 Task: Find connections with filter location Whitefield with filter topic #Managementskillswith filter profile language English with filter current company Mastek with filter school University of Mumbai with filter industry Wholesale Paper Products with filter service category Videography with filter keywords title Store Manager
Action: Mouse moved to (689, 97)
Screenshot: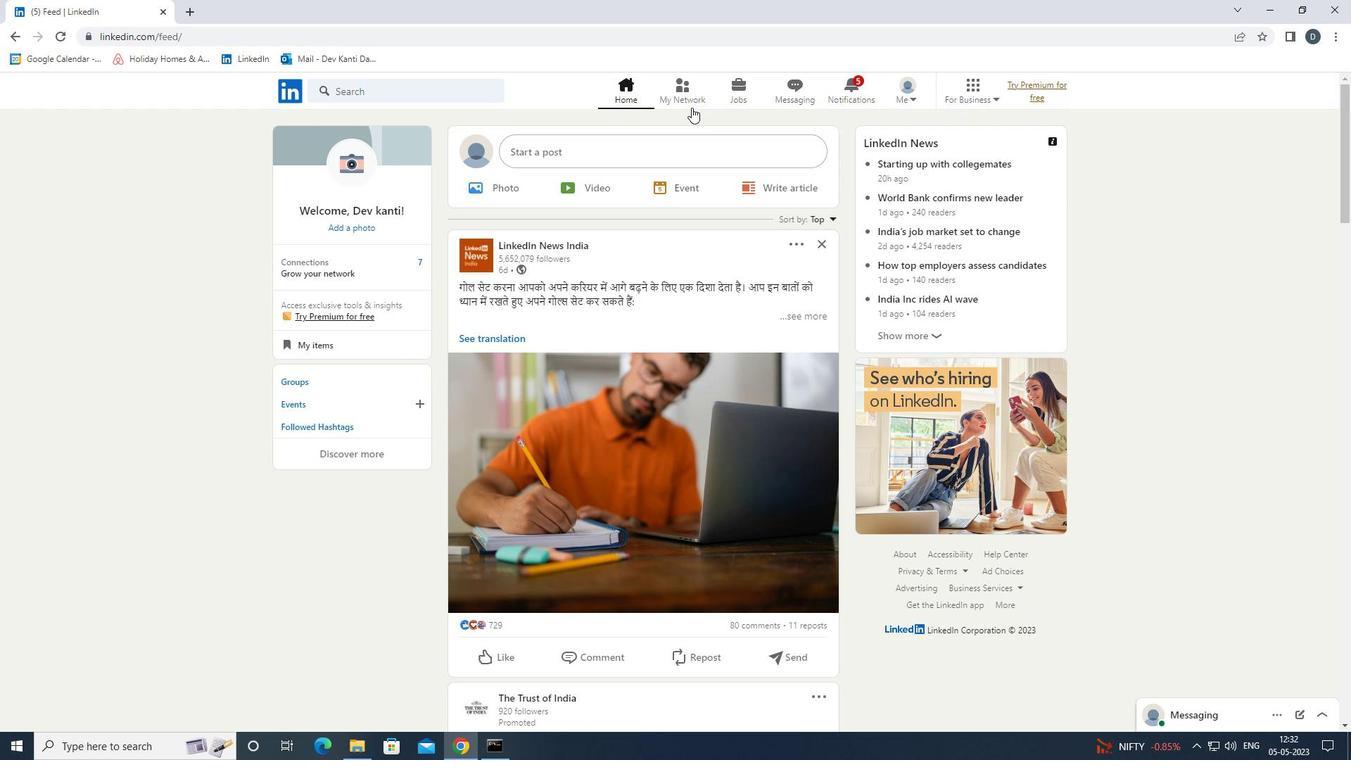 
Action: Mouse pressed left at (689, 97)
Screenshot: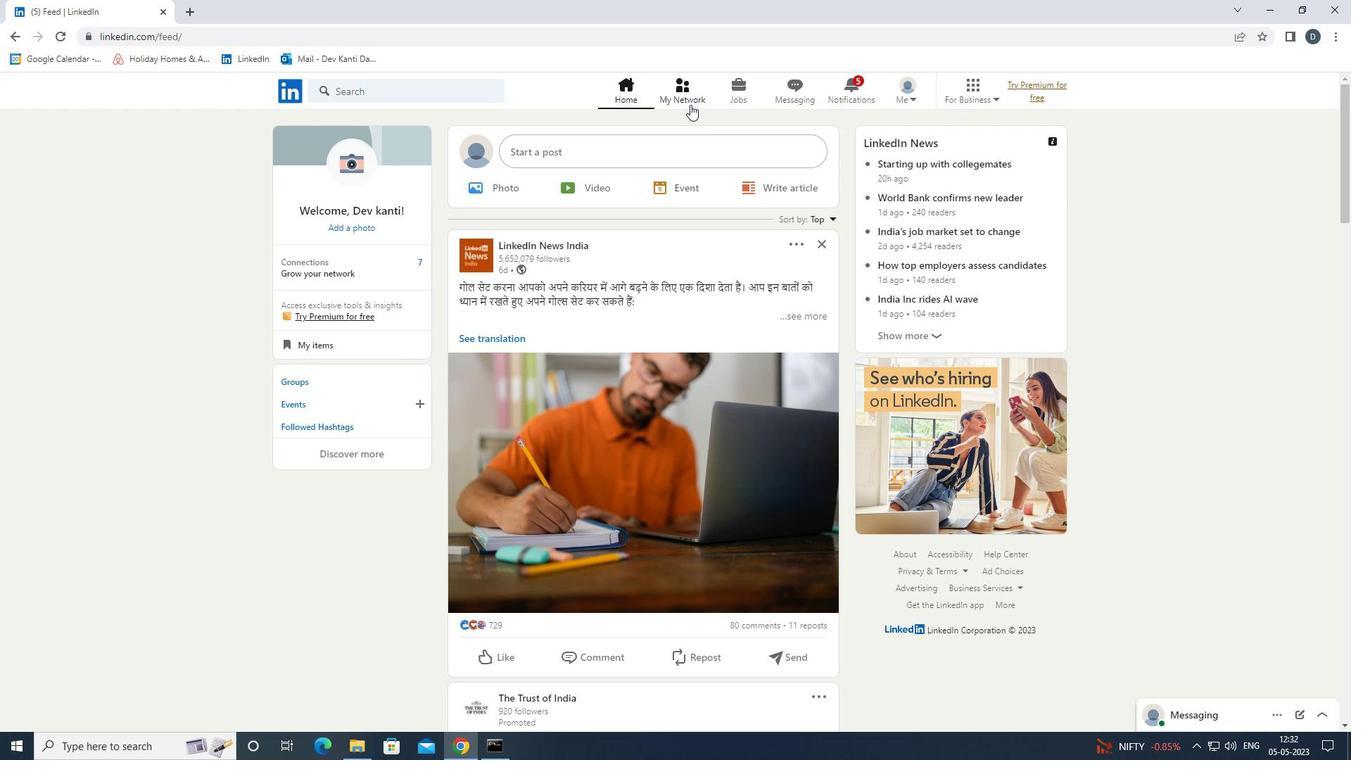 
Action: Mouse moved to (466, 167)
Screenshot: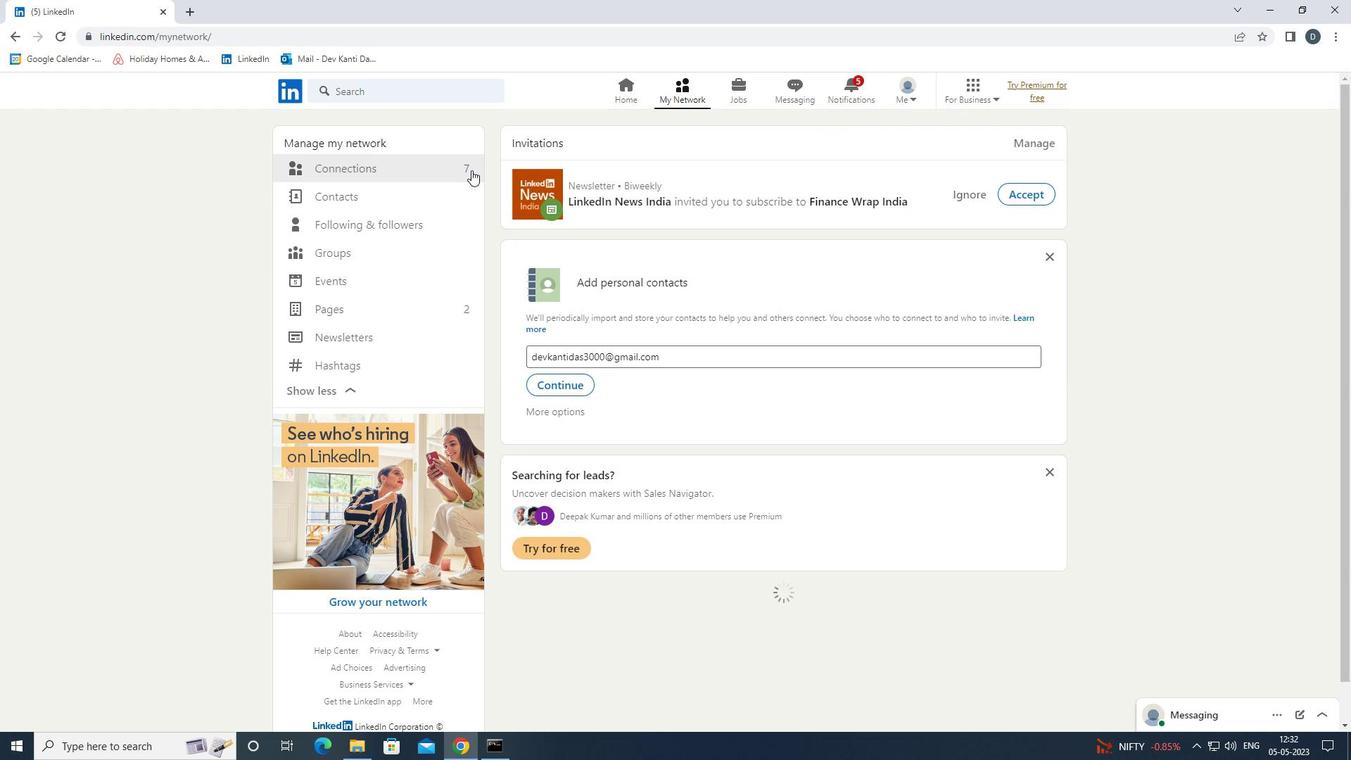 
Action: Mouse pressed left at (466, 167)
Screenshot: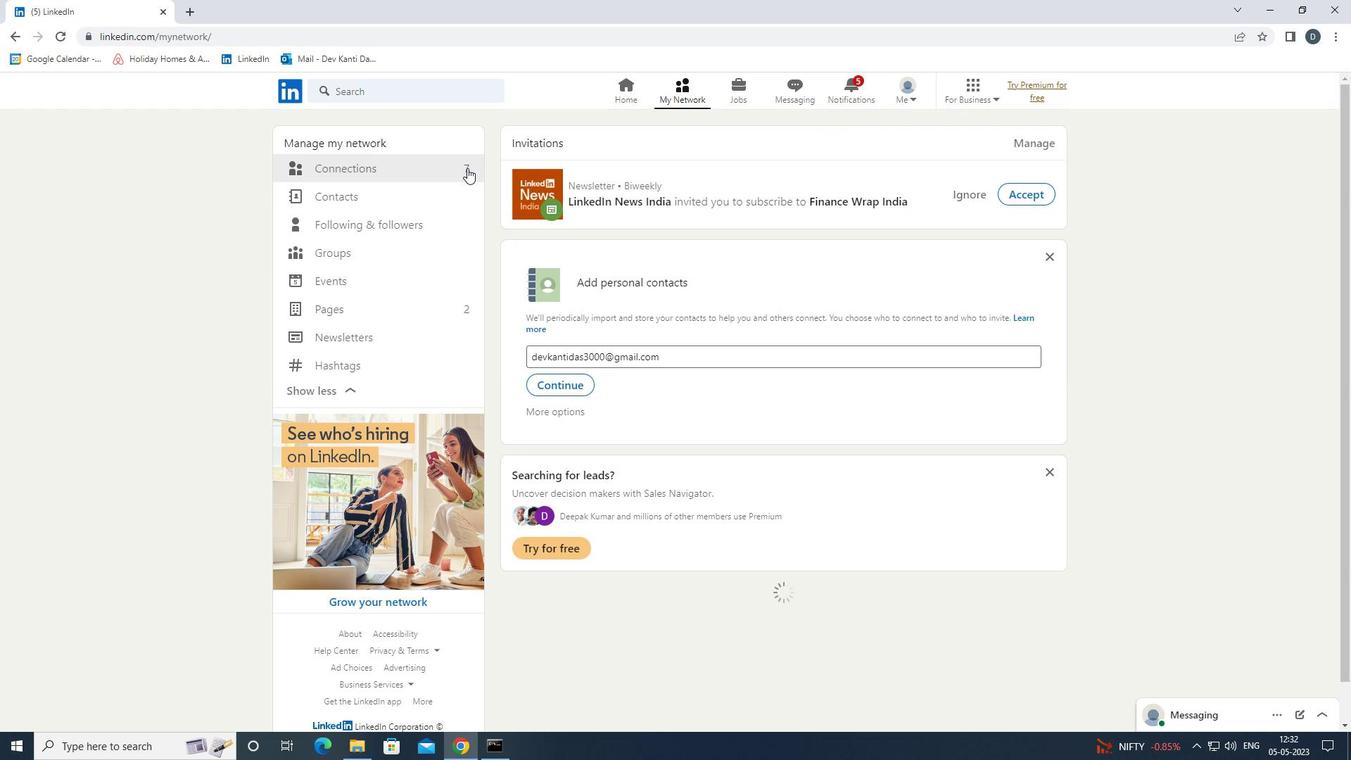 
Action: Mouse moved to (767, 166)
Screenshot: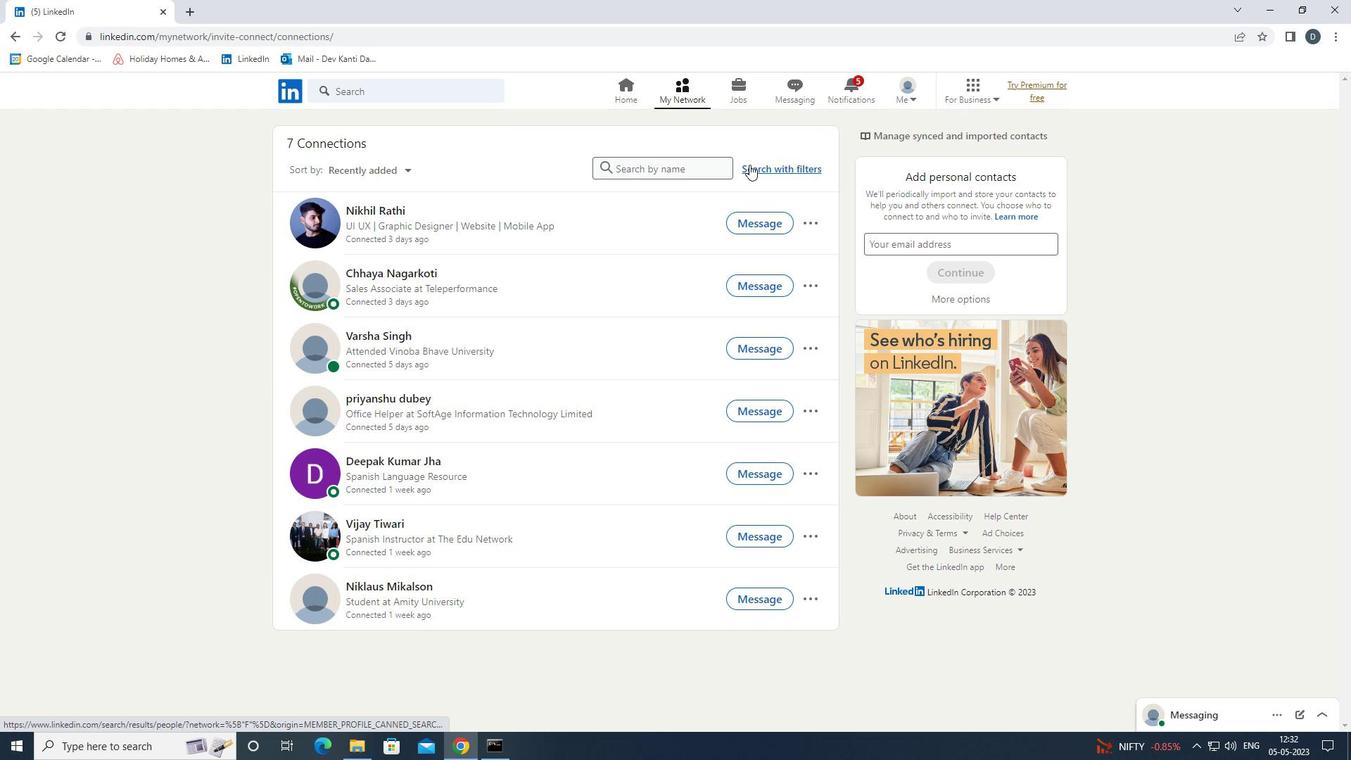 
Action: Mouse pressed left at (767, 166)
Screenshot: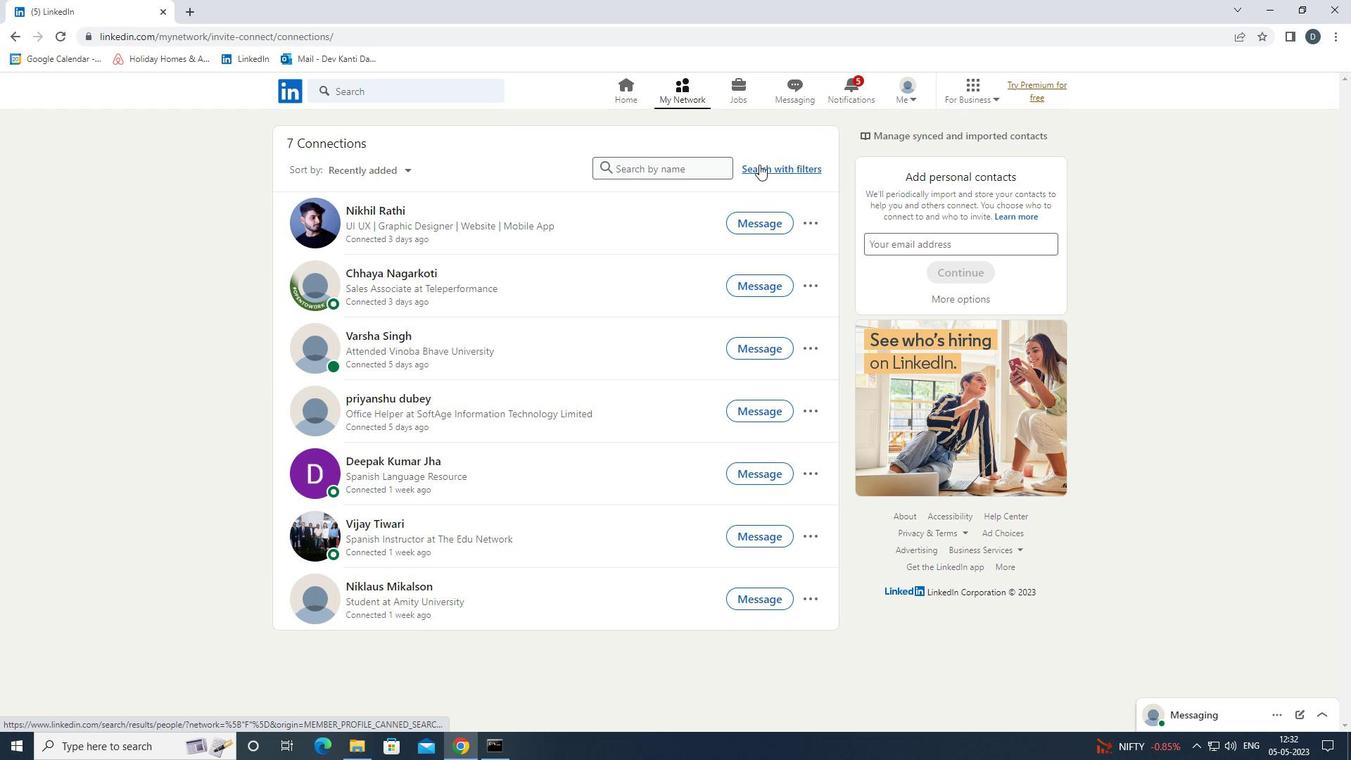 
Action: Mouse moved to (717, 130)
Screenshot: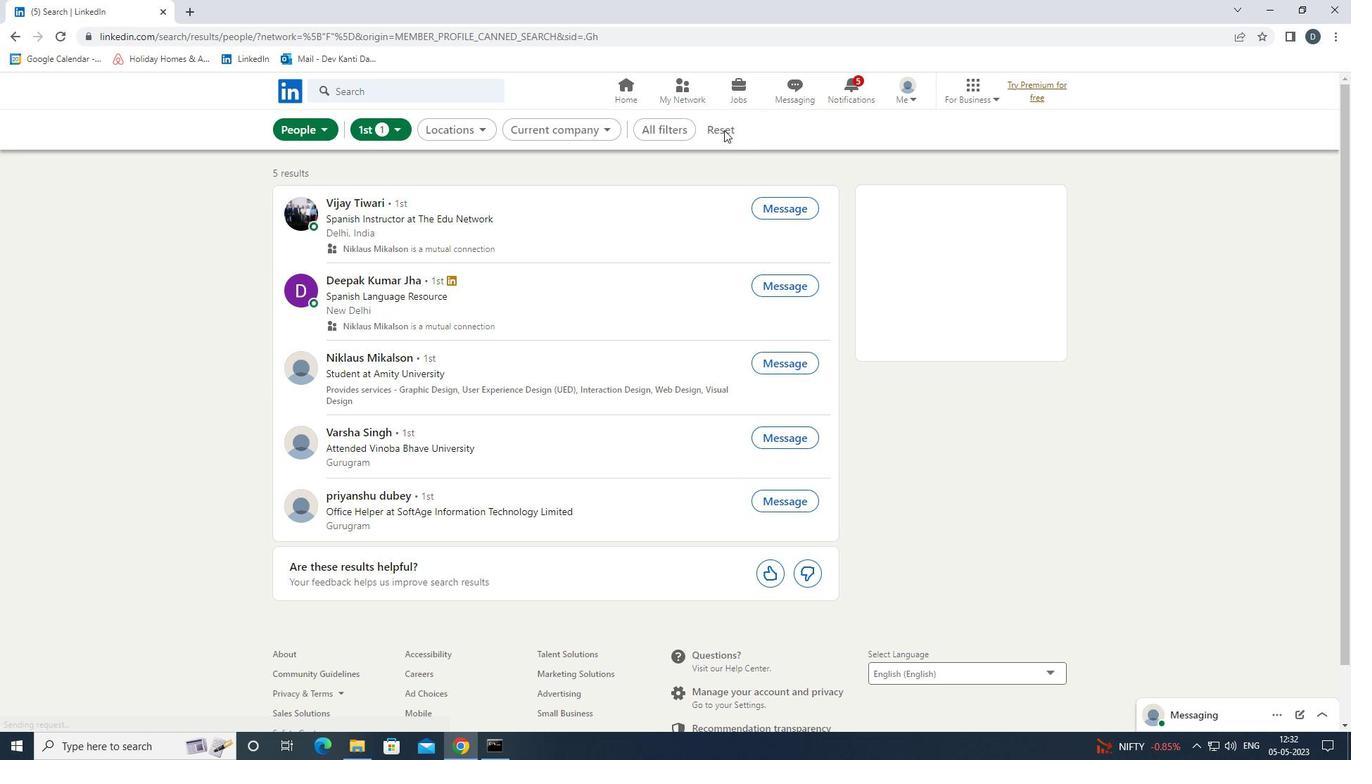 
Action: Mouse pressed left at (717, 130)
Screenshot: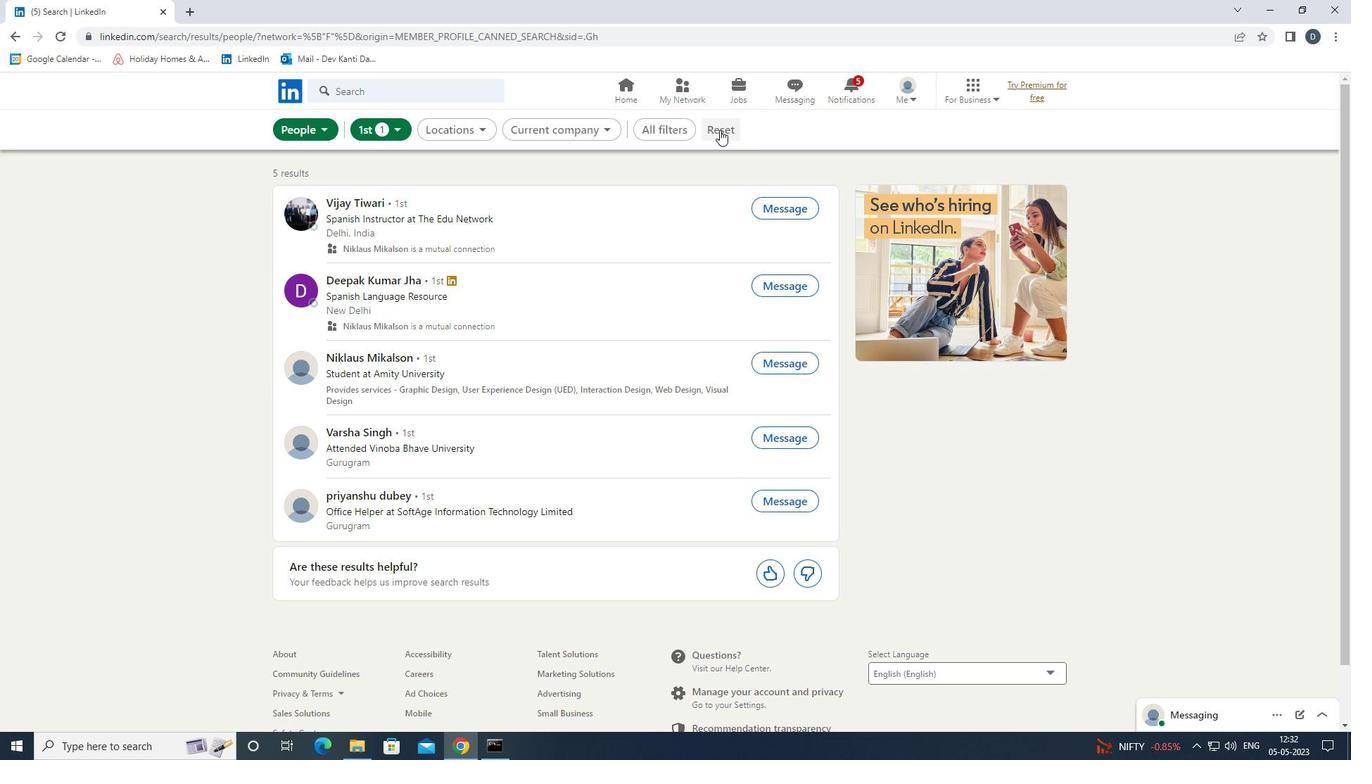 
Action: Mouse moved to (710, 128)
Screenshot: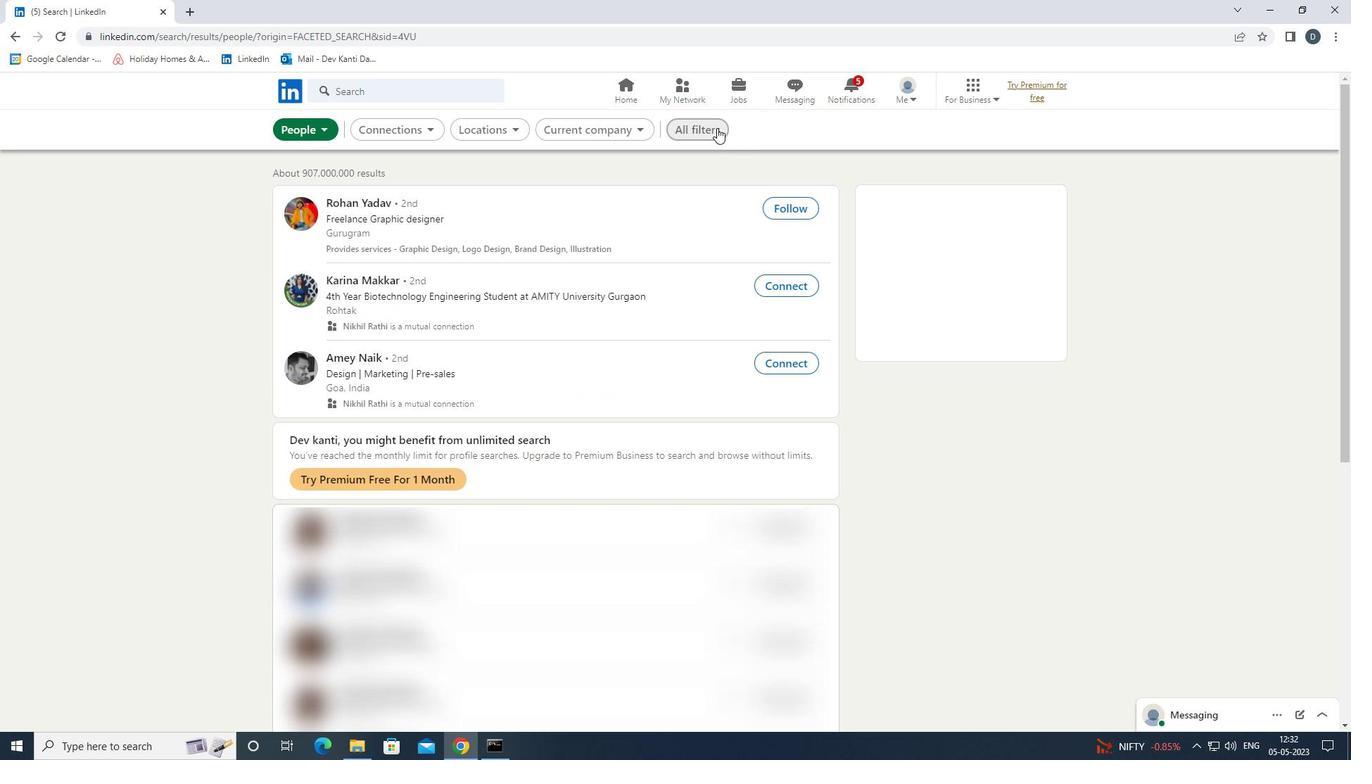 
Action: Mouse pressed left at (710, 128)
Screenshot: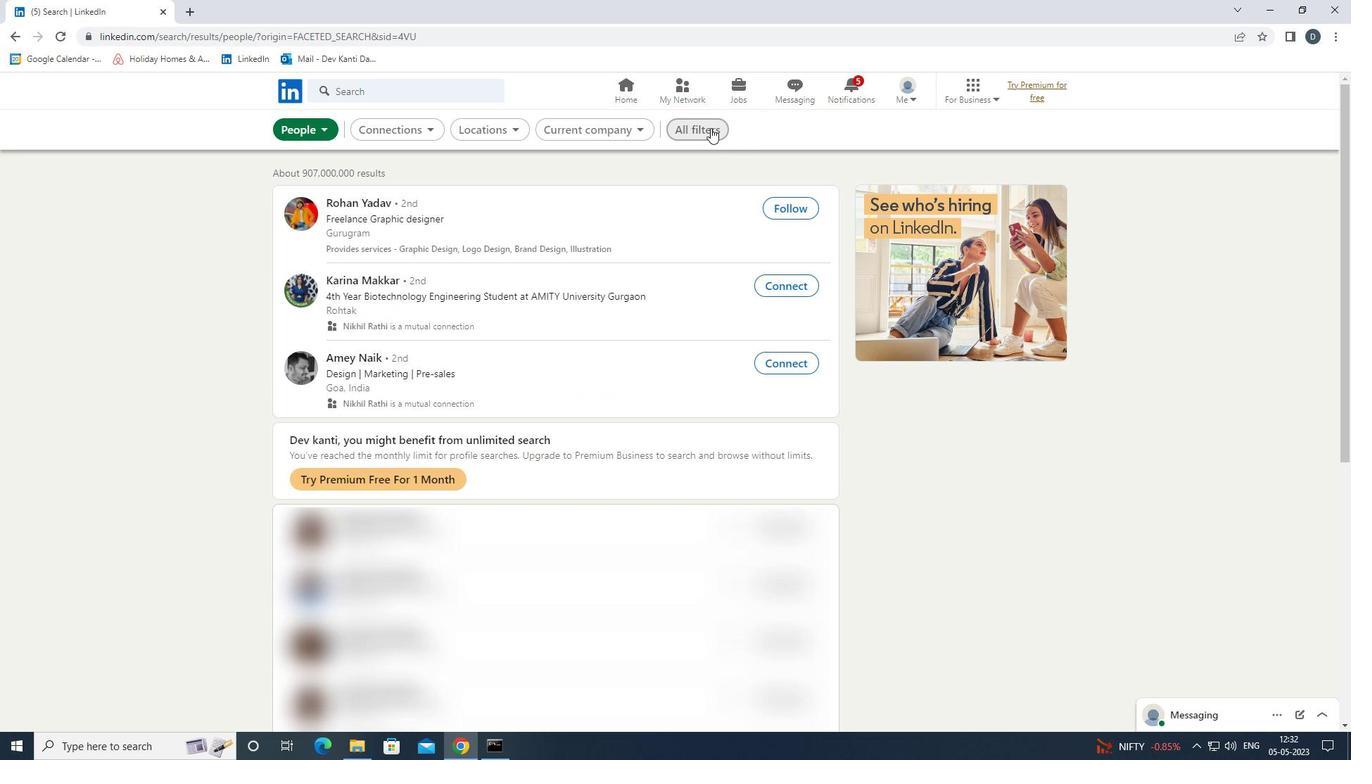 
Action: Mouse moved to (1243, 456)
Screenshot: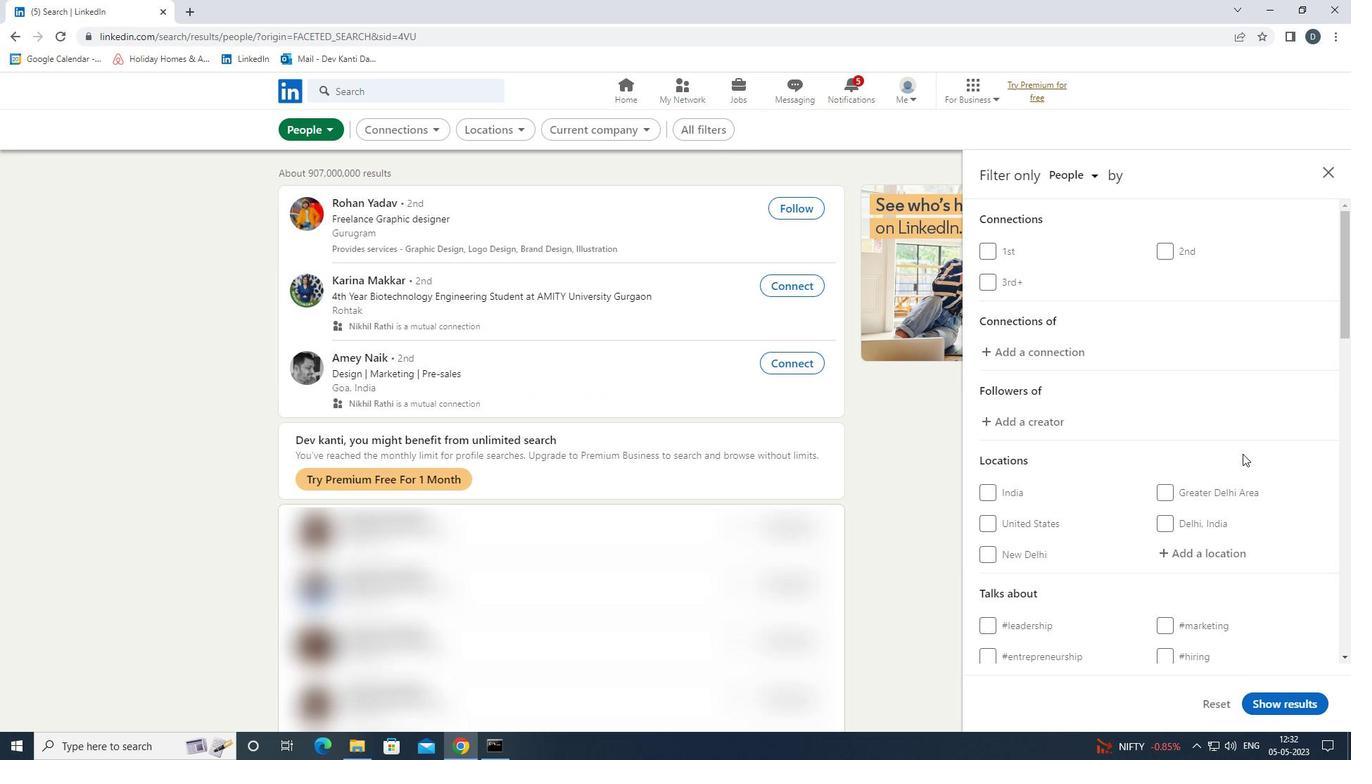 
Action: Mouse scrolled (1243, 455) with delta (0, 0)
Screenshot: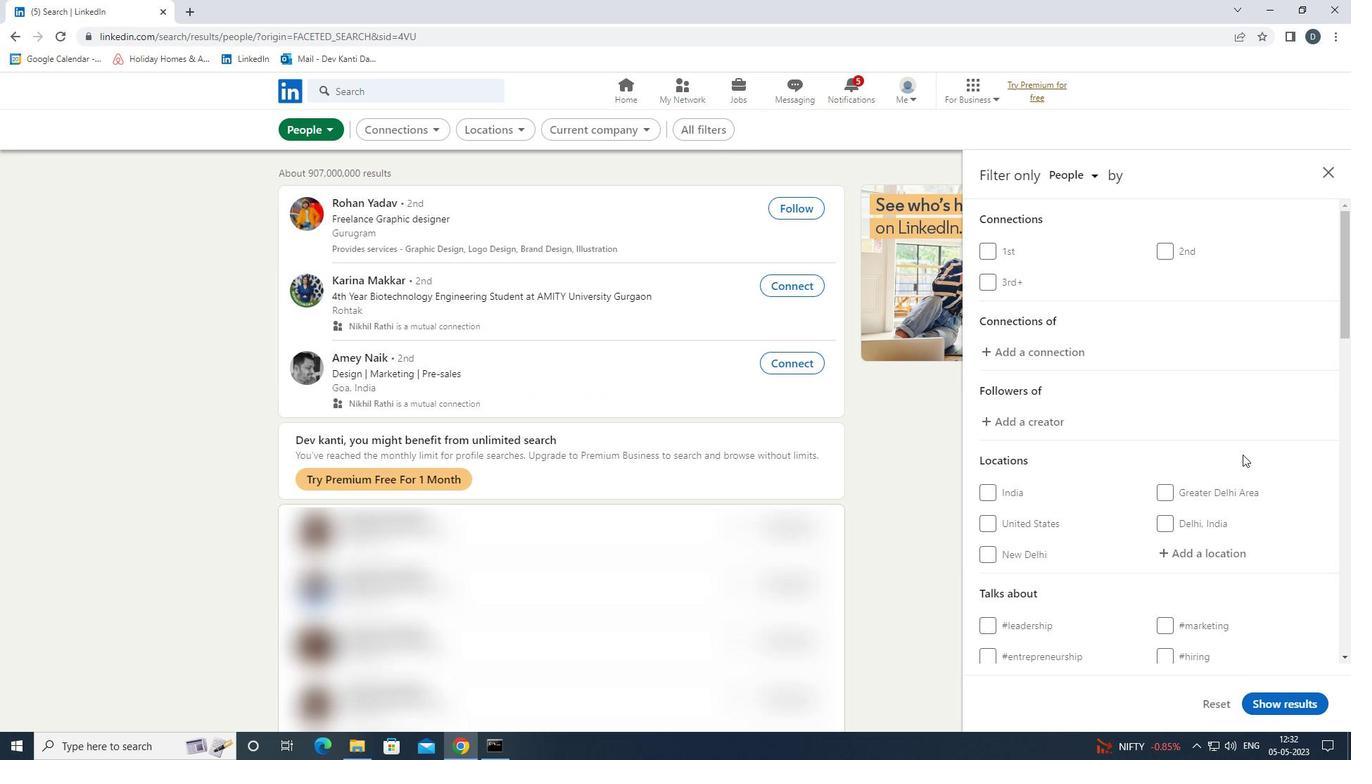 
Action: Mouse scrolled (1243, 455) with delta (0, 0)
Screenshot: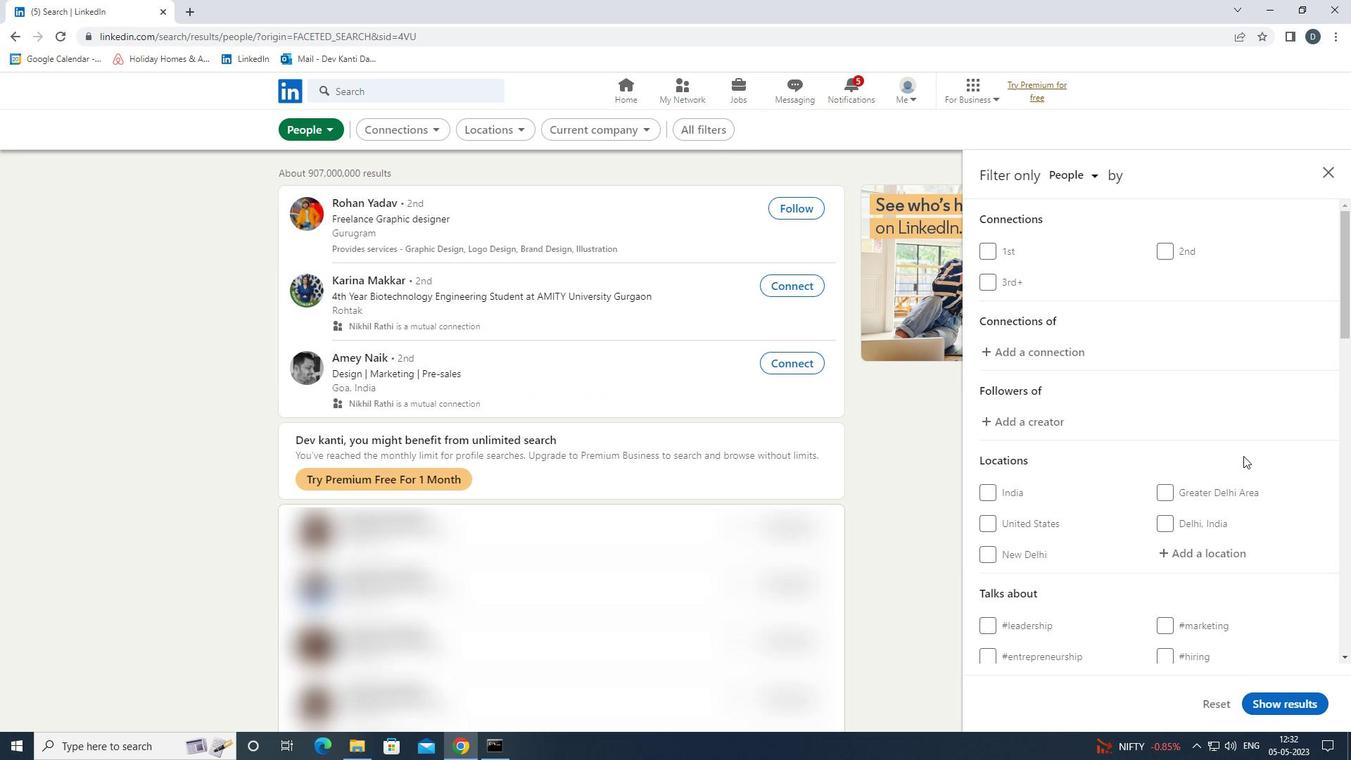 
Action: Mouse moved to (1242, 419)
Screenshot: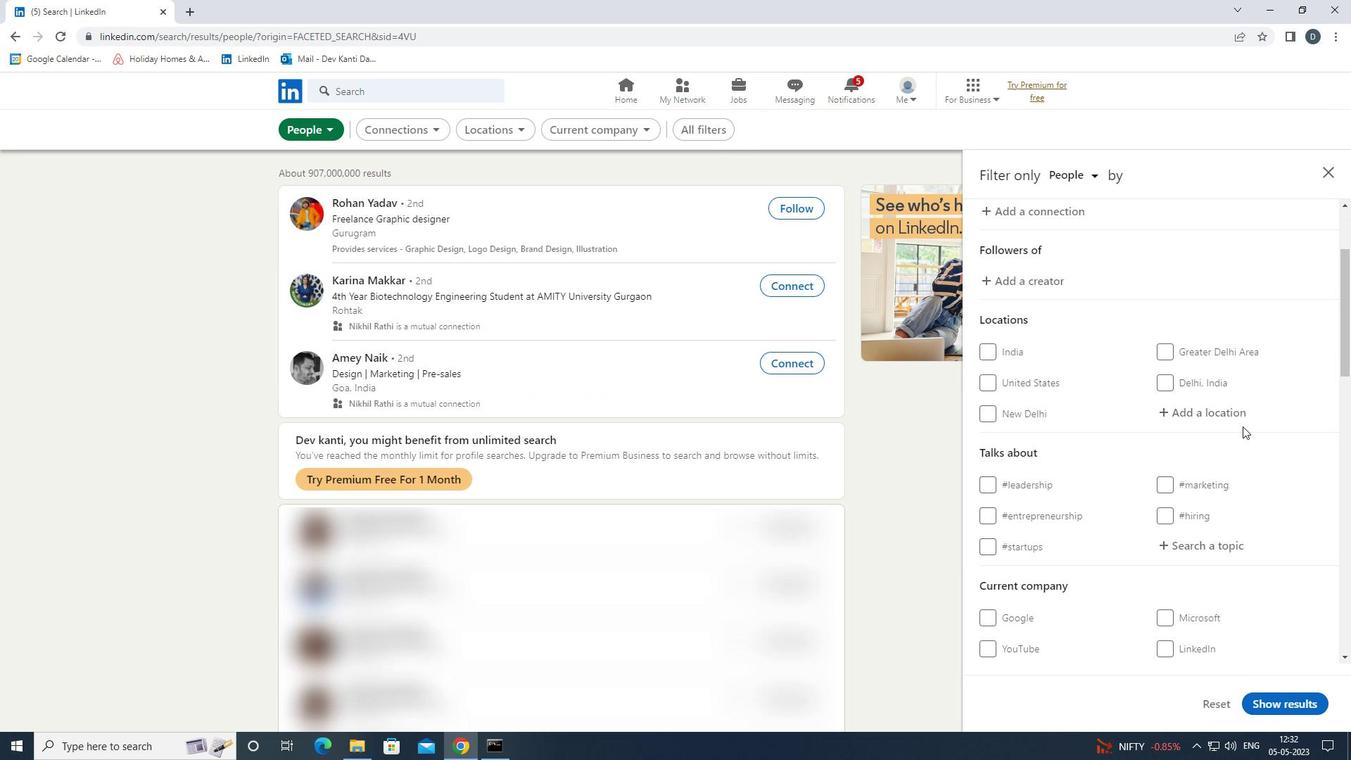 
Action: Mouse pressed left at (1242, 419)
Screenshot: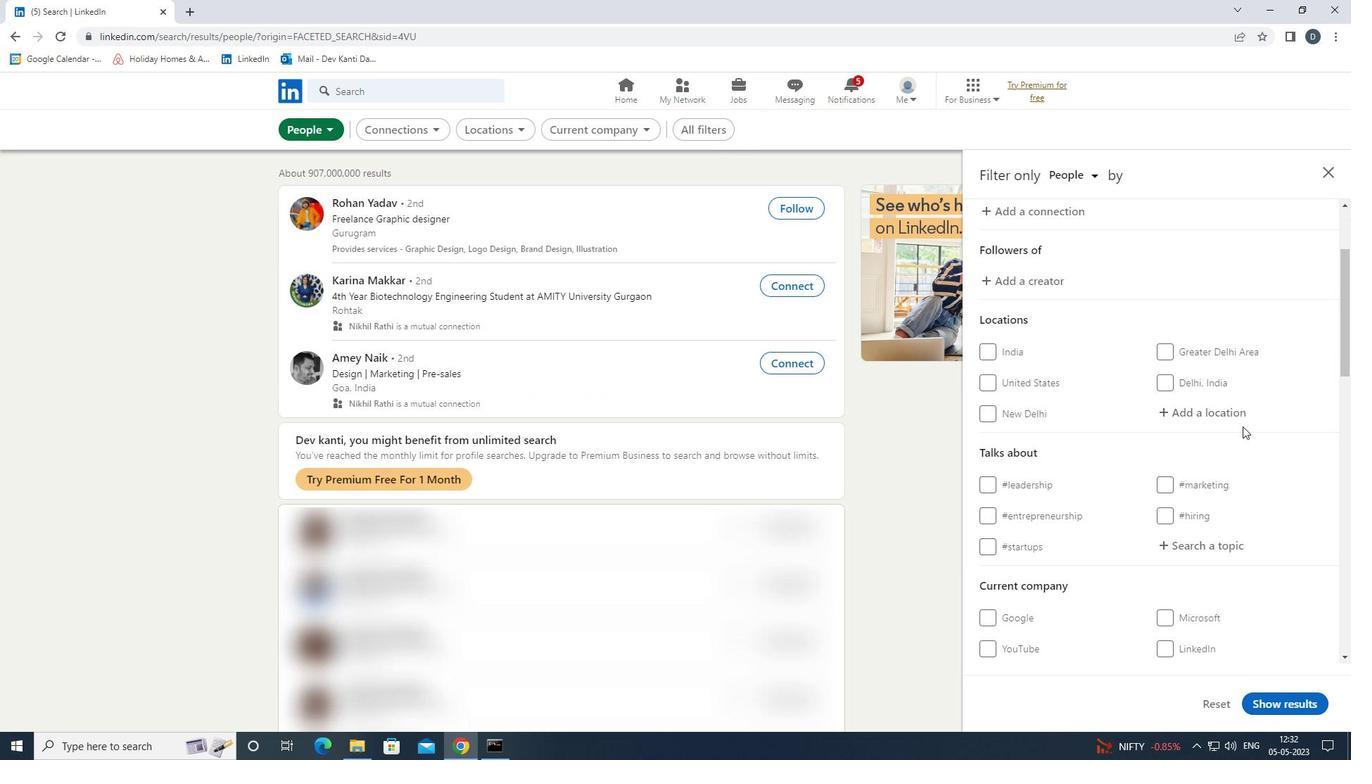 
Action: Key pressed <Key.shift><Key.shift><Key.shift>WHITEFIELD<Key.down><Key.enter>
Screenshot: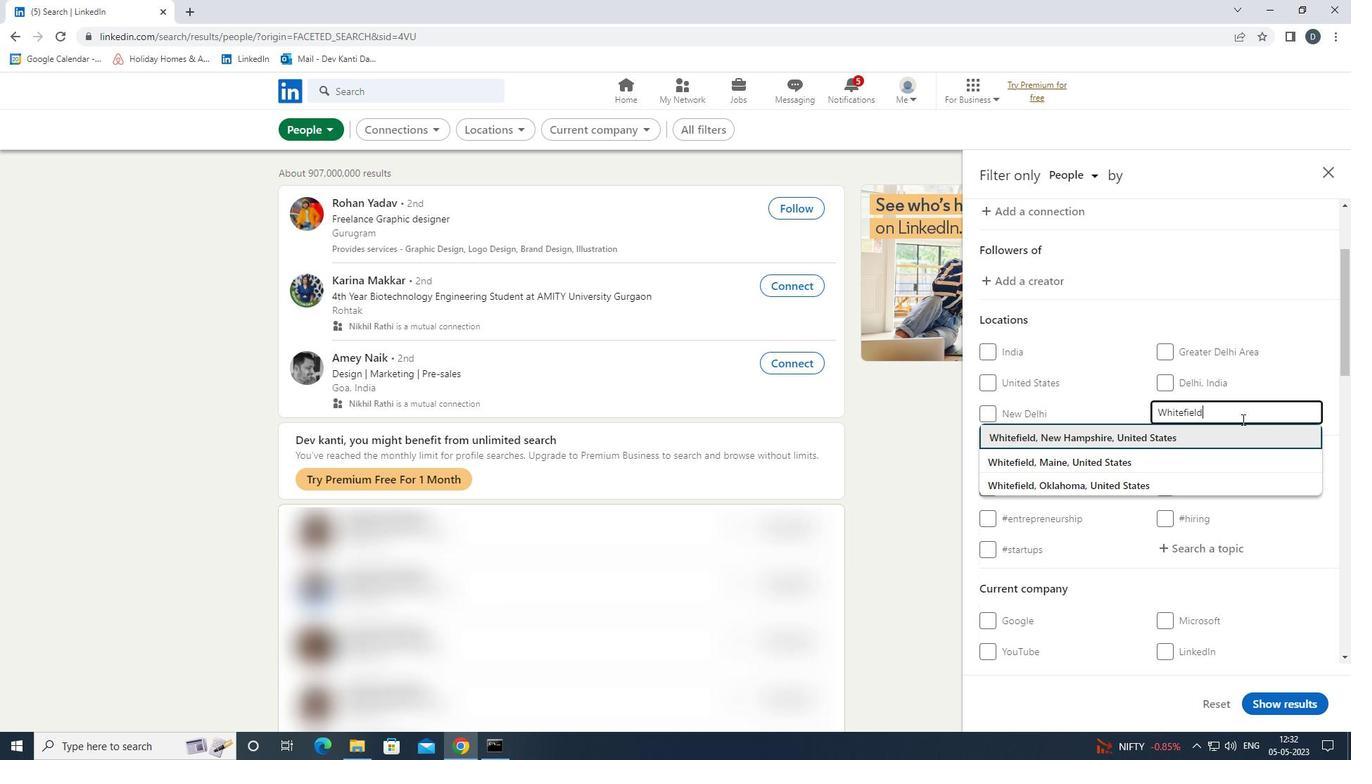 
Action: Mouse scrolled (1242, 418) with delta (0, 0)
Screenshot: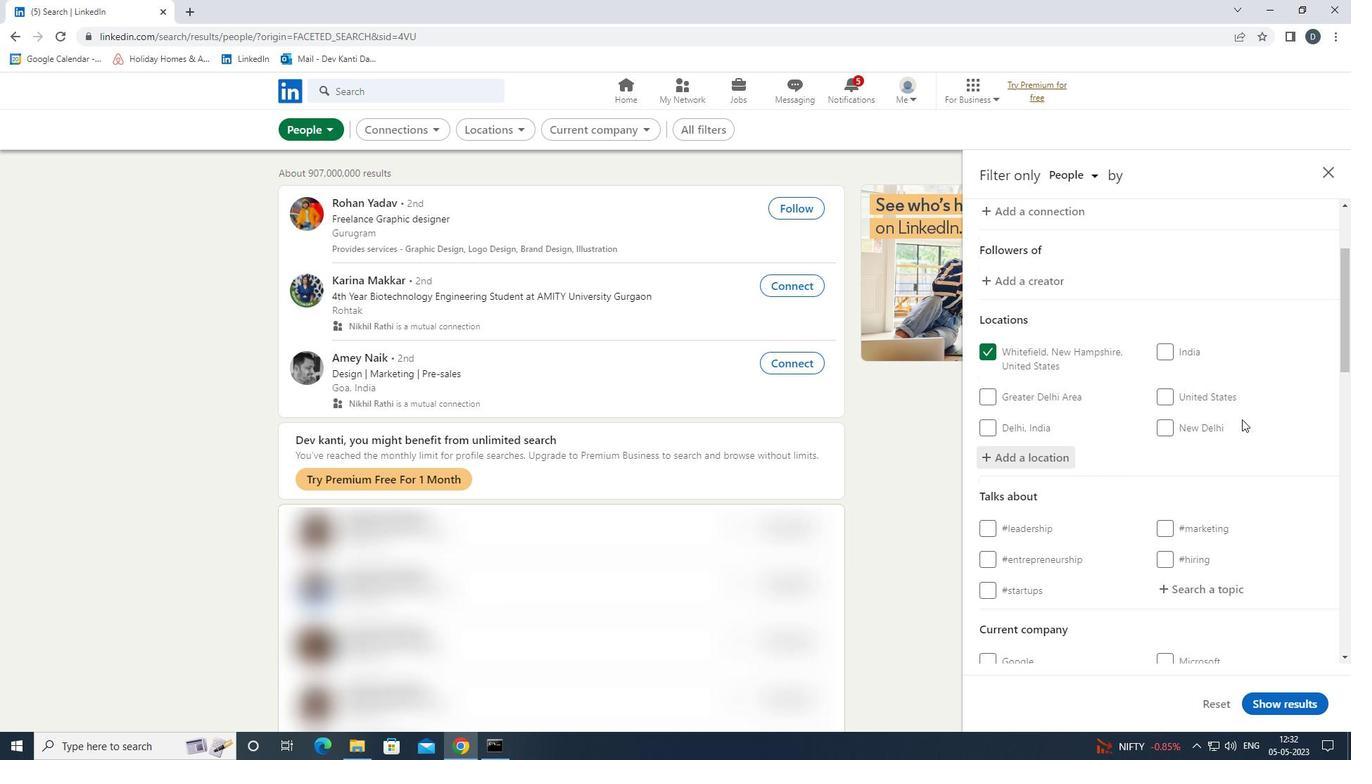 
Action: Mouse moved to (1241, 419)
Screenshot: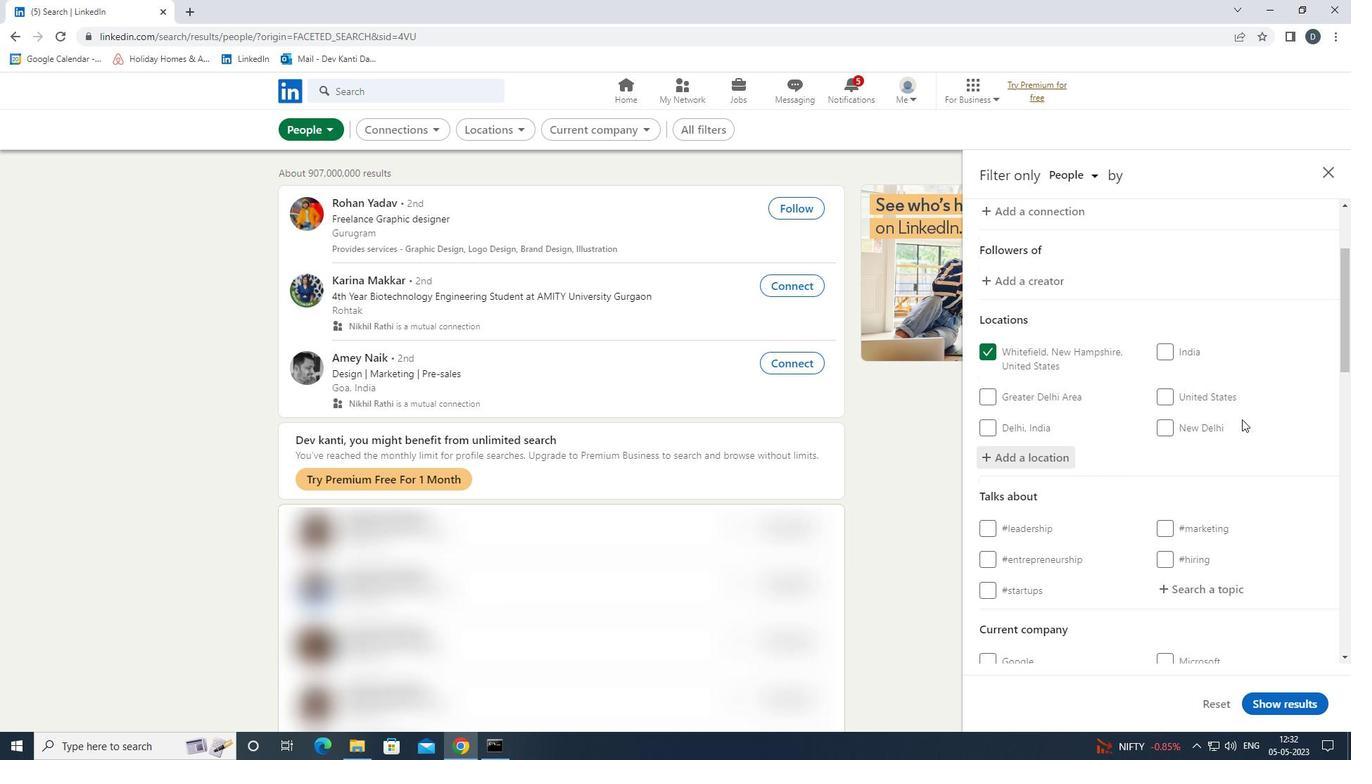 
Action: Mouse scrolled (1241, 418) with delta (0, 0)
Screenshot: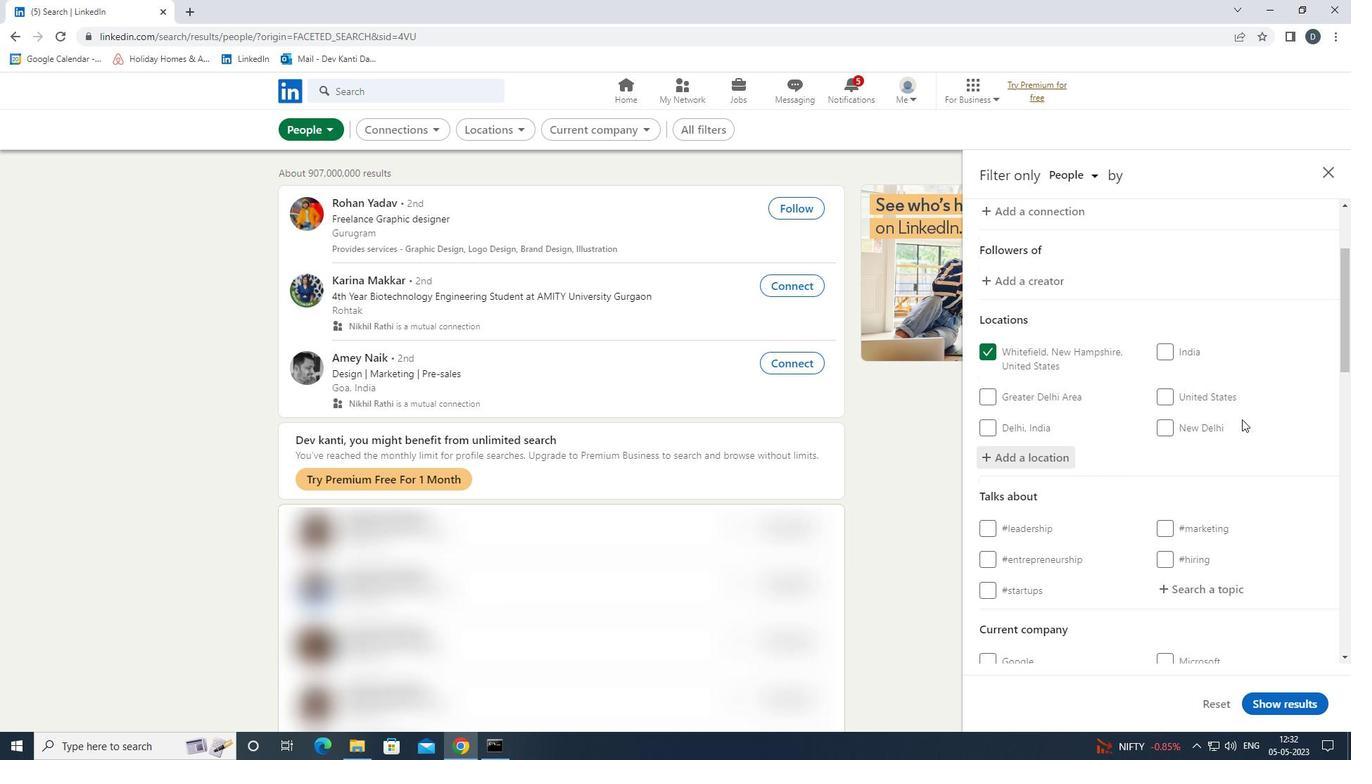 
Action: Mouse moved to (1227, 446)
Screenshot: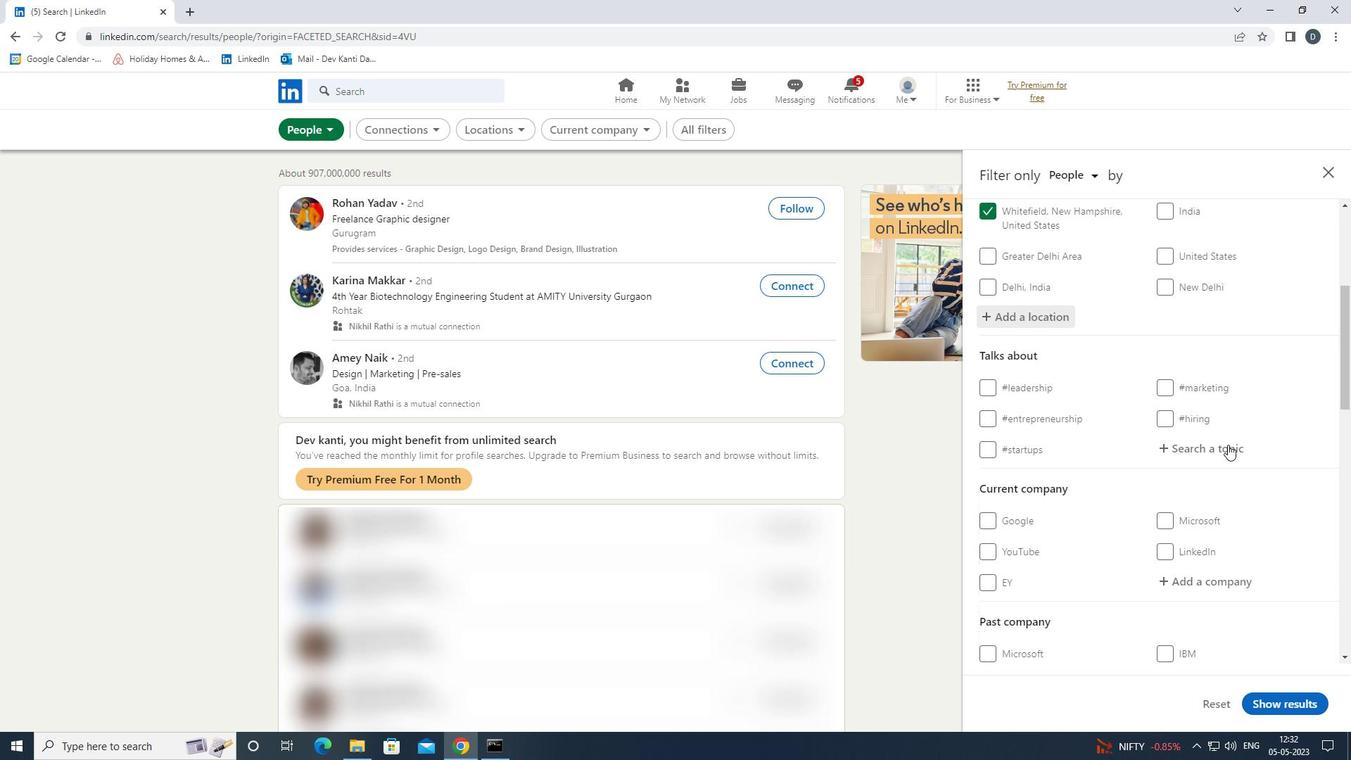 
Action: Mouse pressed left at (1227, 446)
Screenshot: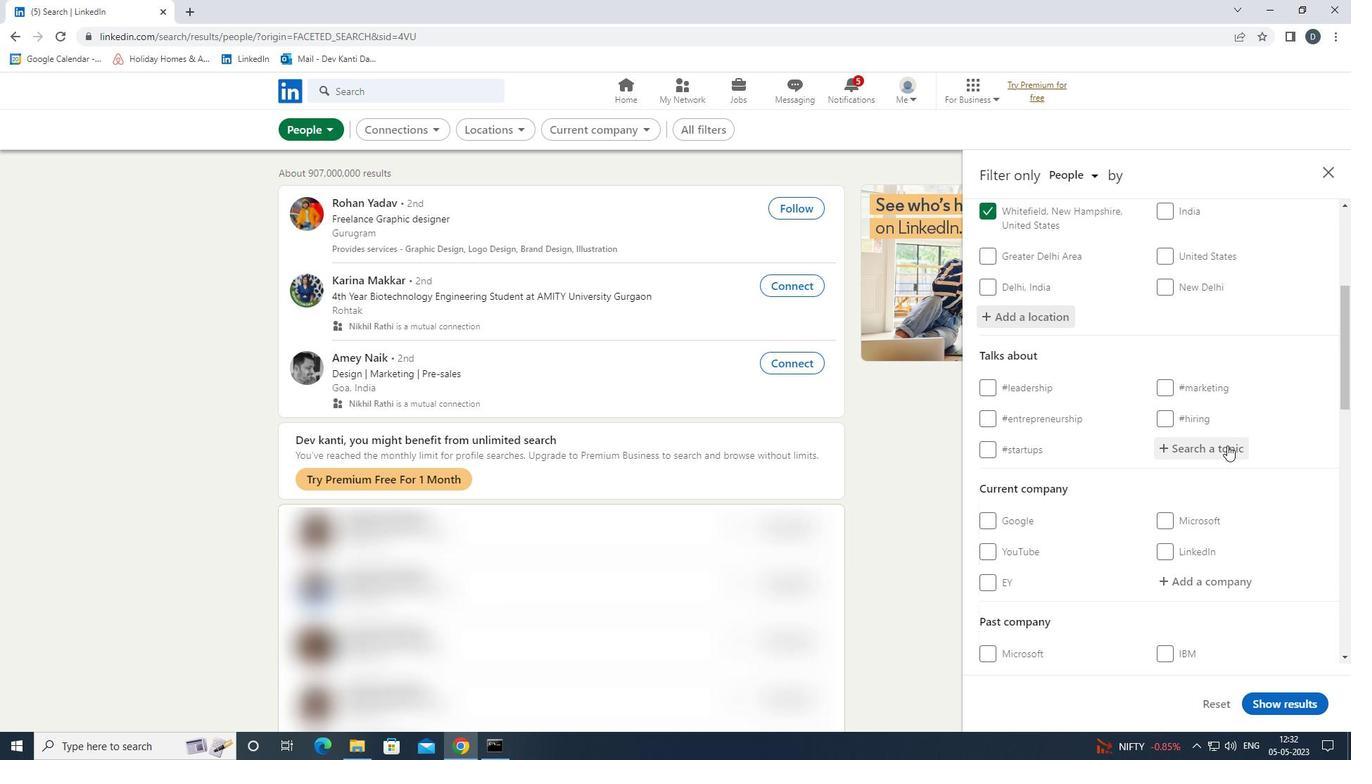 
Action: Key pressed <Key.shift>MANAGEMENTSKILSS<Key.backspace><Key.backspace><Key.backspace>L<Key.down><Key.enter>
Screenshot: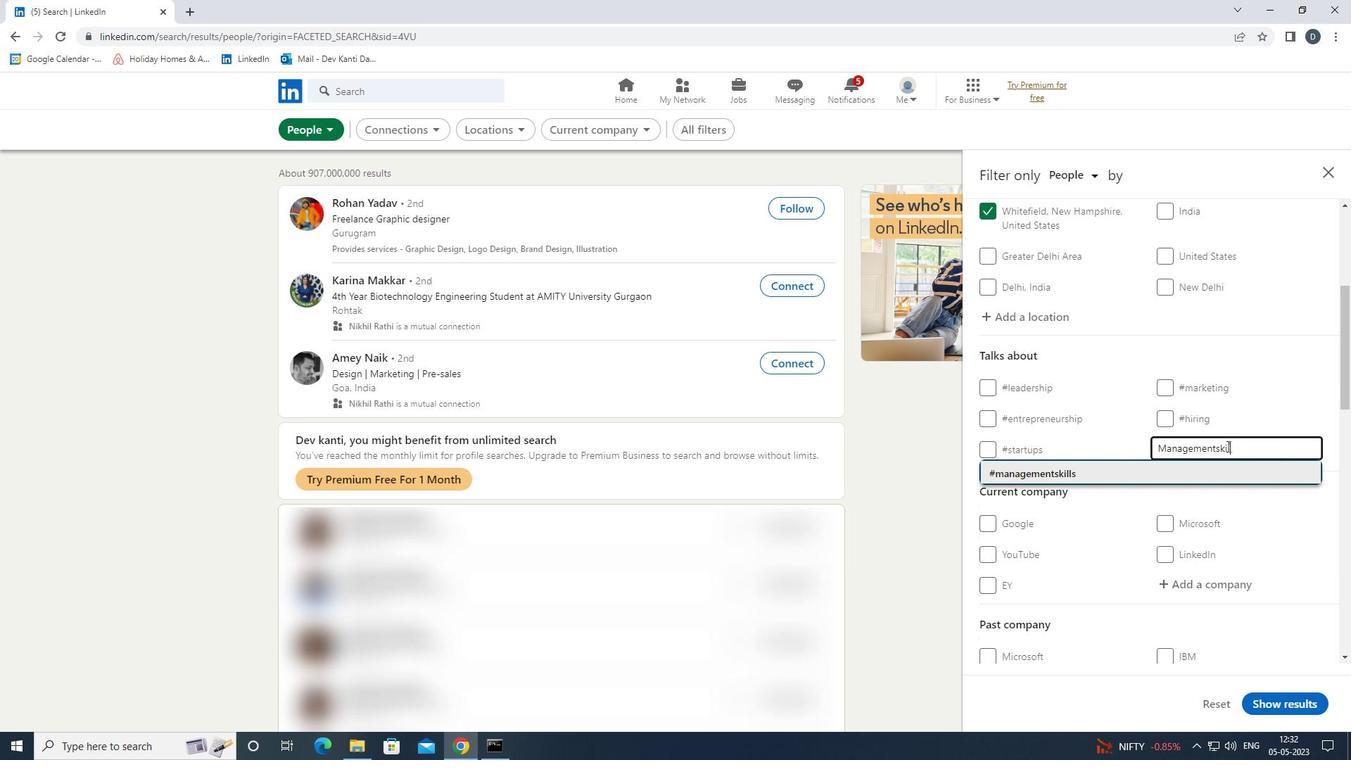 
Action: Mouse scrolled (1227, 445) with delta (0, 0)
Screenshot: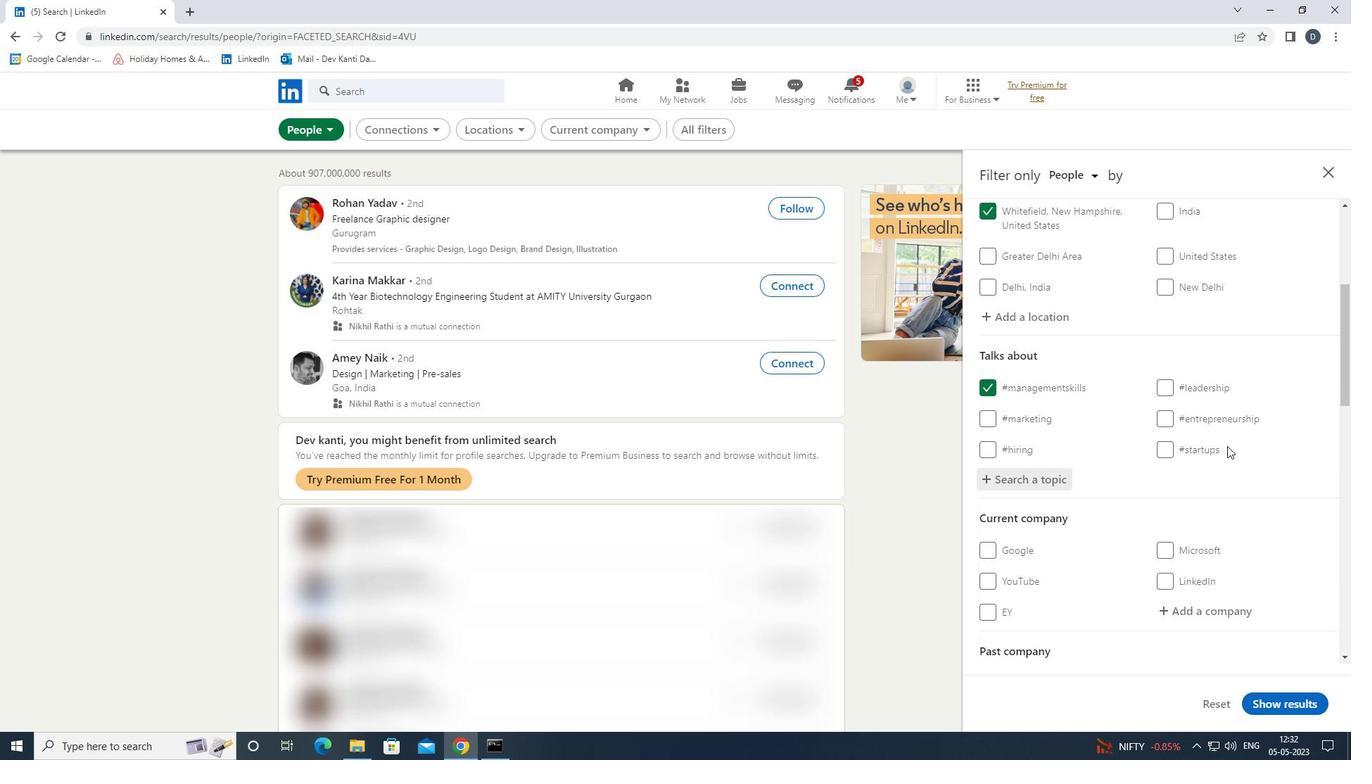 
Action: Mouse scrolled (1227, 445) with delta (0, 0)
Screenshot: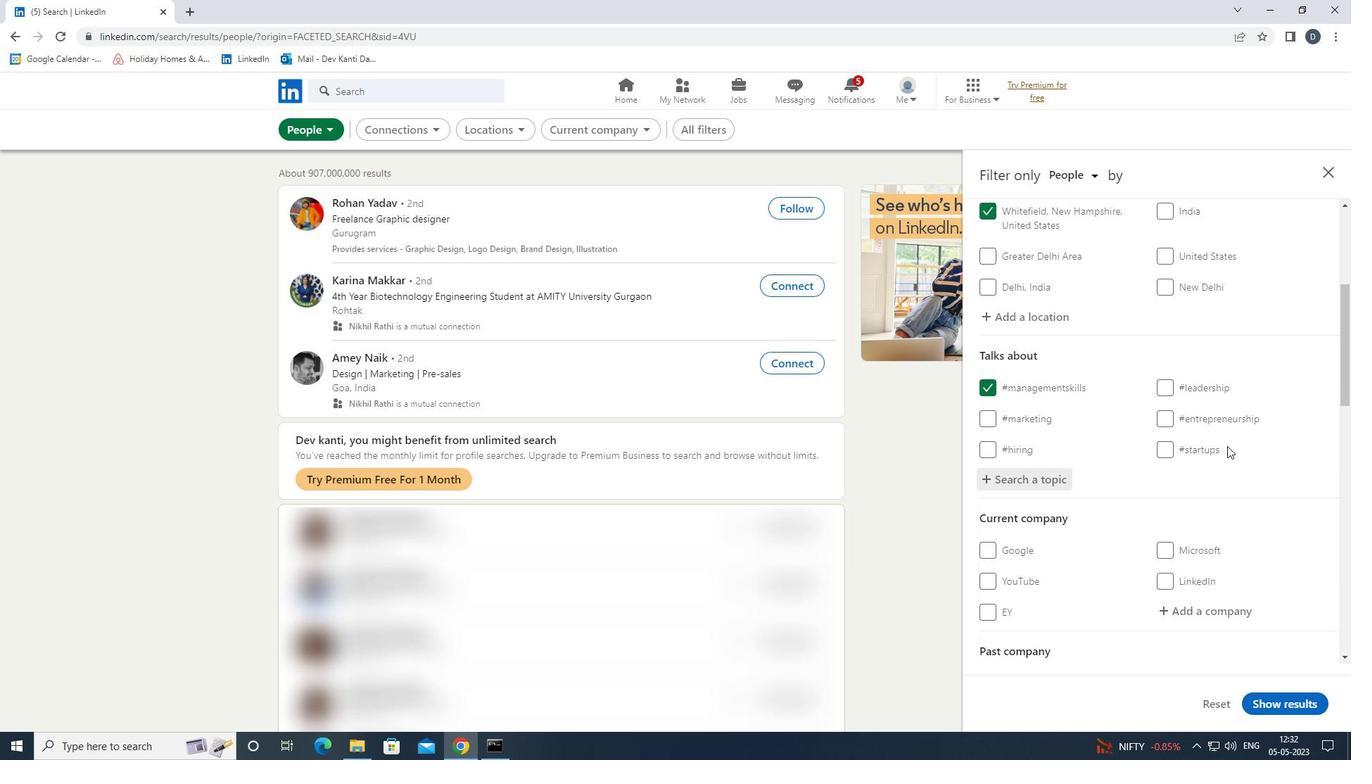 
Action: Mouse scrolled (1227, 445) with delta (0, 0)
Screenshot: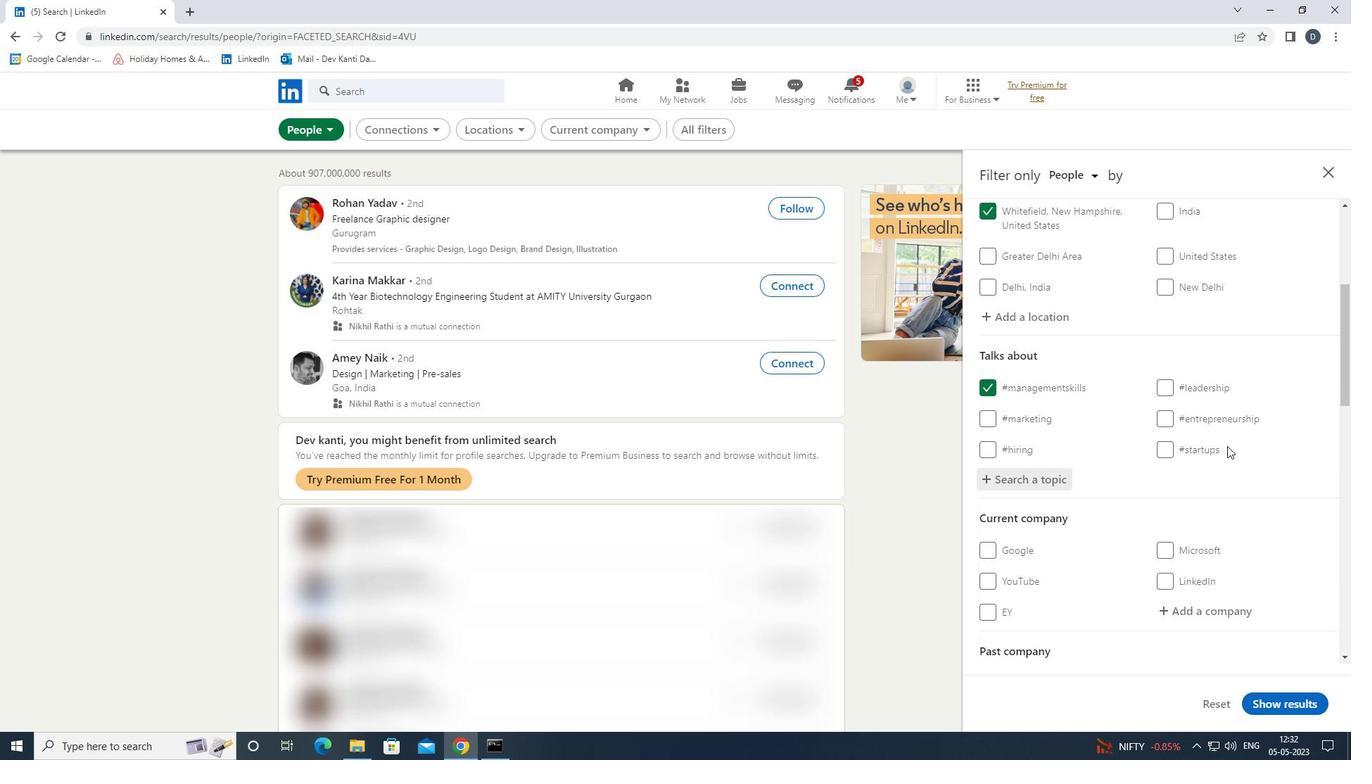 
Action: Mouse scrolled (1227, 445) with delta (0, 0)
Screenshot: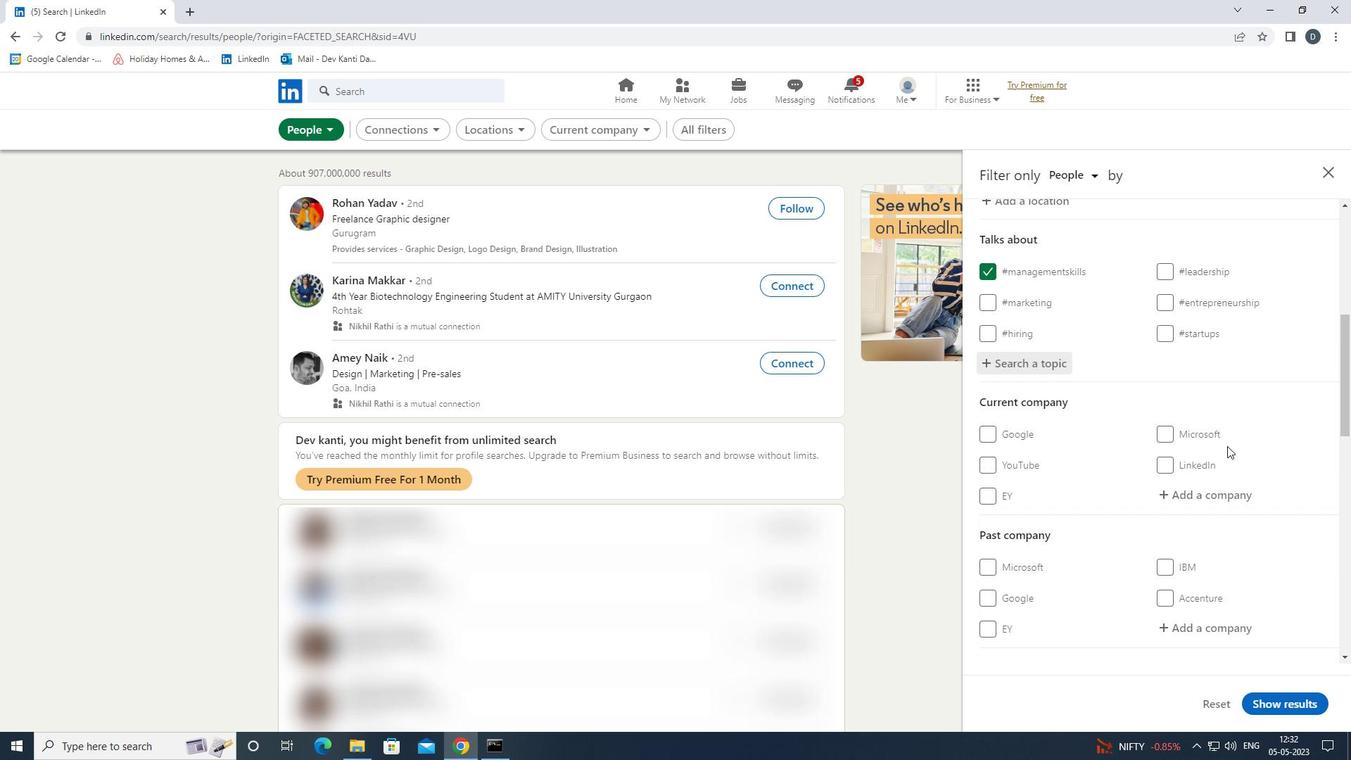 
Action: Mouse moved to (1222, 461)
Screenshot: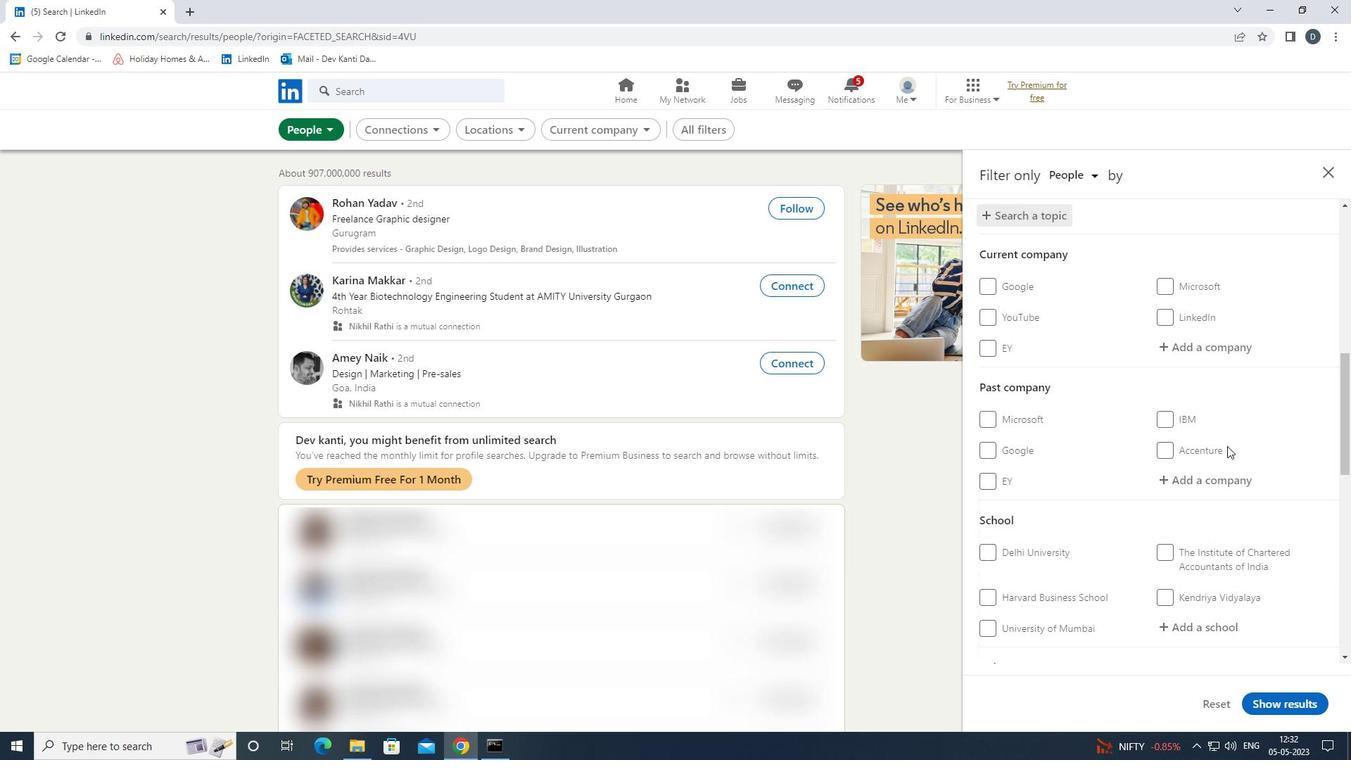 
Action: Mouse scrolled (1222, 460) with delta (0, 0)
Screenshot: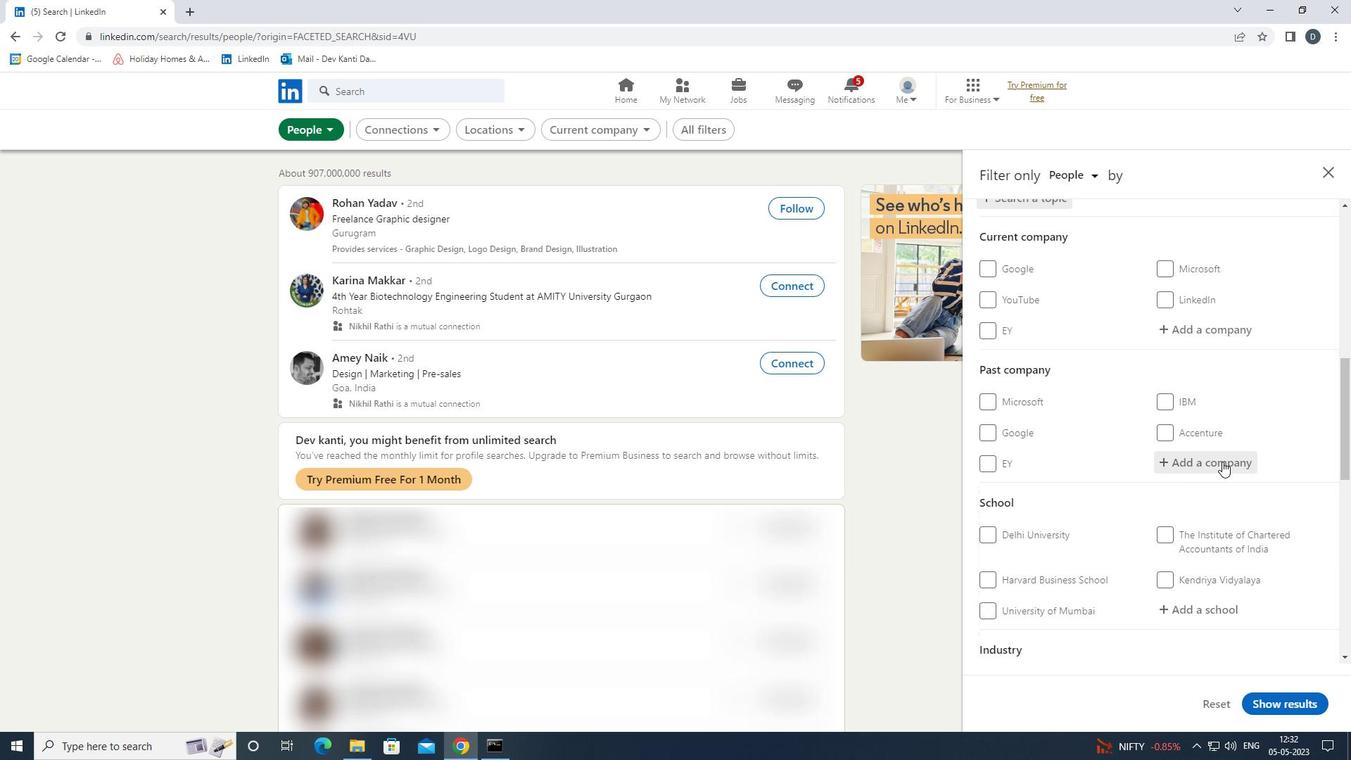 
Action: Mouse scrolled (1222, 460) with delta (0, 0)
Screenshot: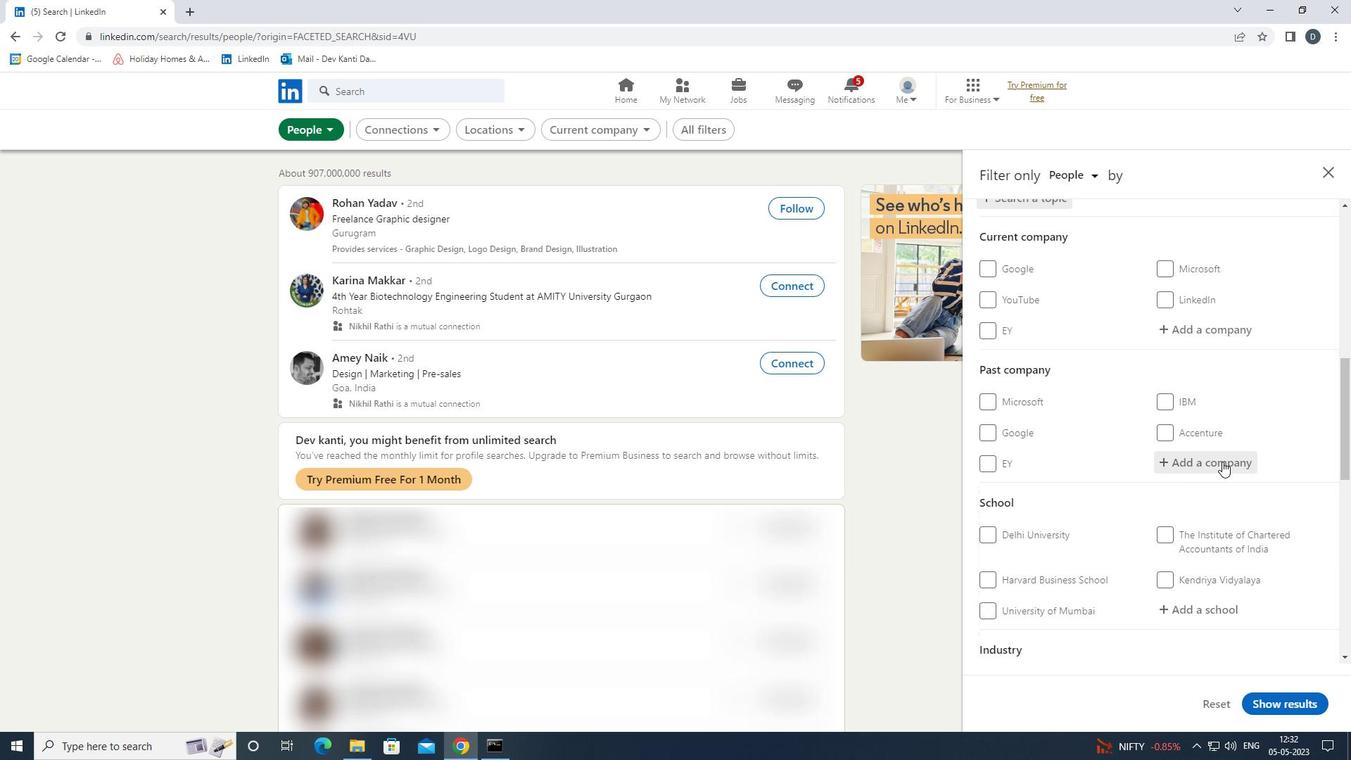 
Action: Mouse scrolled (1222, 460) with delta (0, 0)
Screenshot: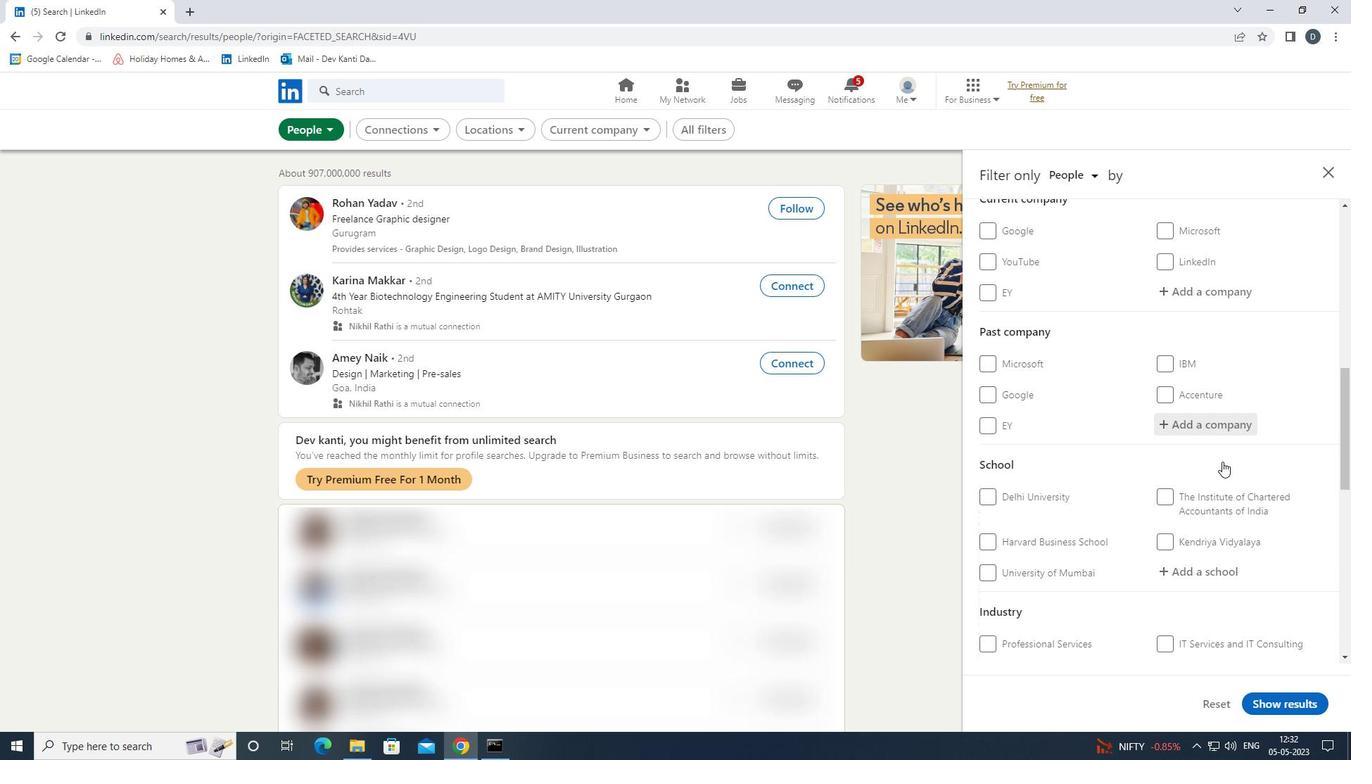 
Action: Mouse scrolled (1222, 460) with delta (0, 0)
Screenshot: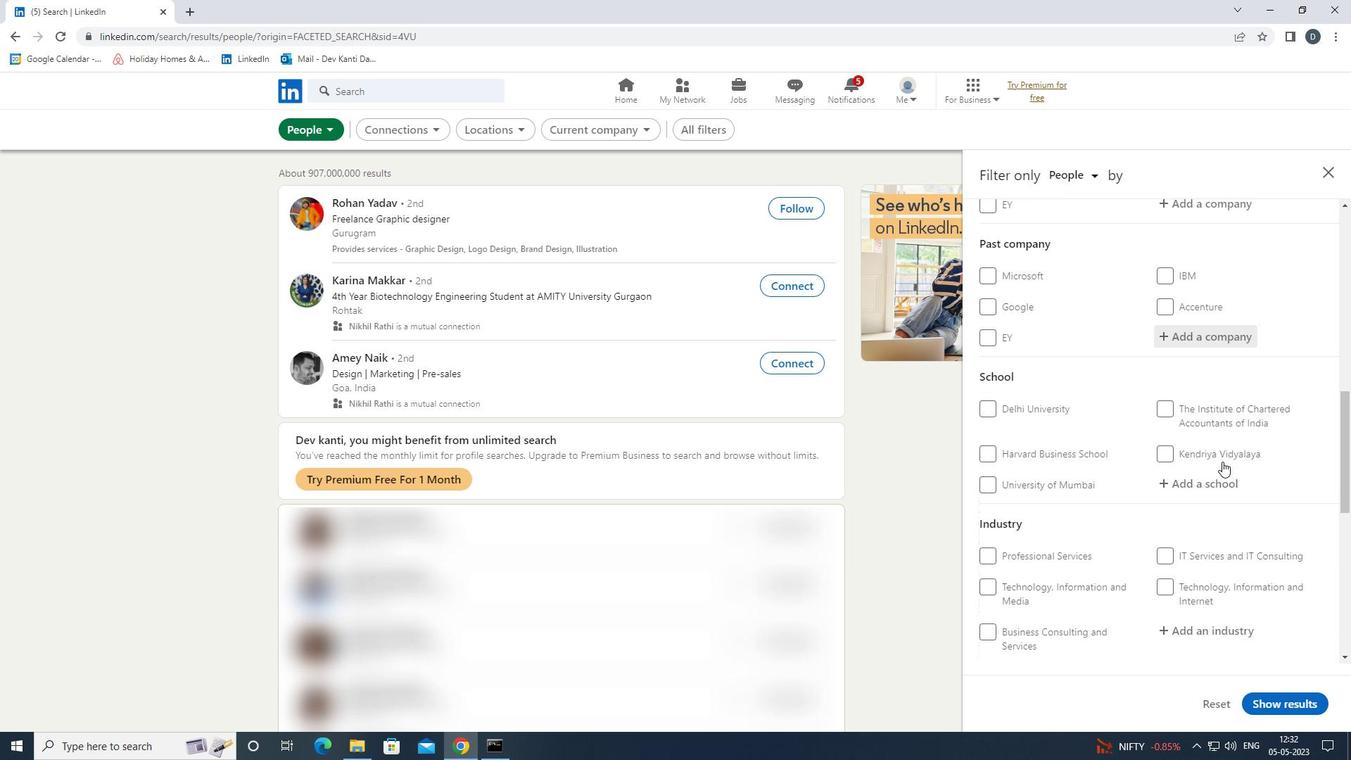 
Action: Mouse scrolled (1222, 460) with delta (0, 0)
Screenshot: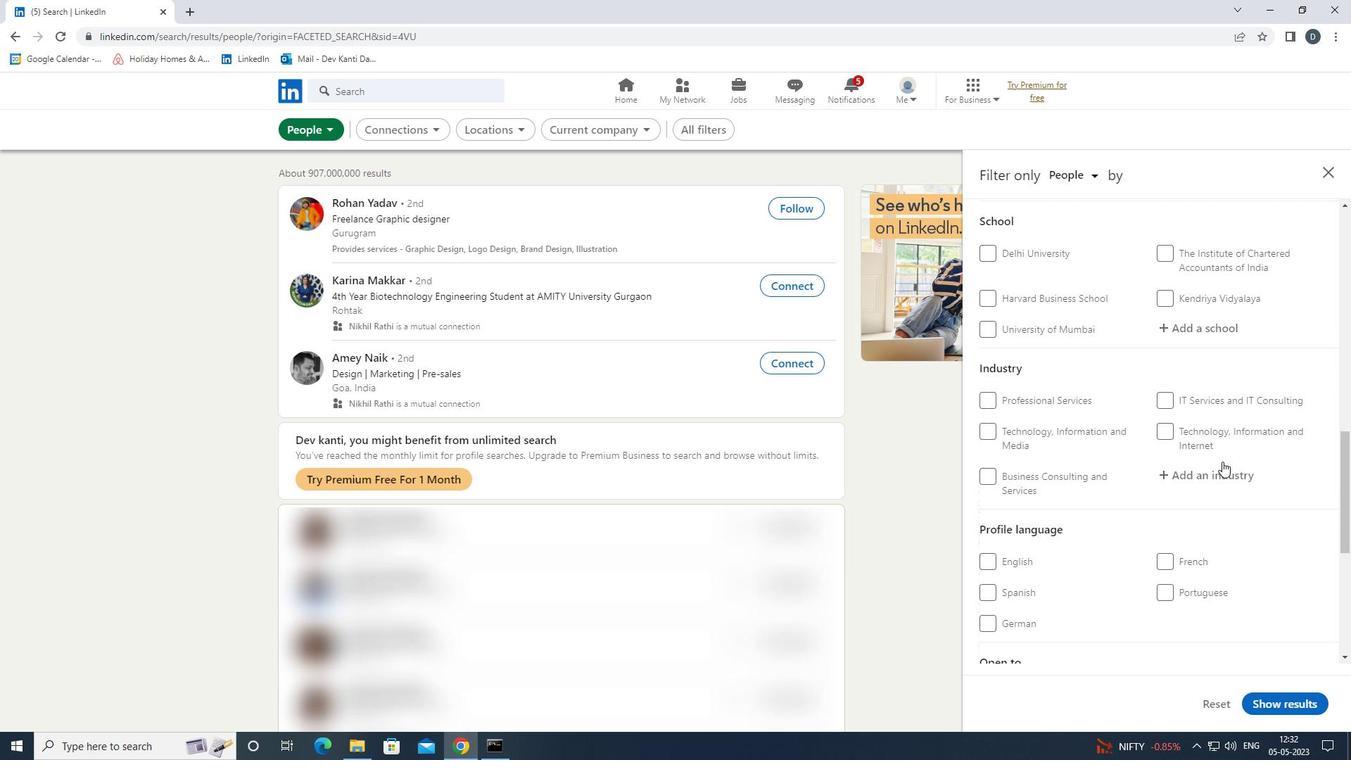 
Action: Mouse scrolled (1222, 460) with delta (0, 0)
Screenshot: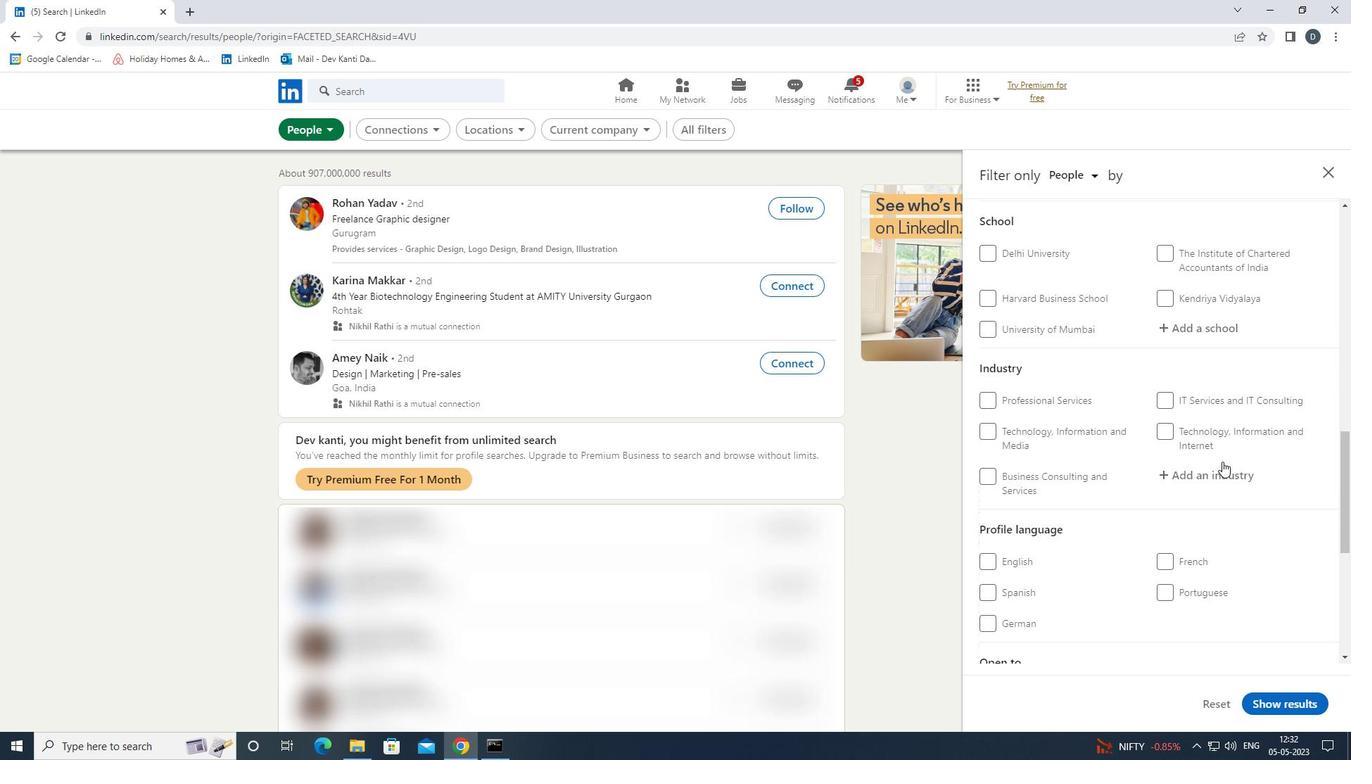 
Action: Mouse moved to (989, 429)
Screenshot: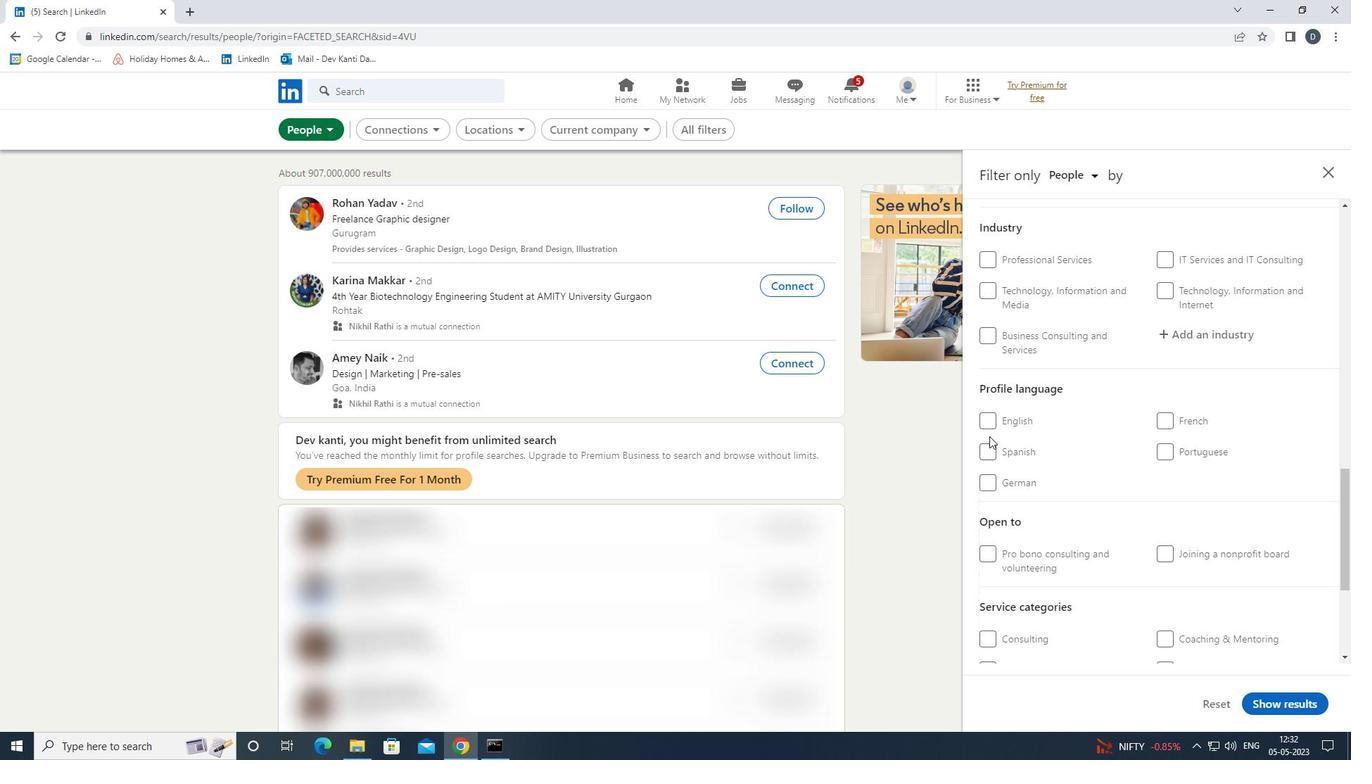 
Action: Mouse pressed left at (989, 429)
Screenshot: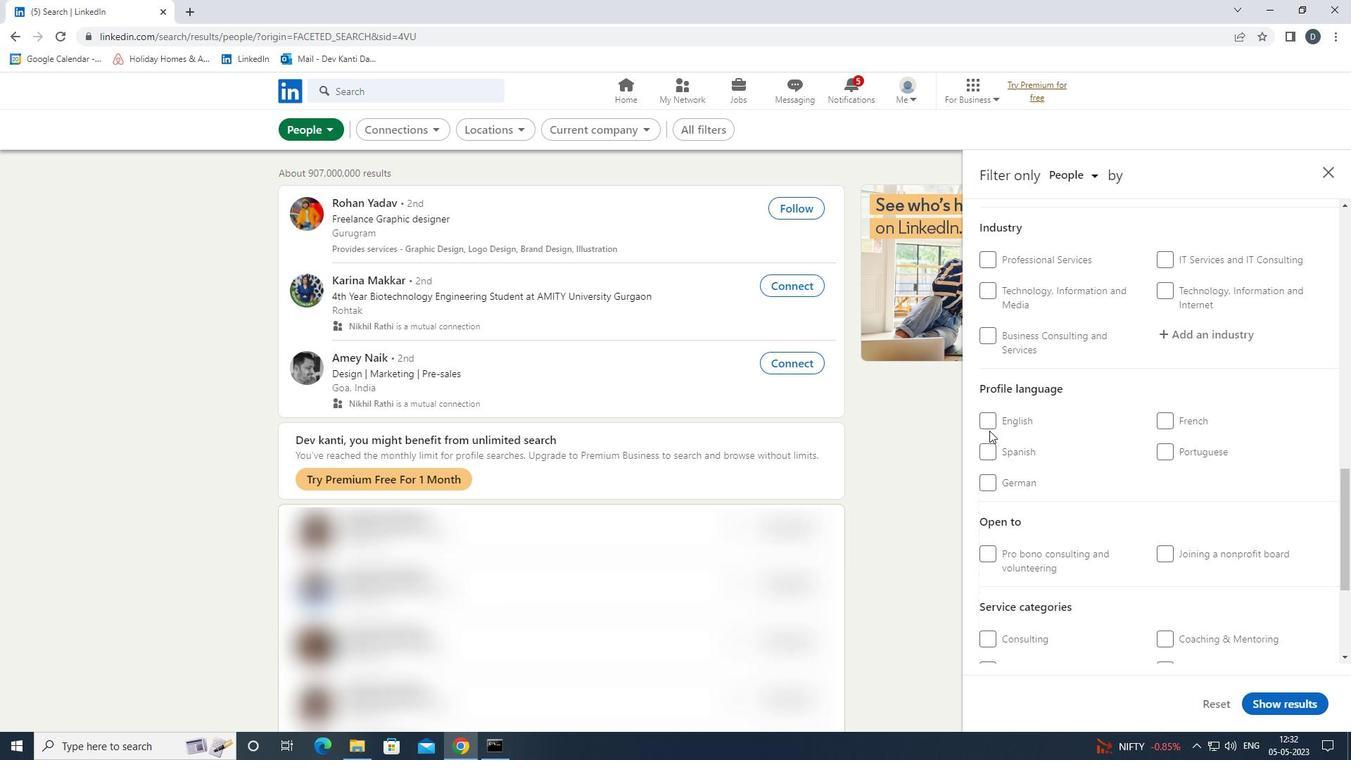 
Action: Mouse moved to (991, 422)
Screenshot: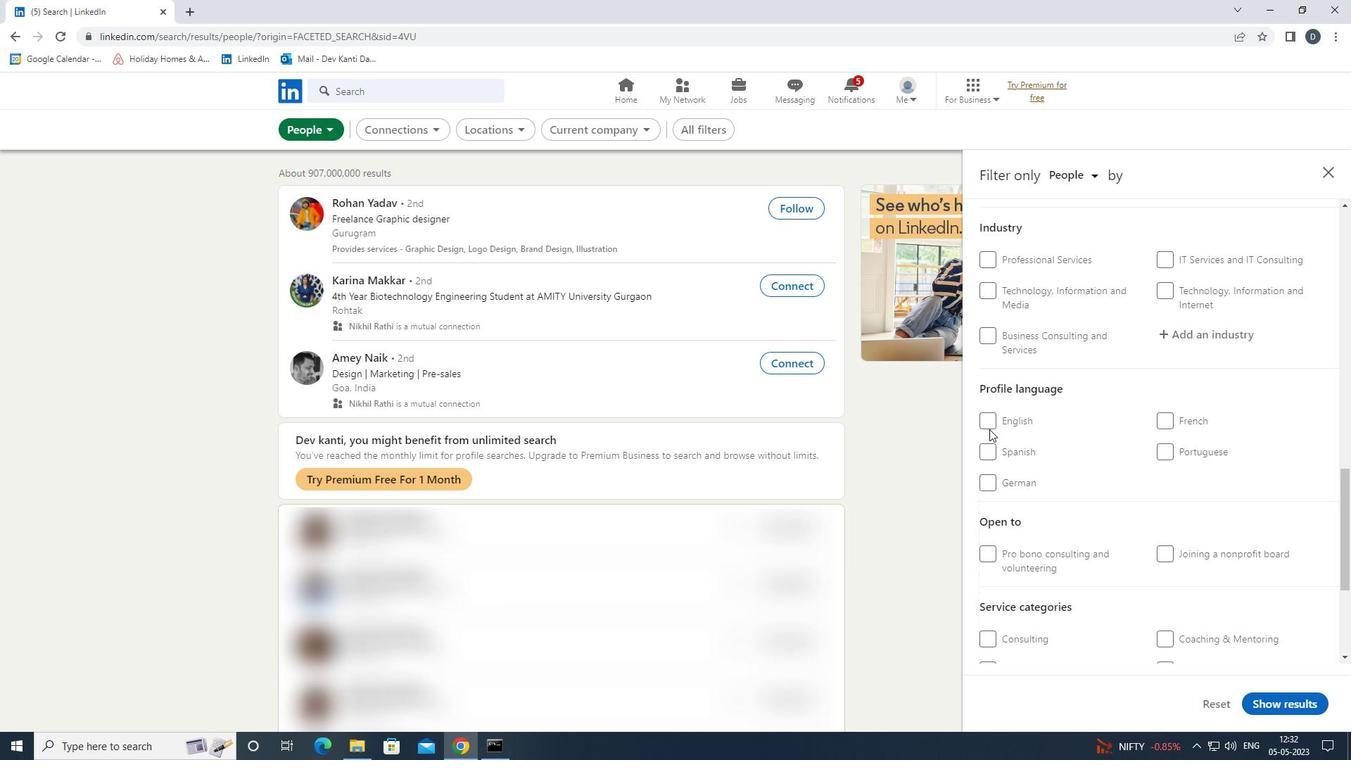 
Action: Mouse pressed left at (991, 422)
Screenshot: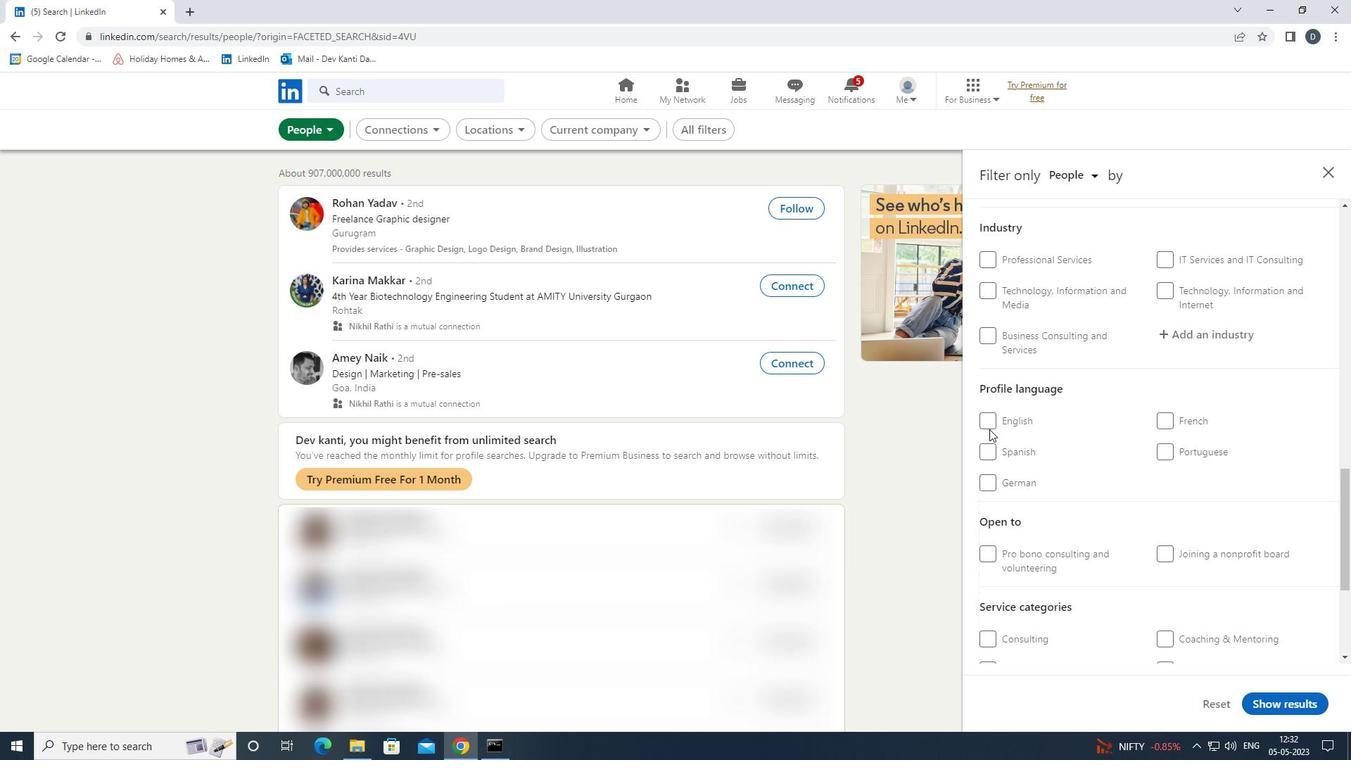 
Action: Mouse scrolled (991, 423) with delta (0, 0)
Screenshot: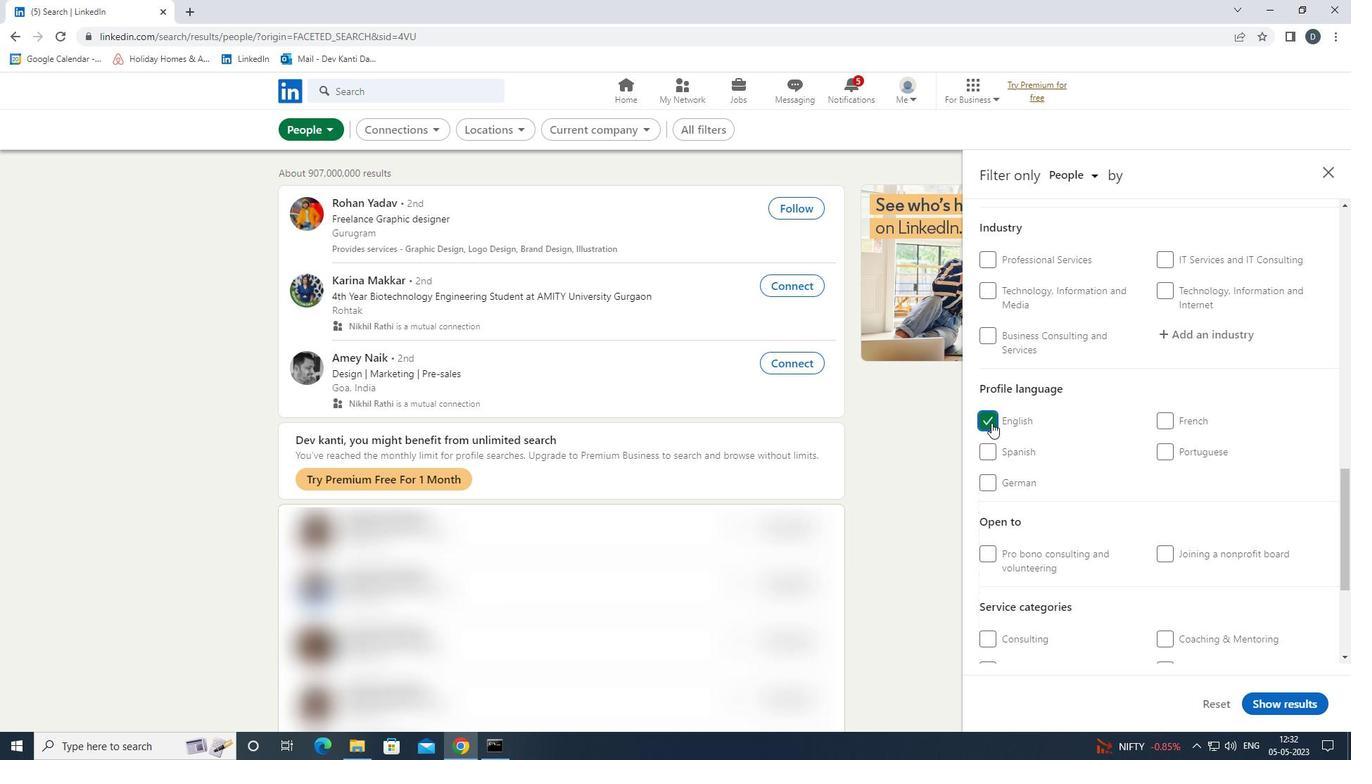 
Action: Mouse scrolled (991, 423) with delta (0, 0)
Screenshot: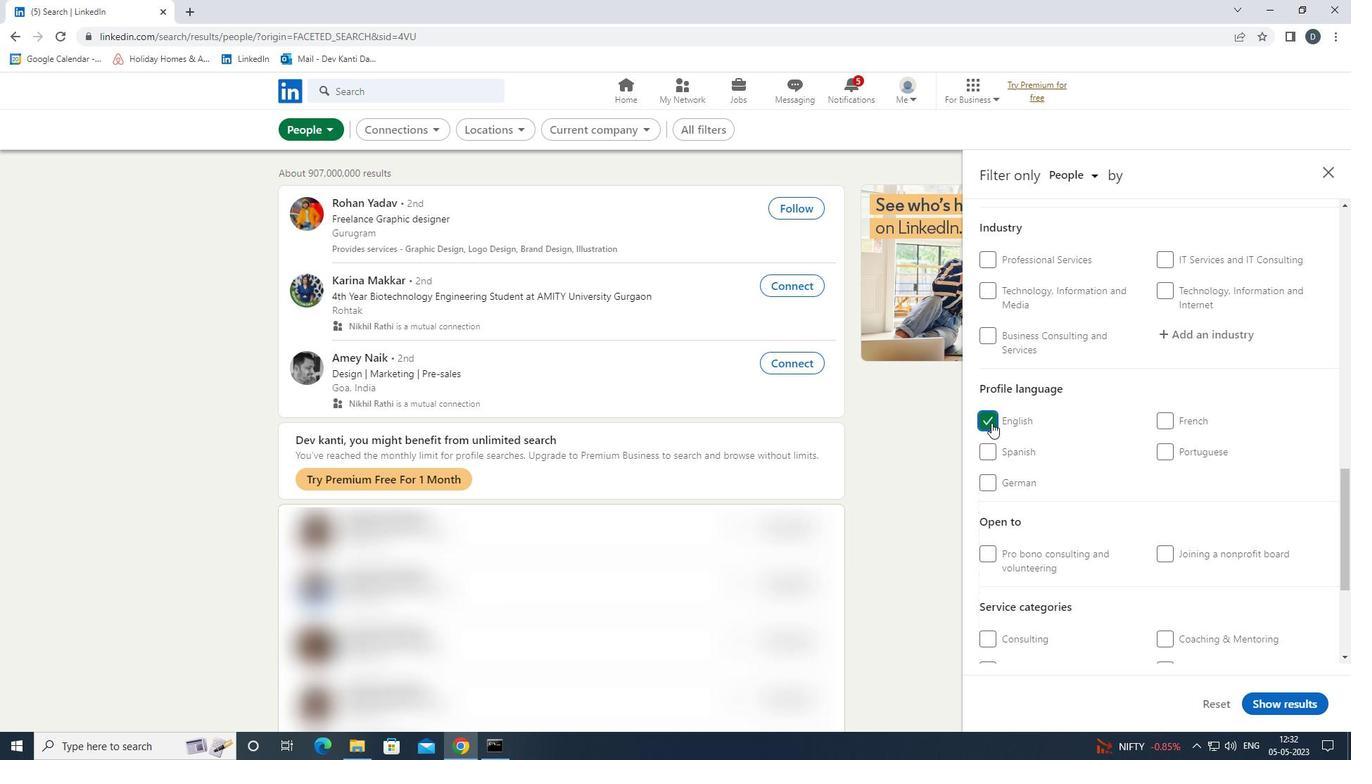 
Action: Mouse scrolled (991, 423) with delta (0, 0)
Screenshot: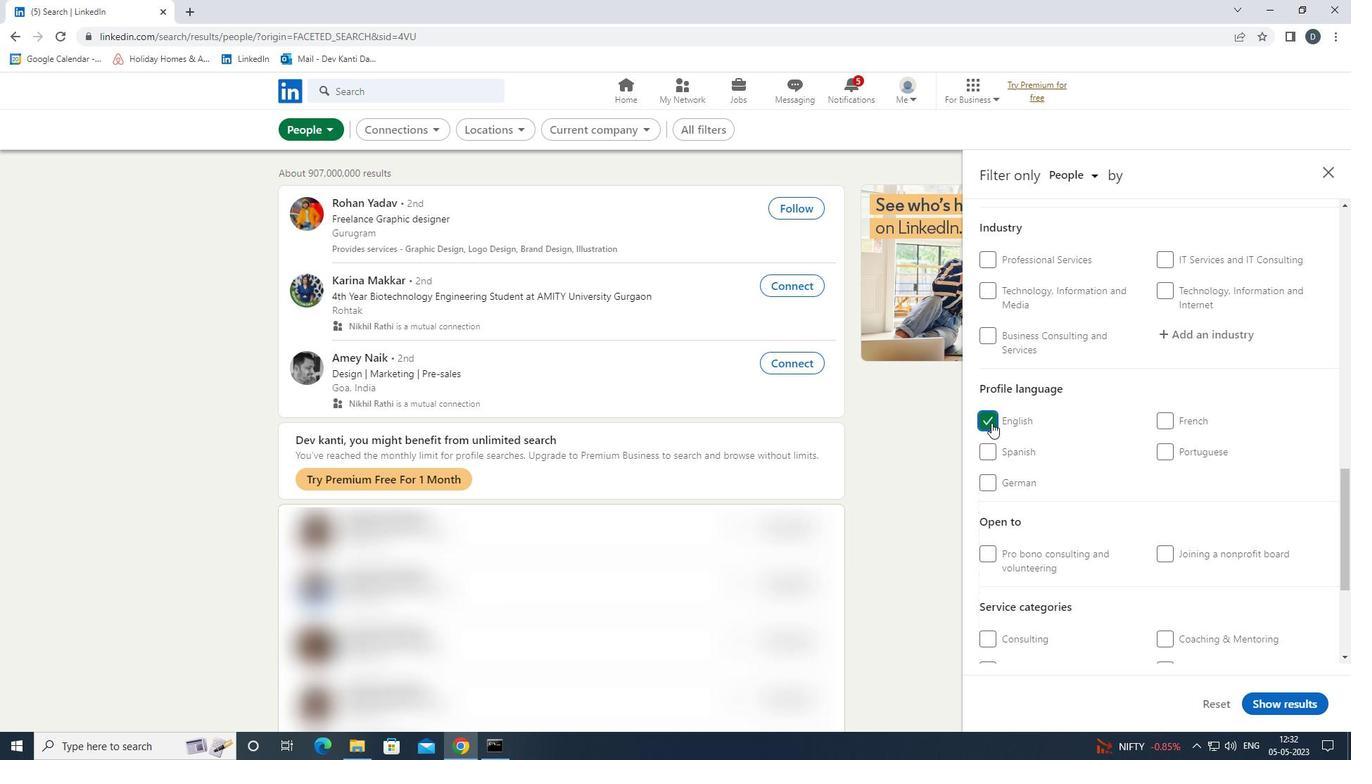 
Action: Mouse scrolled (991, 423) with delta (0, 0)
Screenshot: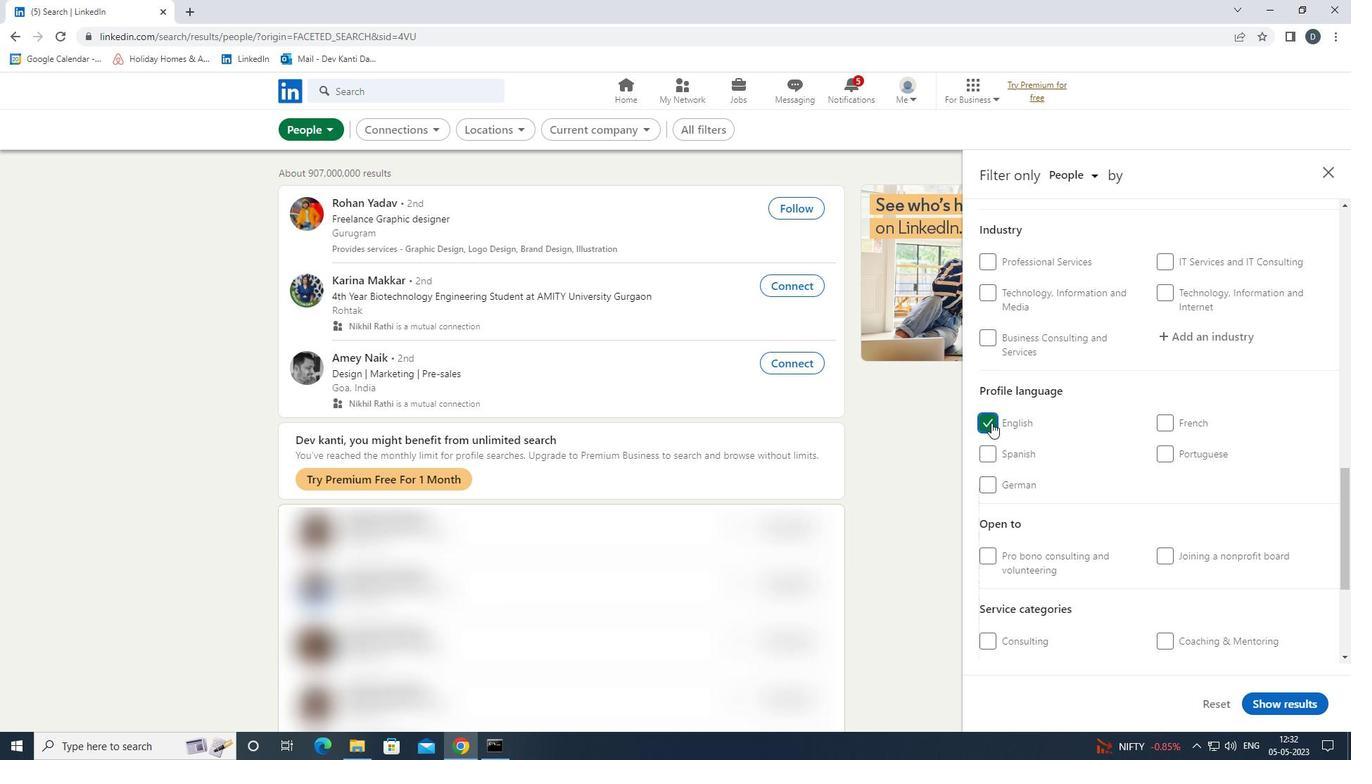 
Action: Mouse scrolled (991, 423) with delta (0, 0)
Screenshot: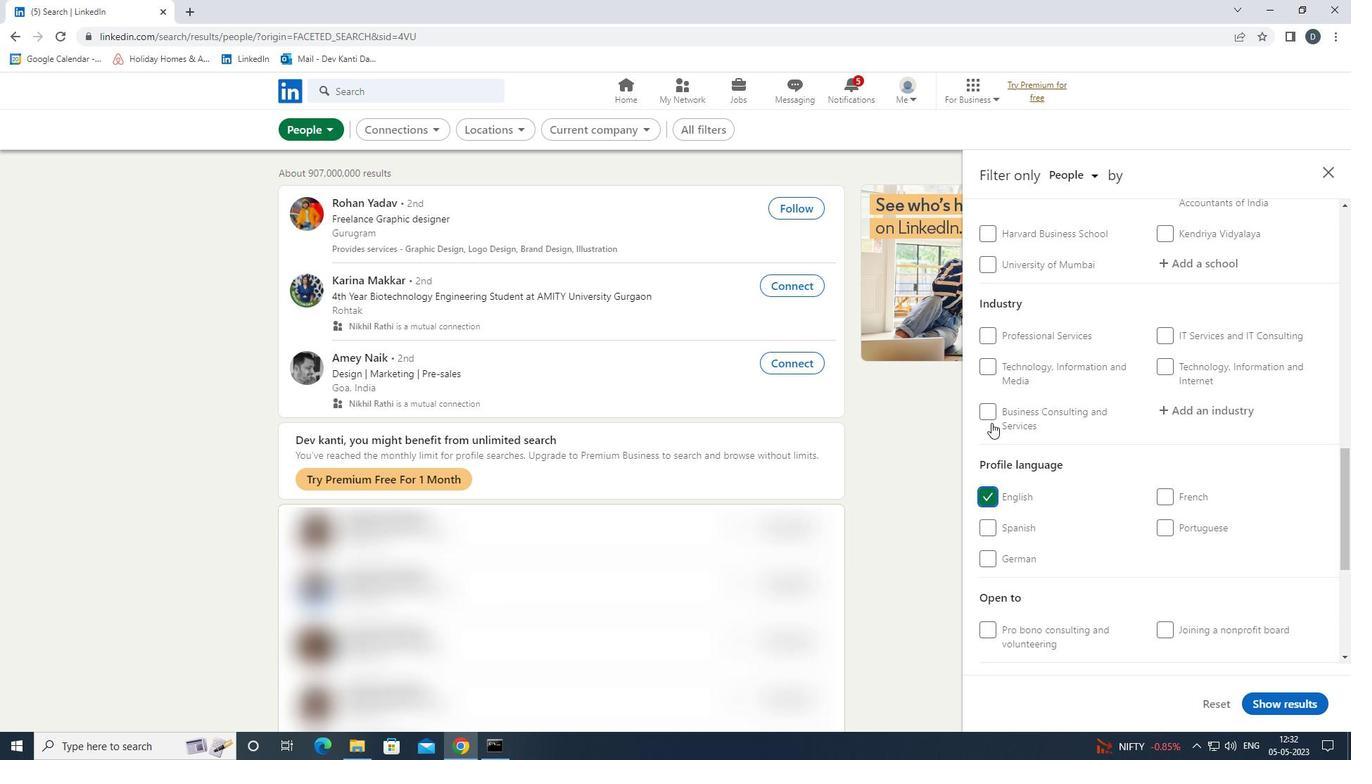 
Action: Mouse scrolled (991, 423) with delta (0, 0)
Screenshot: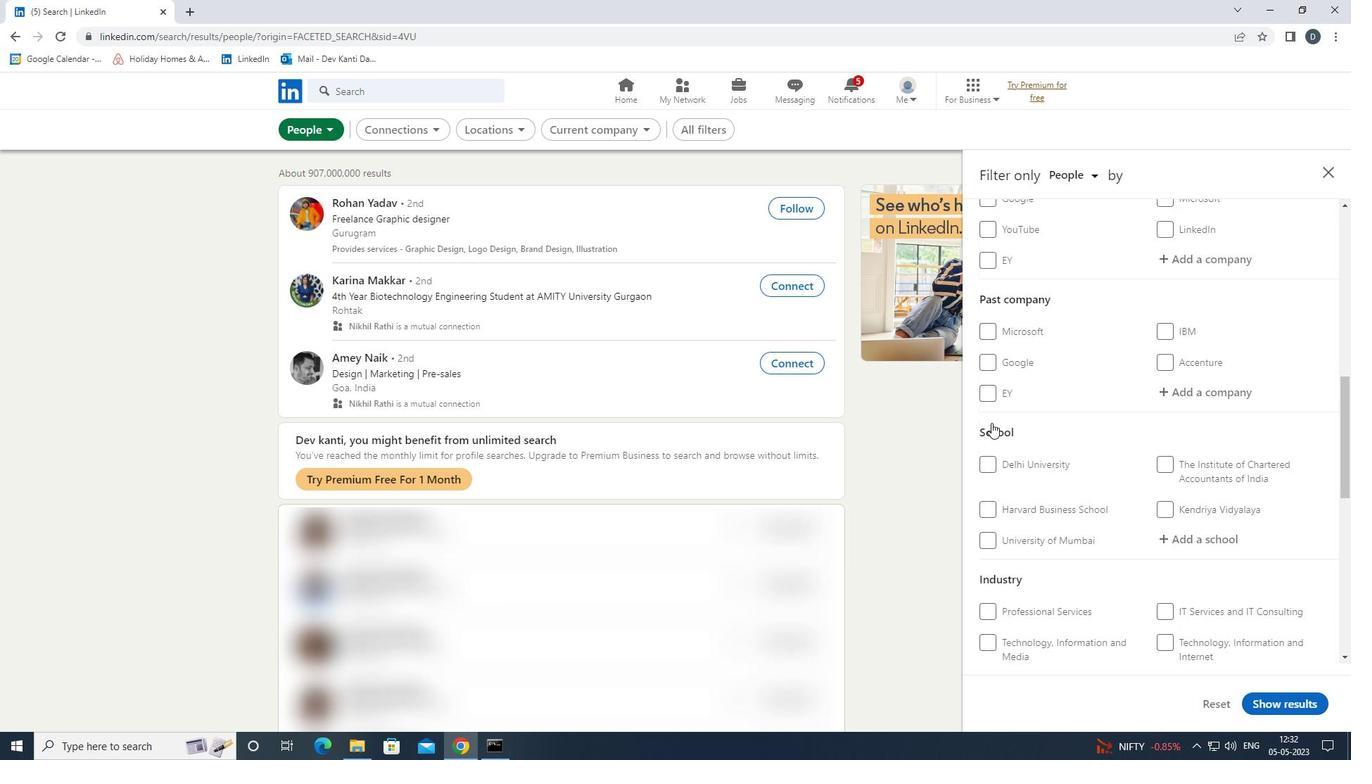 
Action: Mouse scrolled (991, 423) with delta (0, 0)
Screenshot: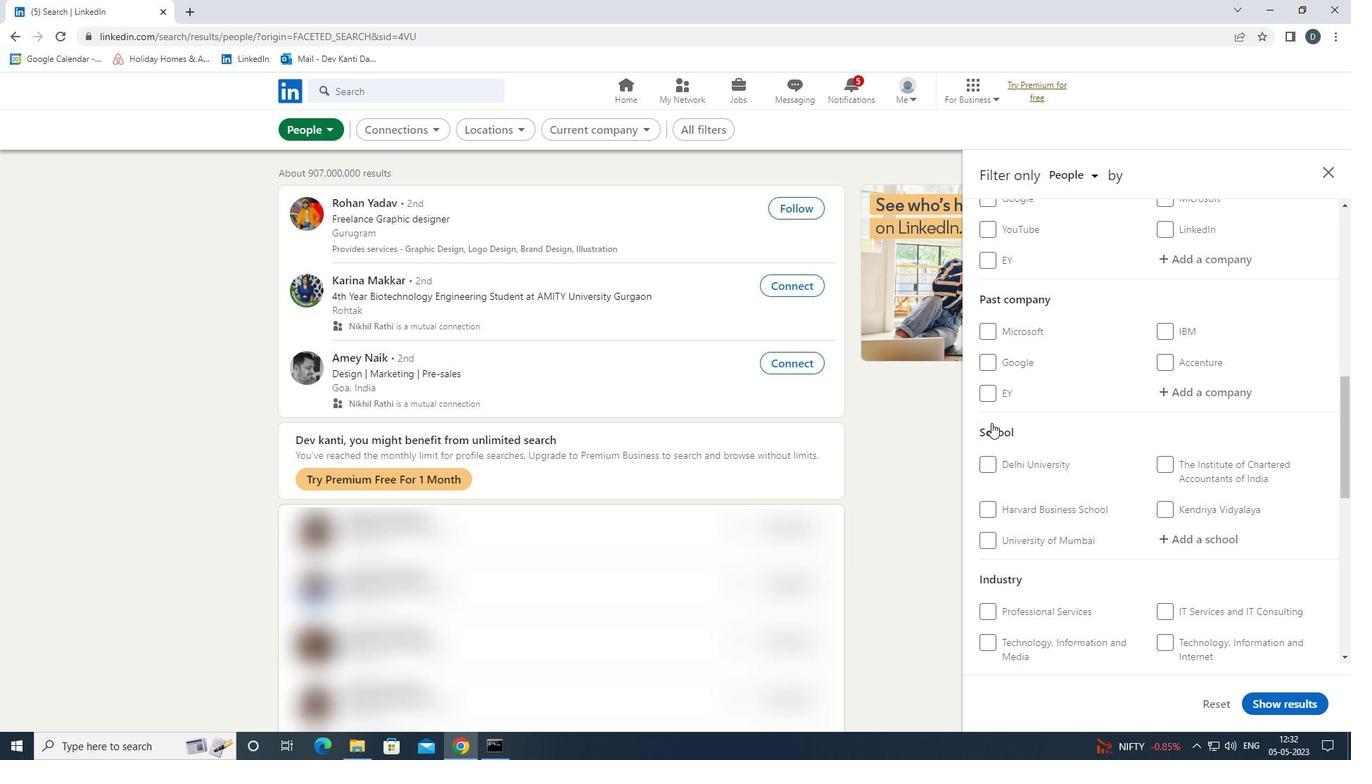 
Action: Mouse moved to (1202, 392)
Screenshot: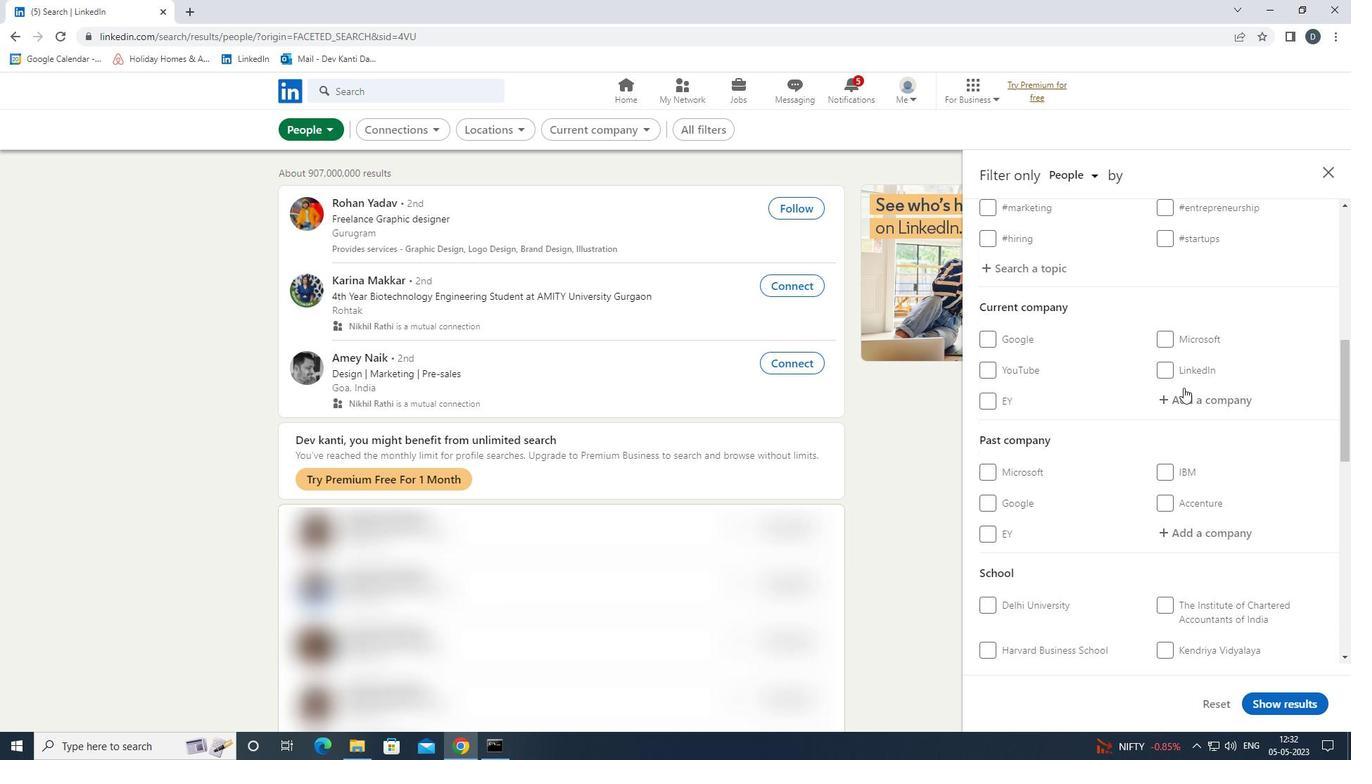 
Action: Mouse pressed left at (1202, 392)
Screenshot: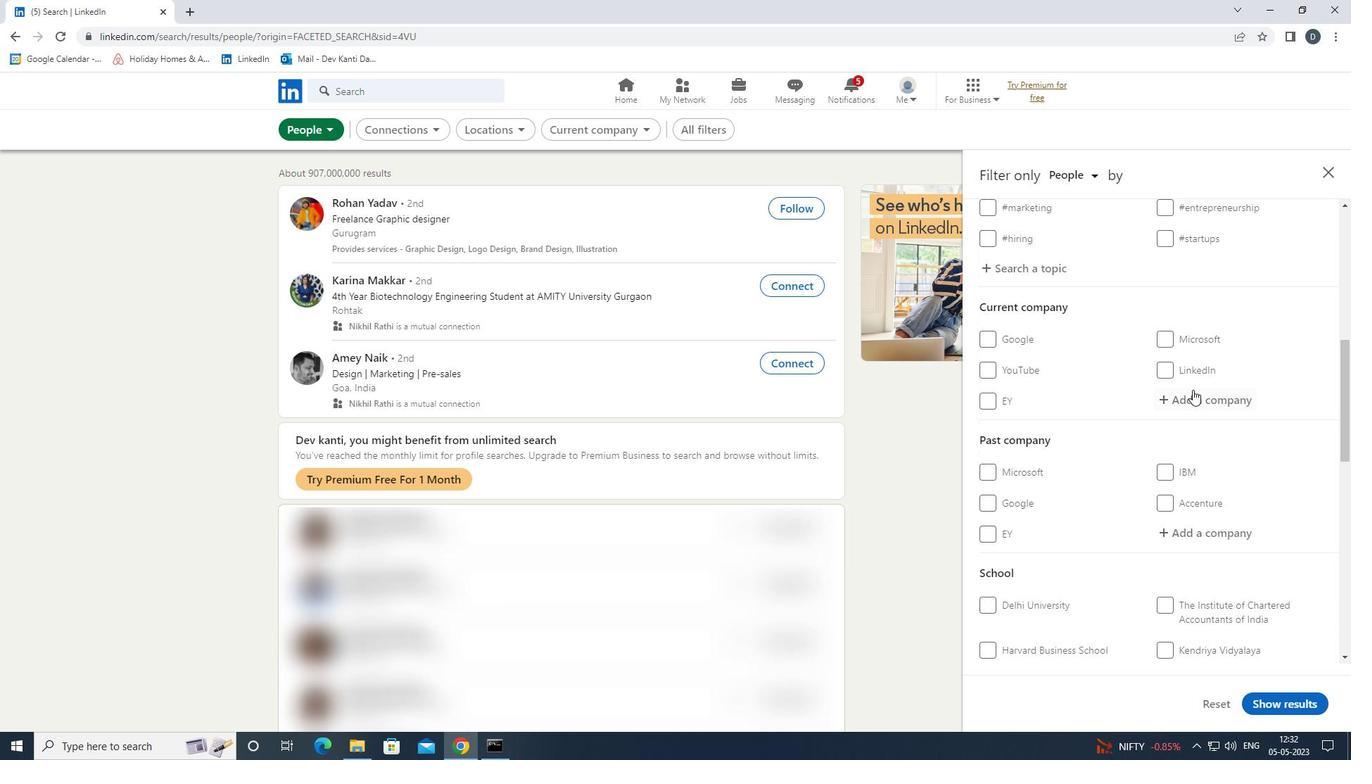 
Action: Mouse moved to (1203, 393)
Screenshot: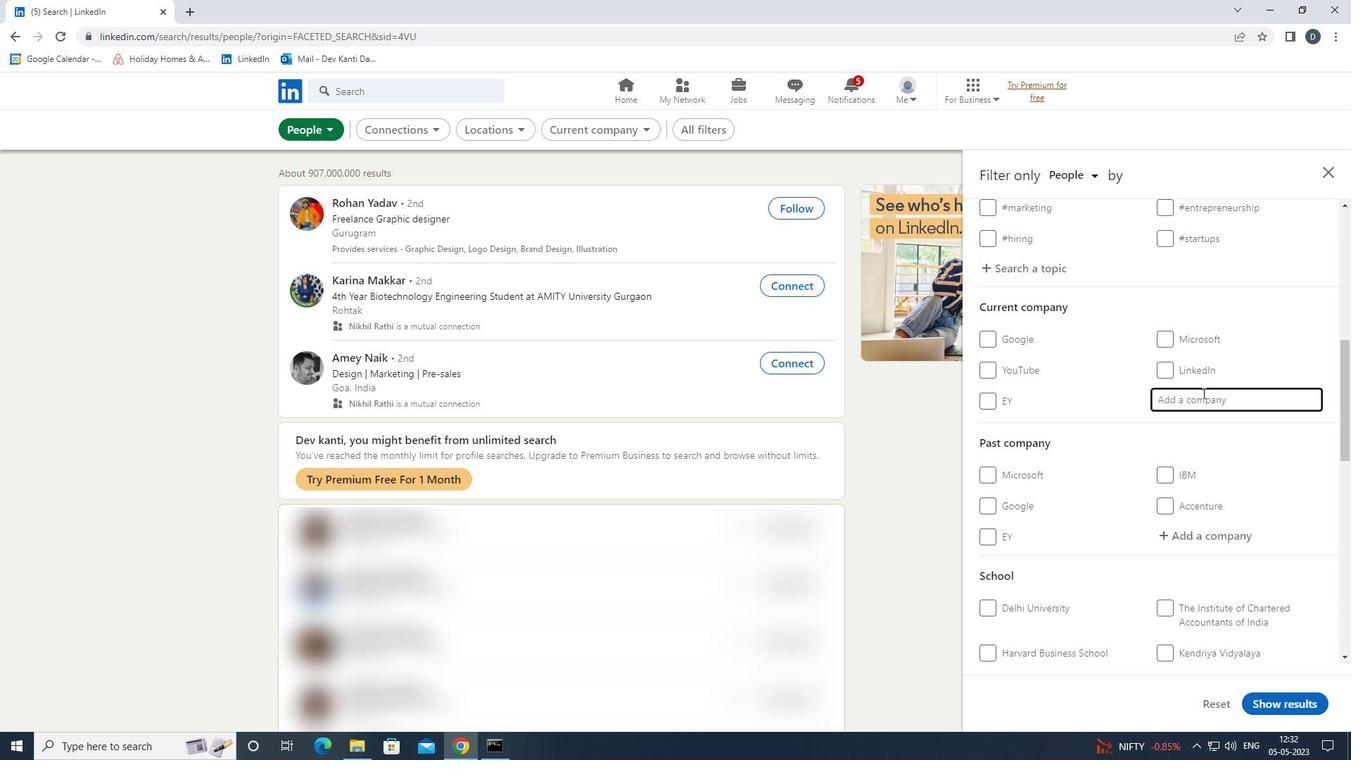 
Action: Key pressed <Key.shift>MASTEL<Key.backspace>K<Key.space><Key.down><Key.enter>
Screenshot: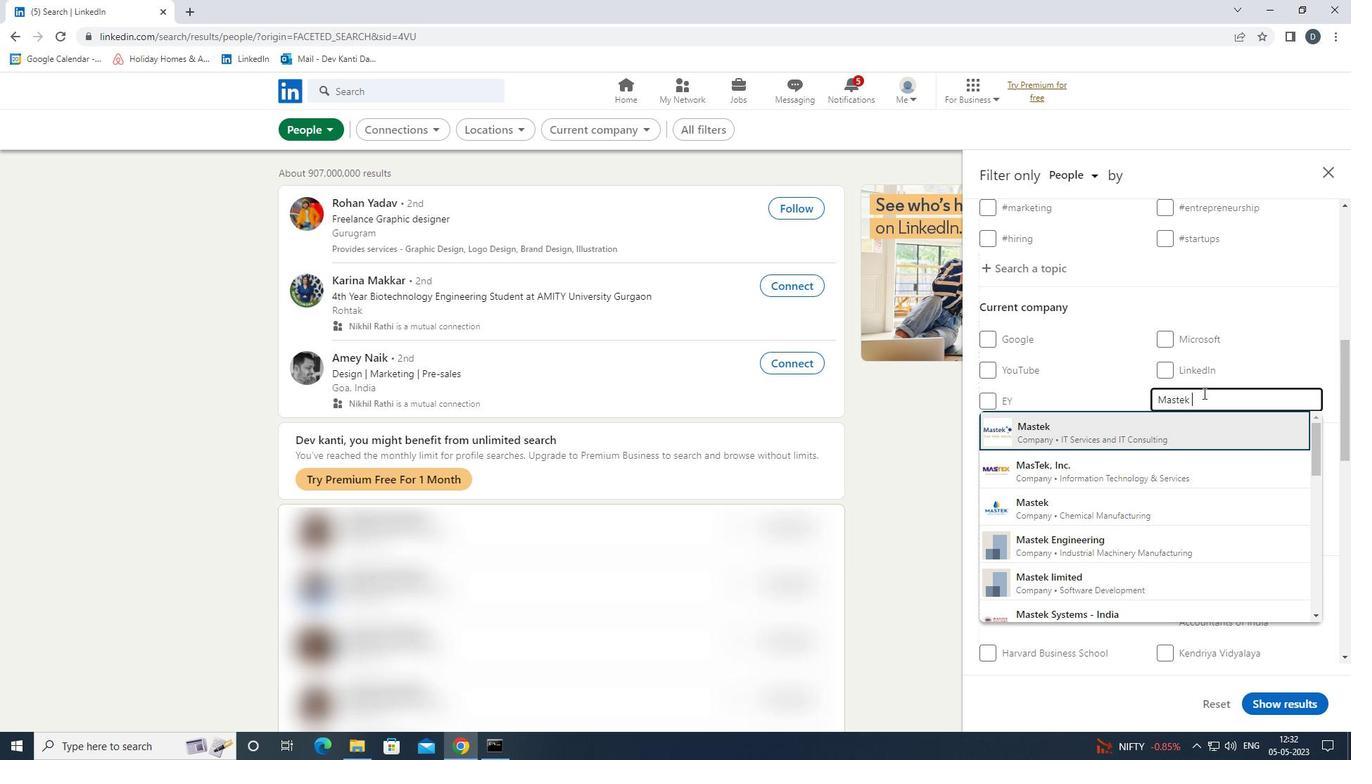 
Action: Mouse moved to (1203, 396)
Screenshot: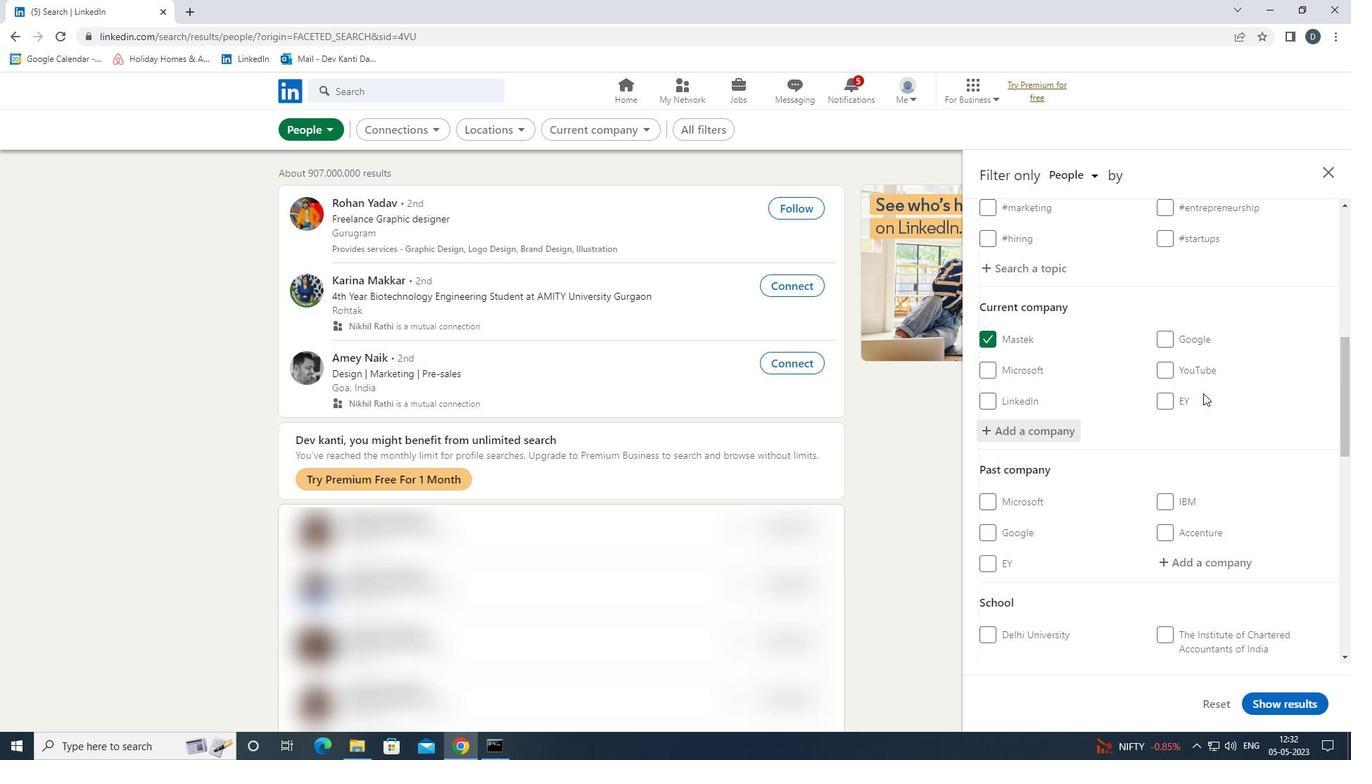 
Action: Mouse scrolled (1203, 395) with delta (0, 0)
Screenshot: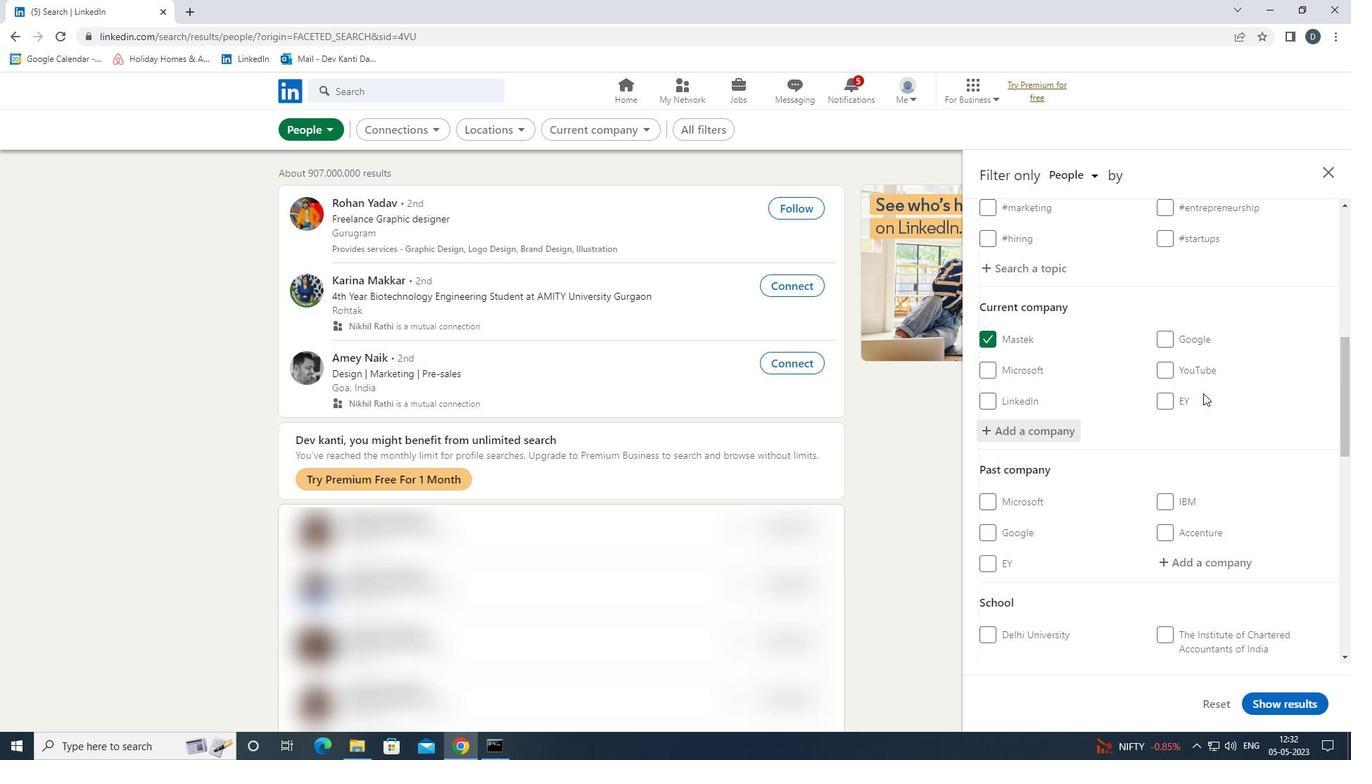 
Action: Mouse moved to (1204, 398)
Screenshot: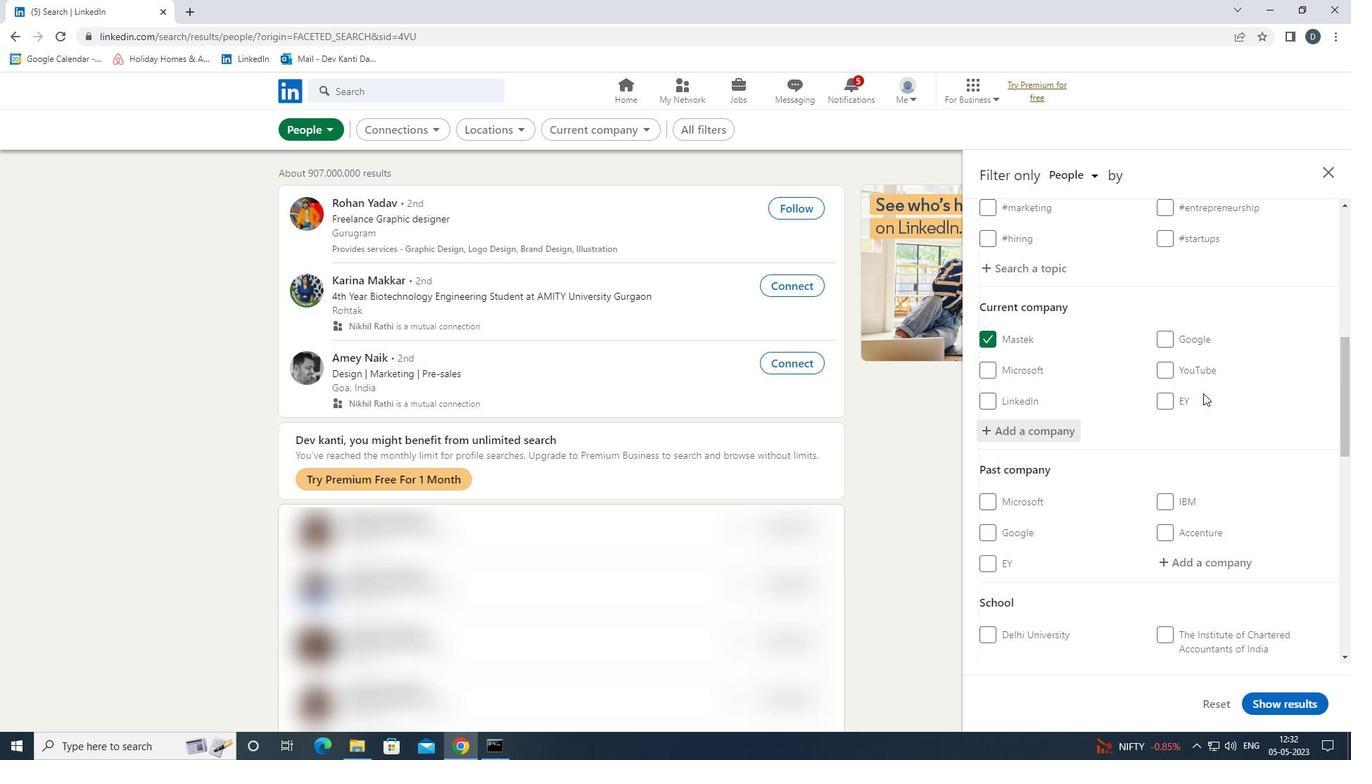 
Action: Mouse scrolled (1204, 397) with delta (0, 0)
Screenshot: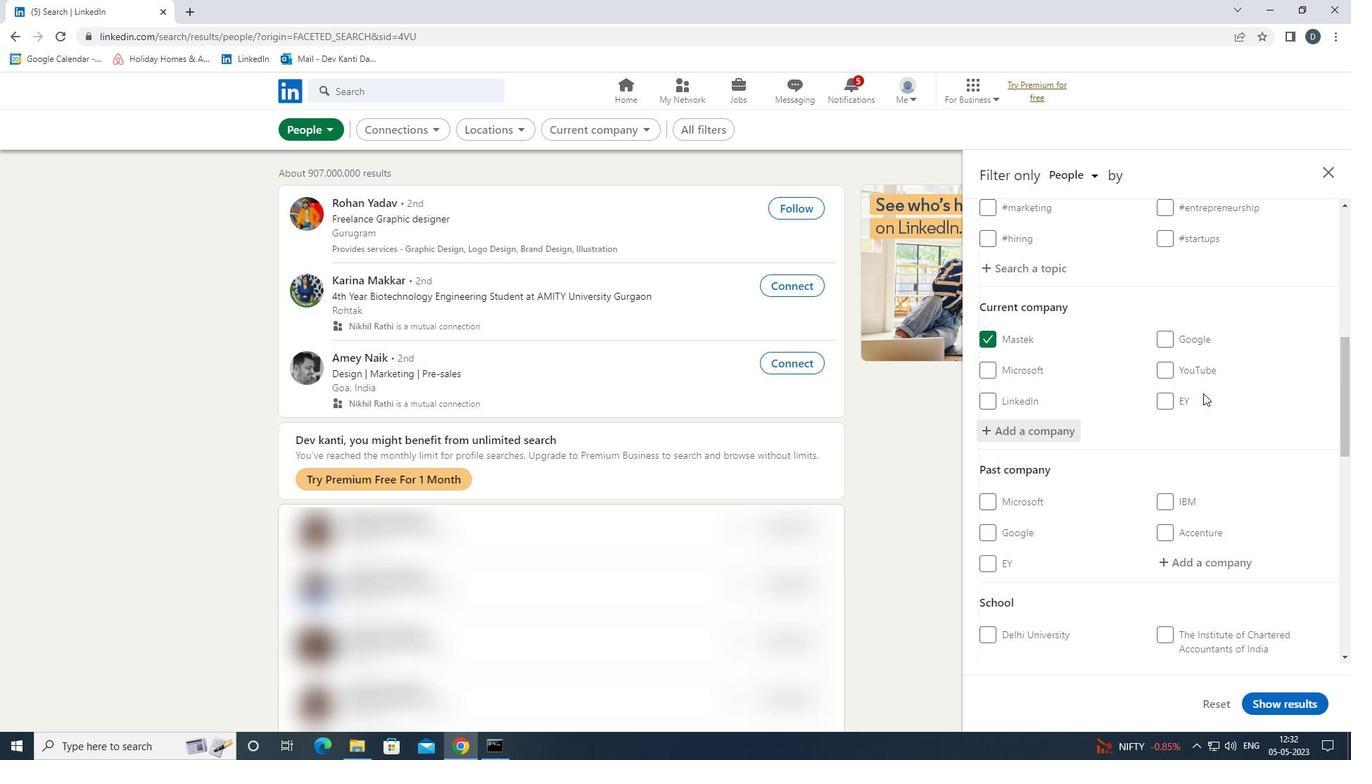 
Action: Mouse moved to (1204, 399)
Screenshot: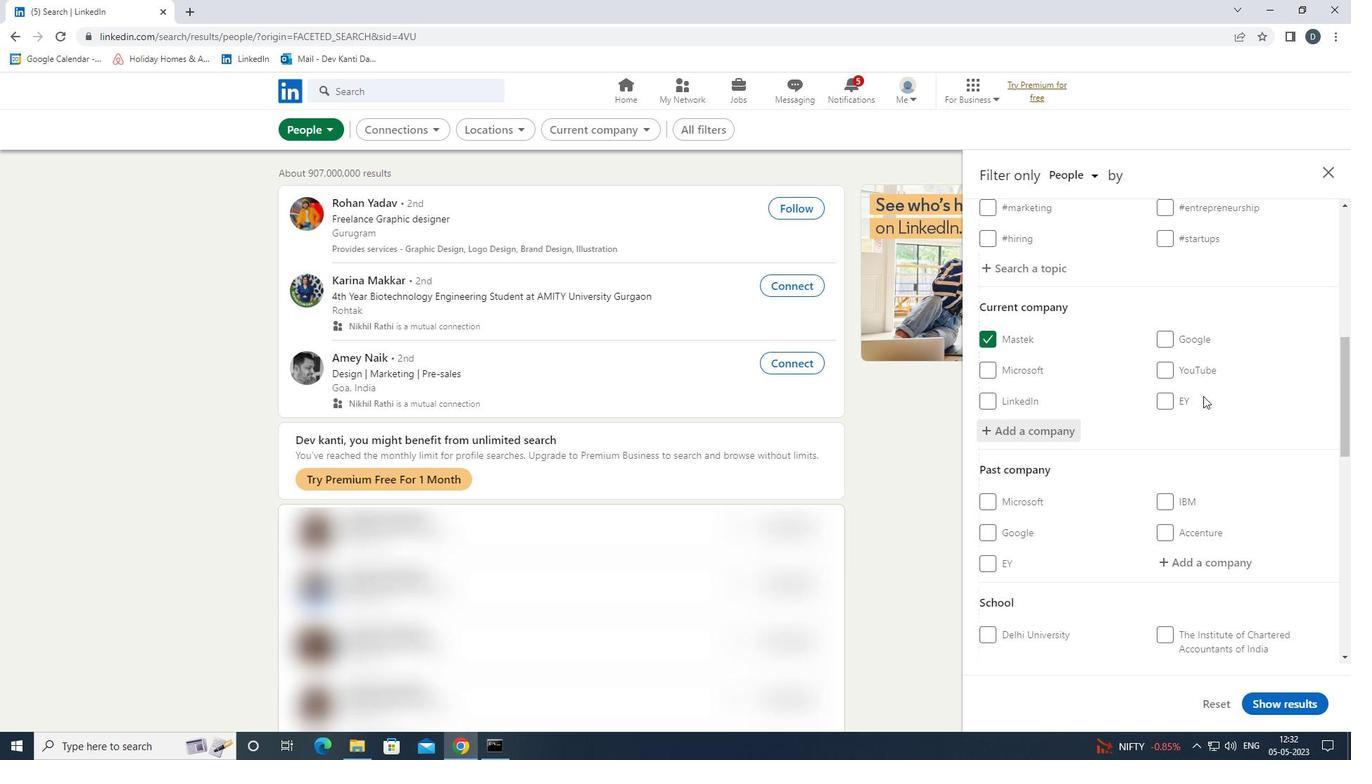 
Action: Mouse scrolled (1204, 399) with delta (0, 0)
Screenshot: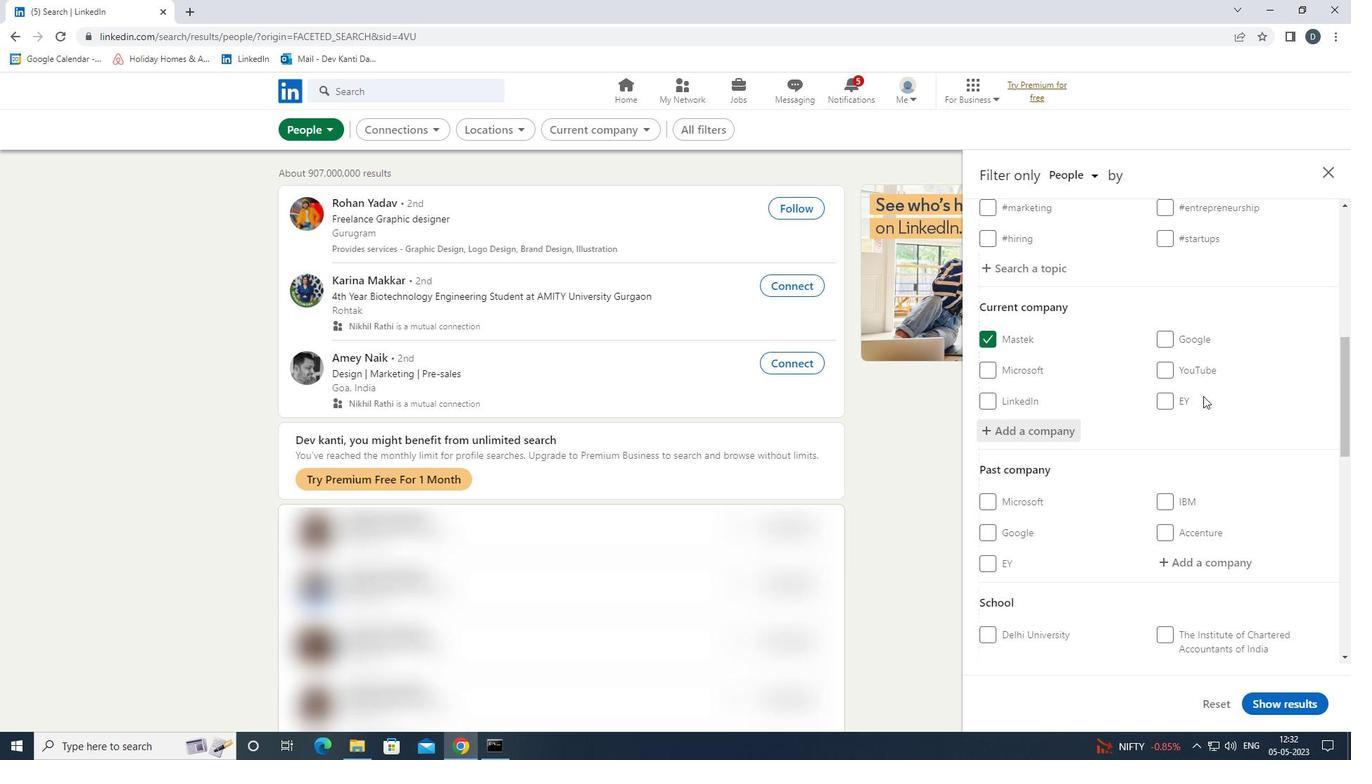 
Action: Mouse moved to (1208, 496)
Screenshot: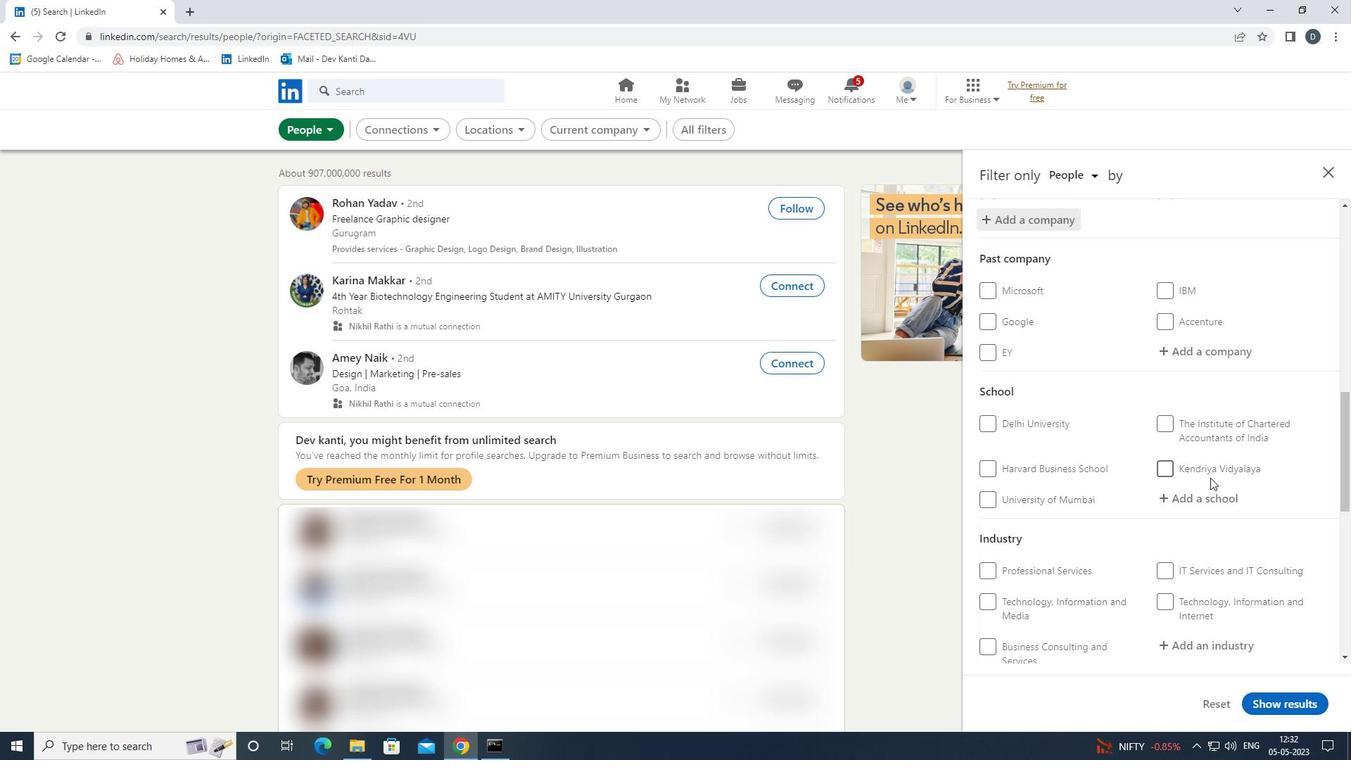 
Action: Mouse pressed left at (1208, 496)
Screenshot: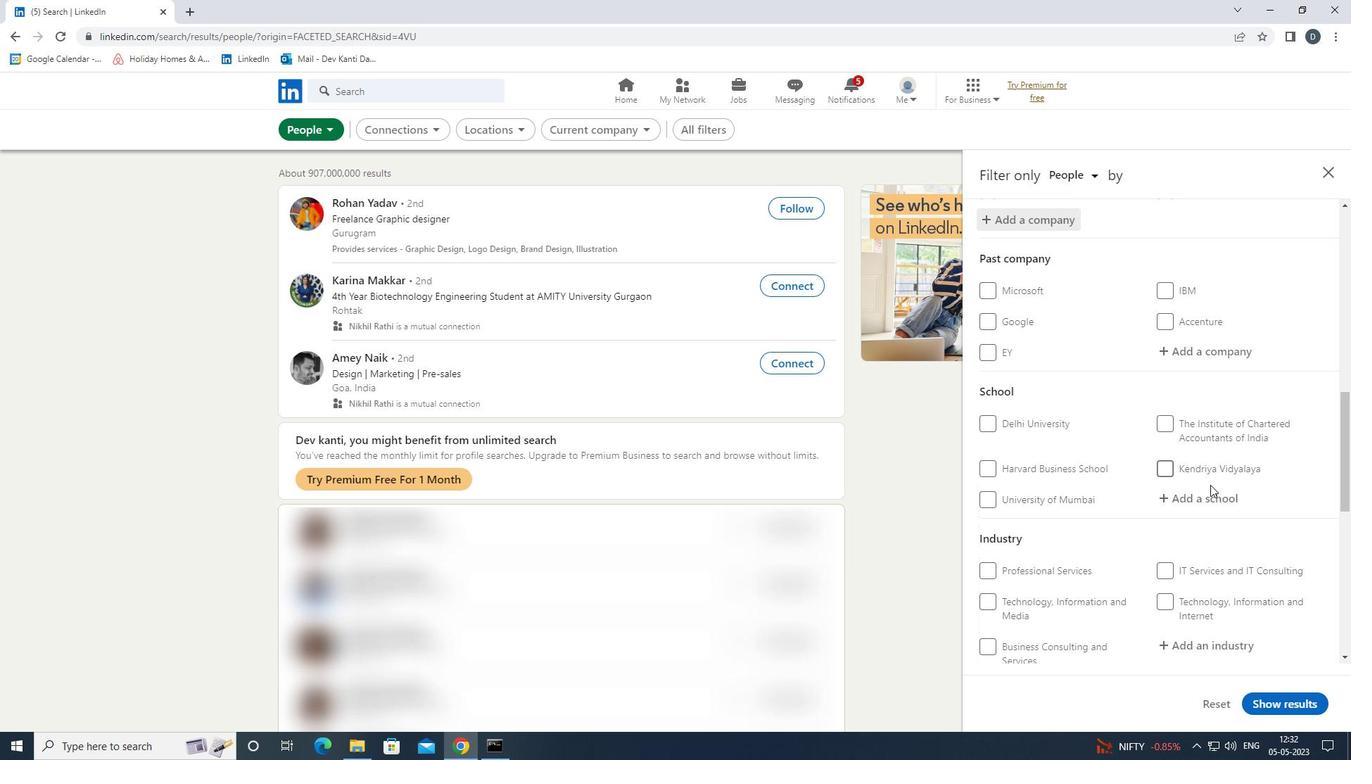 
Action: Key pressed <Key.shift><Key.shift><Key.shift>UNIVERSITY<Key.space>OF<Key.space><Key.shift><Key.shift><Key.shift><Key.shift><Key.shift><Key.shift><Key.shift><Key.shift><Key.shift><Key.shift><Key.shift><Key.shift><Key.shift><Key.shift><Key.shift><Key.shift><Key.shift><Key.shift><Key.shift><Key.shift><Key.shift><Key.shift><Key.shift><Key.shift><Key.shift><Key.shift><Key.shift><Key.shift><Key.shift><Key.shift><Key.shift><Key.shift><Key.shift>MUMBAI<Key.down><Key.enter>
Screenshot: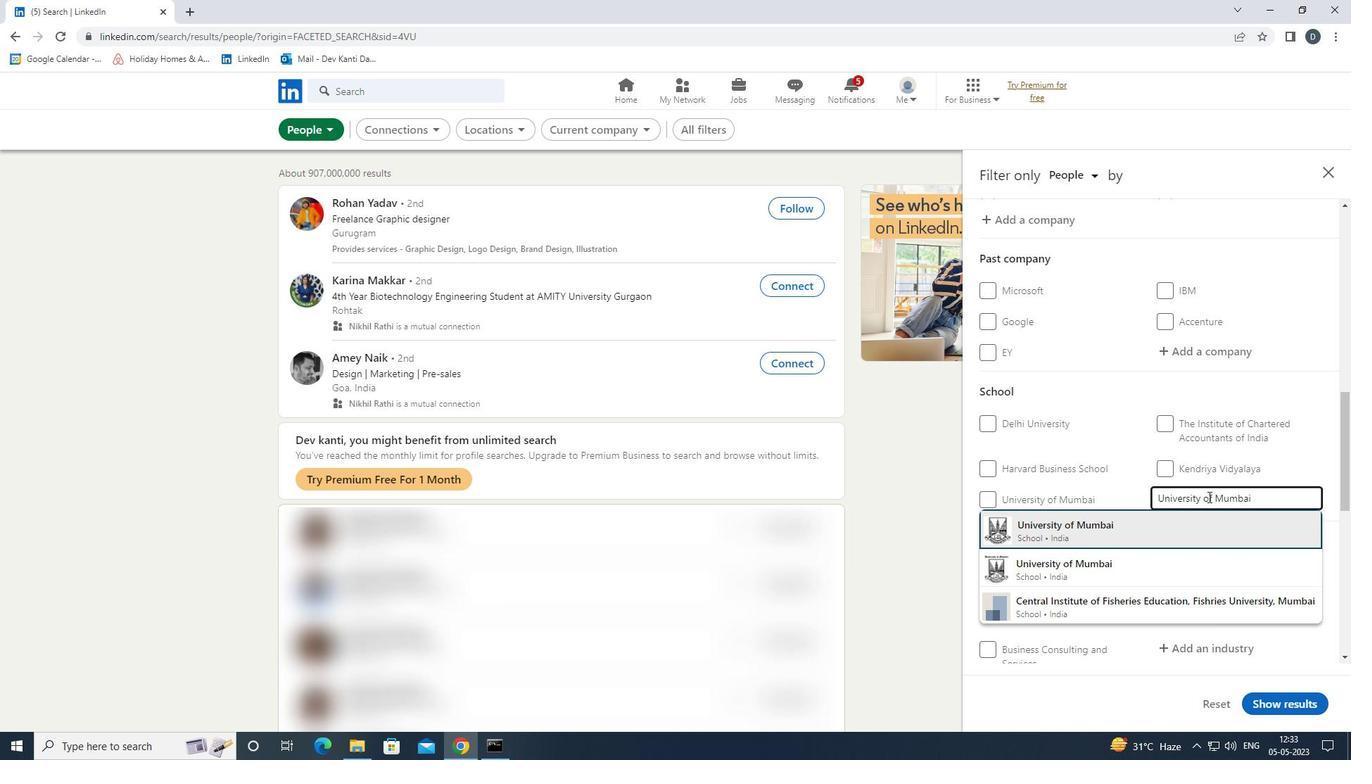
Action: Mouse moved to (1208, 497)
Screenshot: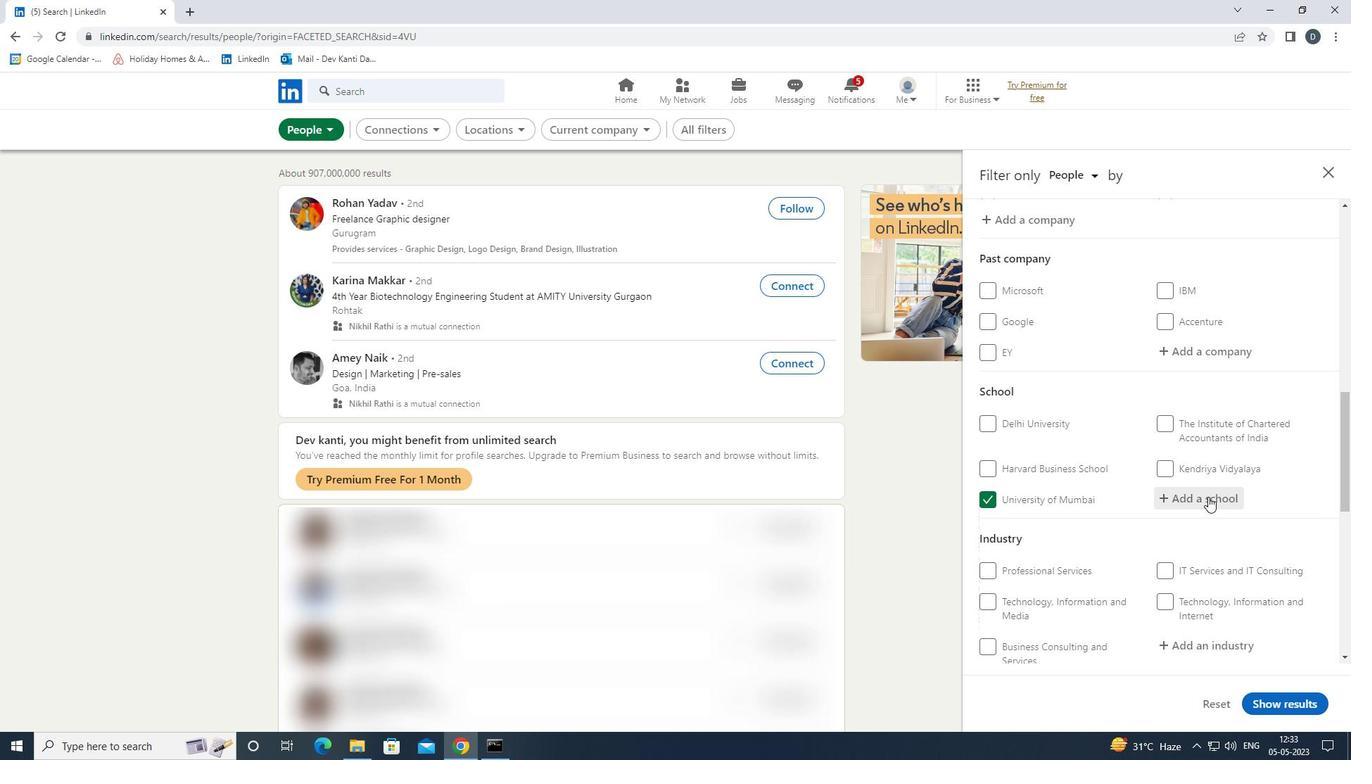 
Action: Mouse scrolled (1208, 496) with delta (0, 0)
Screenshot: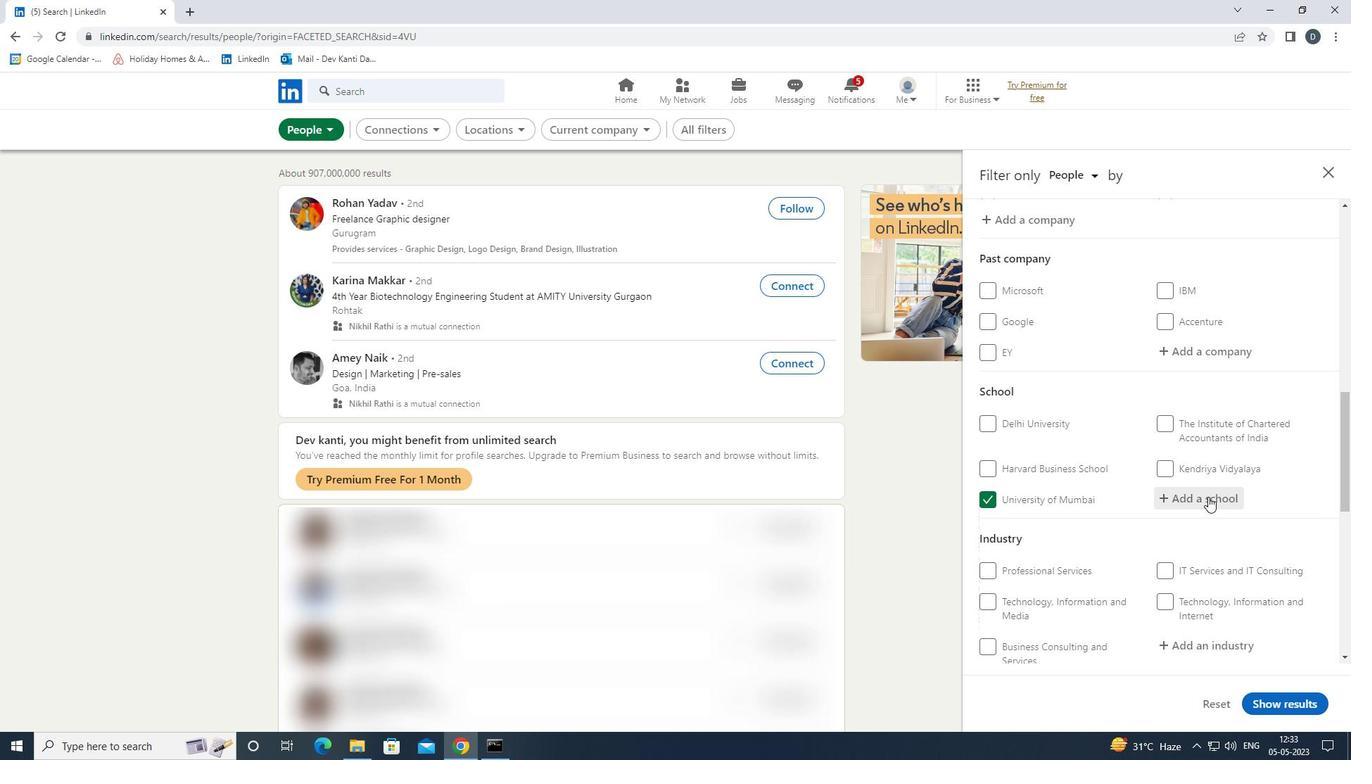 
Action: Mouse moved to (1208, 501)
Screenshot: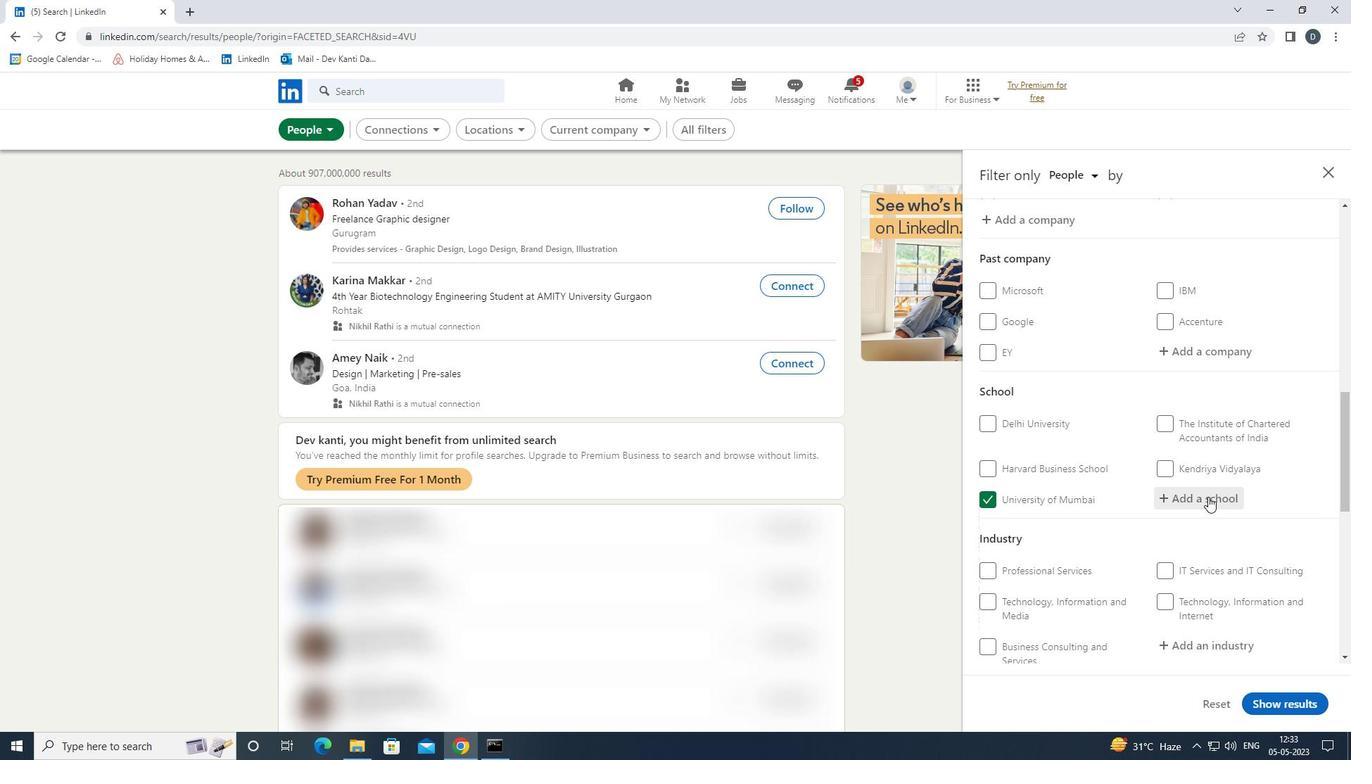 
Action: Mouse scrolled (1208, 500) with delta (0, 0)
Screenshot: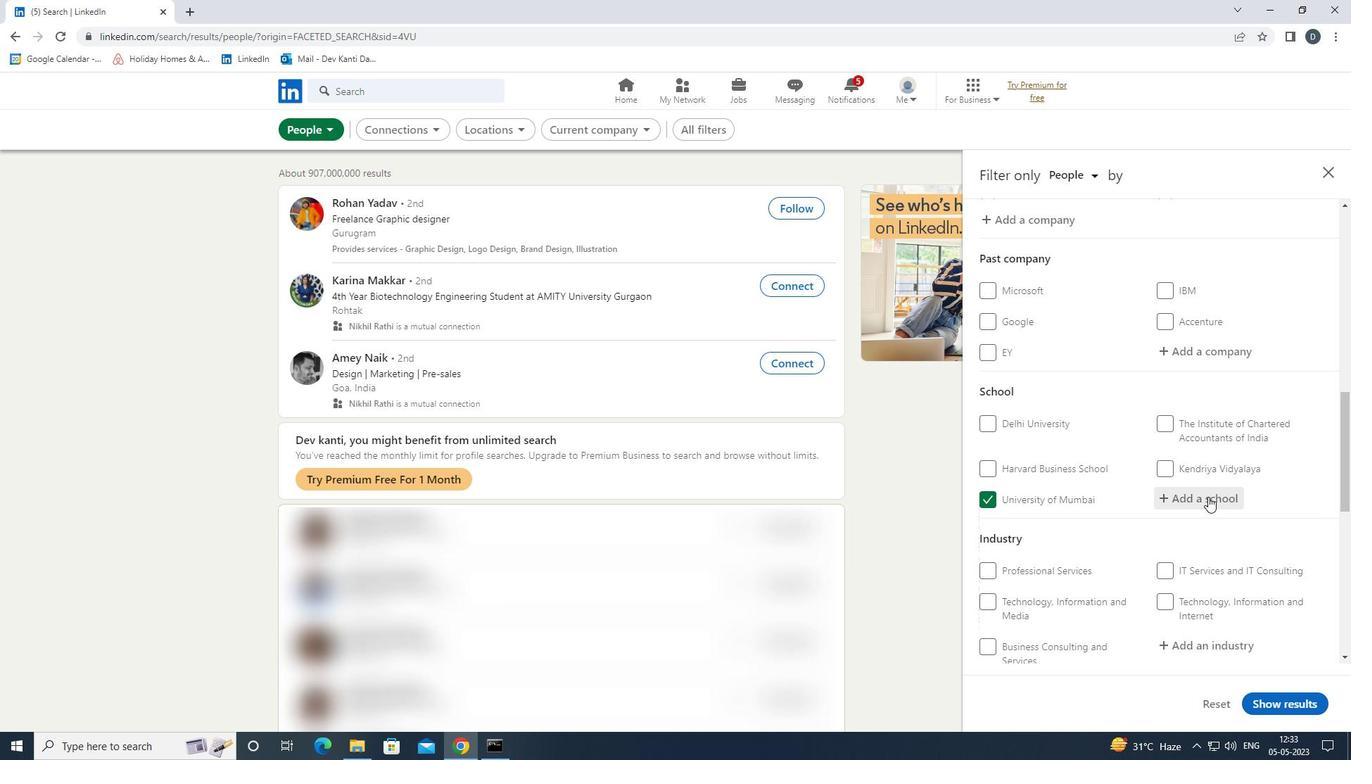 
Action: Mouse moved to (1211, 500)
Screenshot: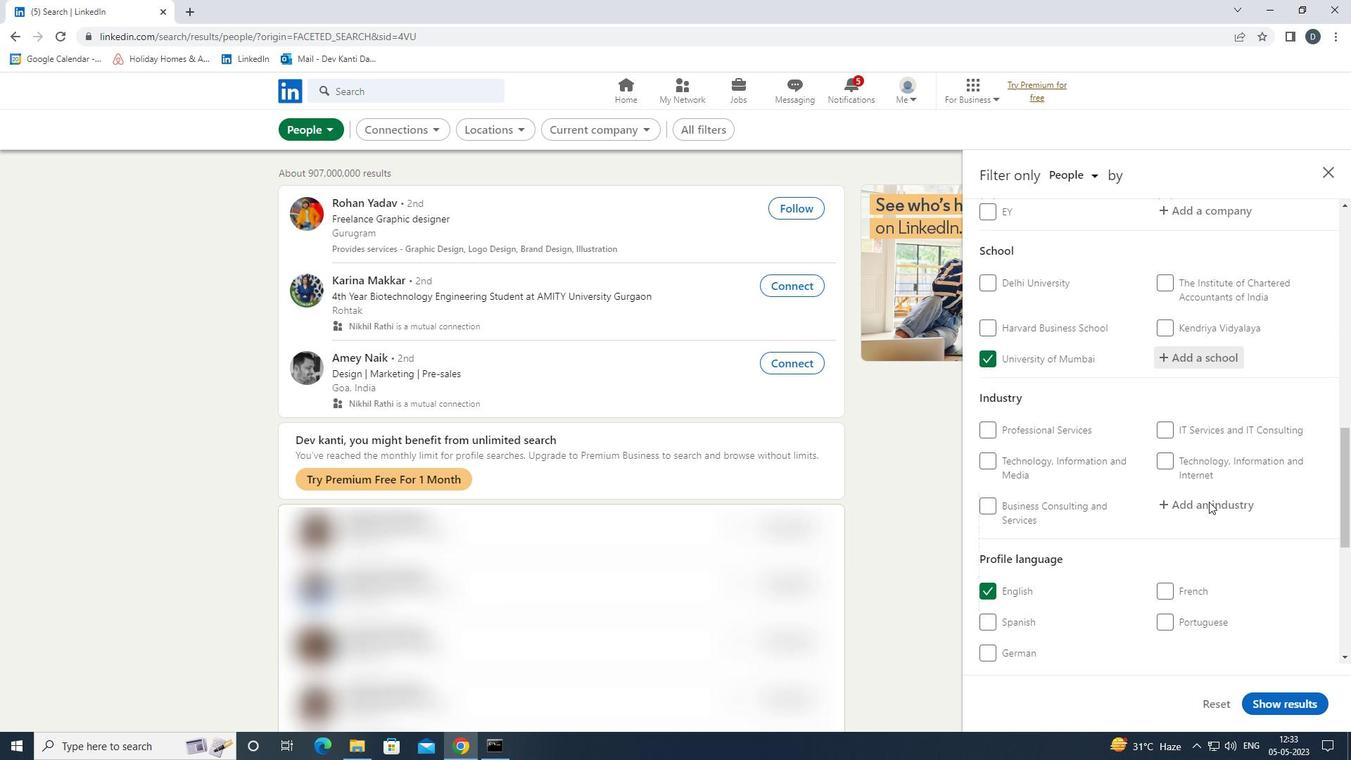 
Action: Mouse pressed left at (1211, 500)
Screenshot: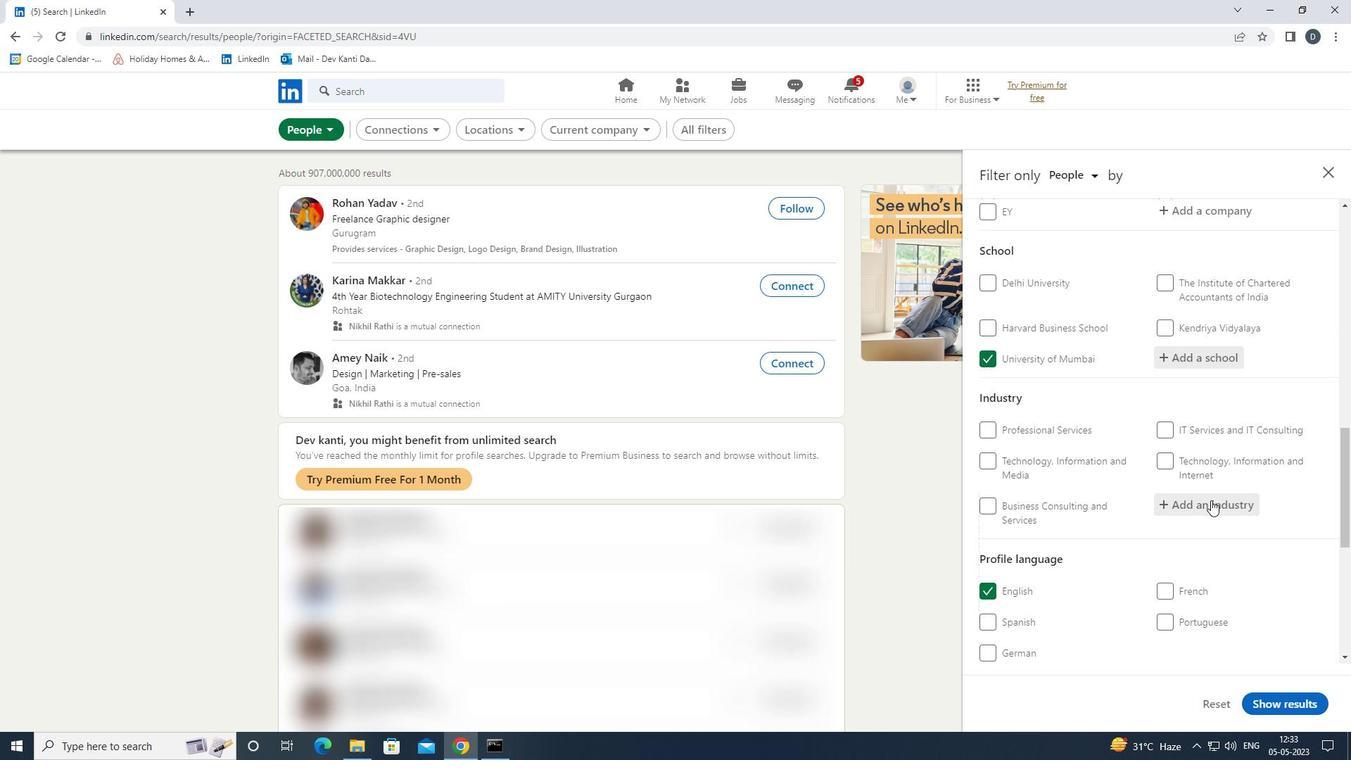 
Action: Mouse moved to (1209, 501)
Screenshot: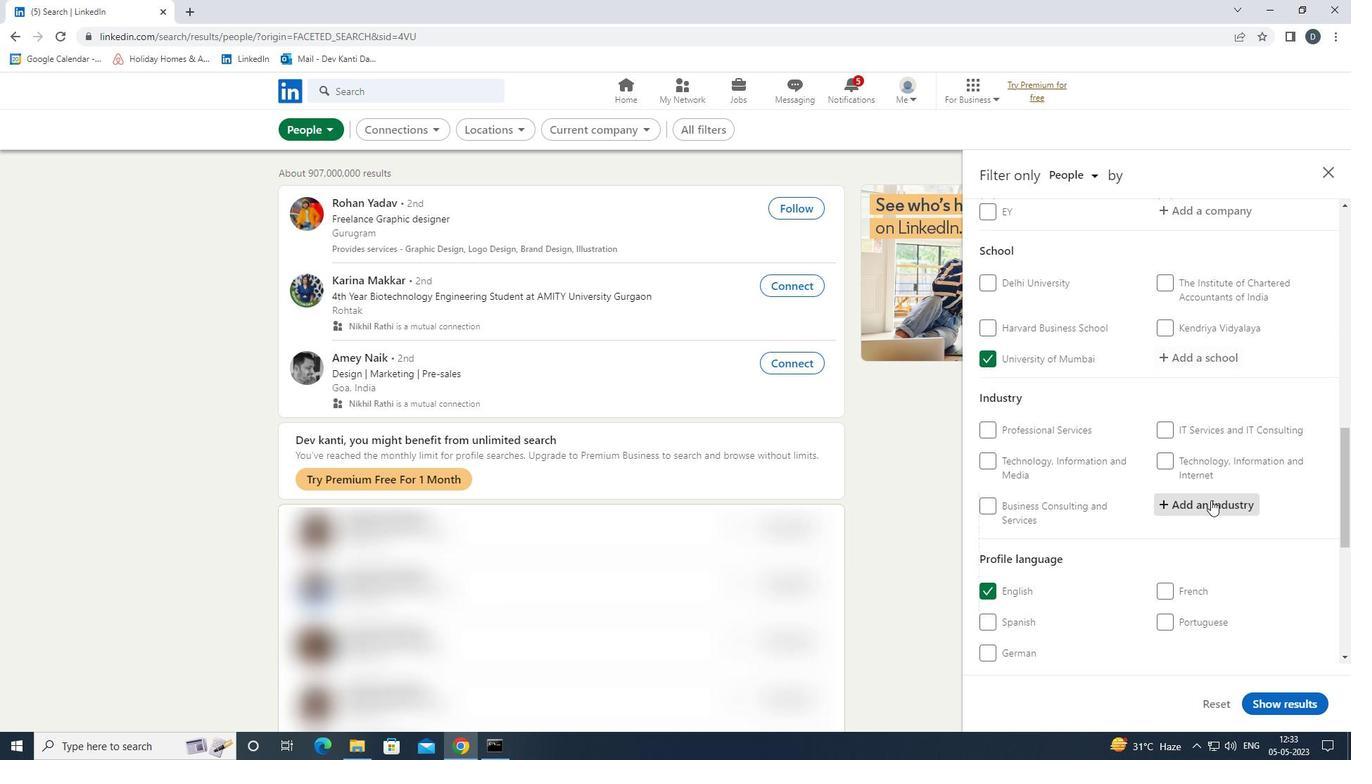 
Action: Key pressed <Key.shift><Key.shift><Key.shift><Key.shift><Key.shift><Key.shift><Key.shift><Key.shift><Key.shift><Key.shift><Key.shift>WHOLESALE<Key.space><Key.shift>PAPER<Key.space><Key.shift>P<Key.down><Key.enter>
Screenshot: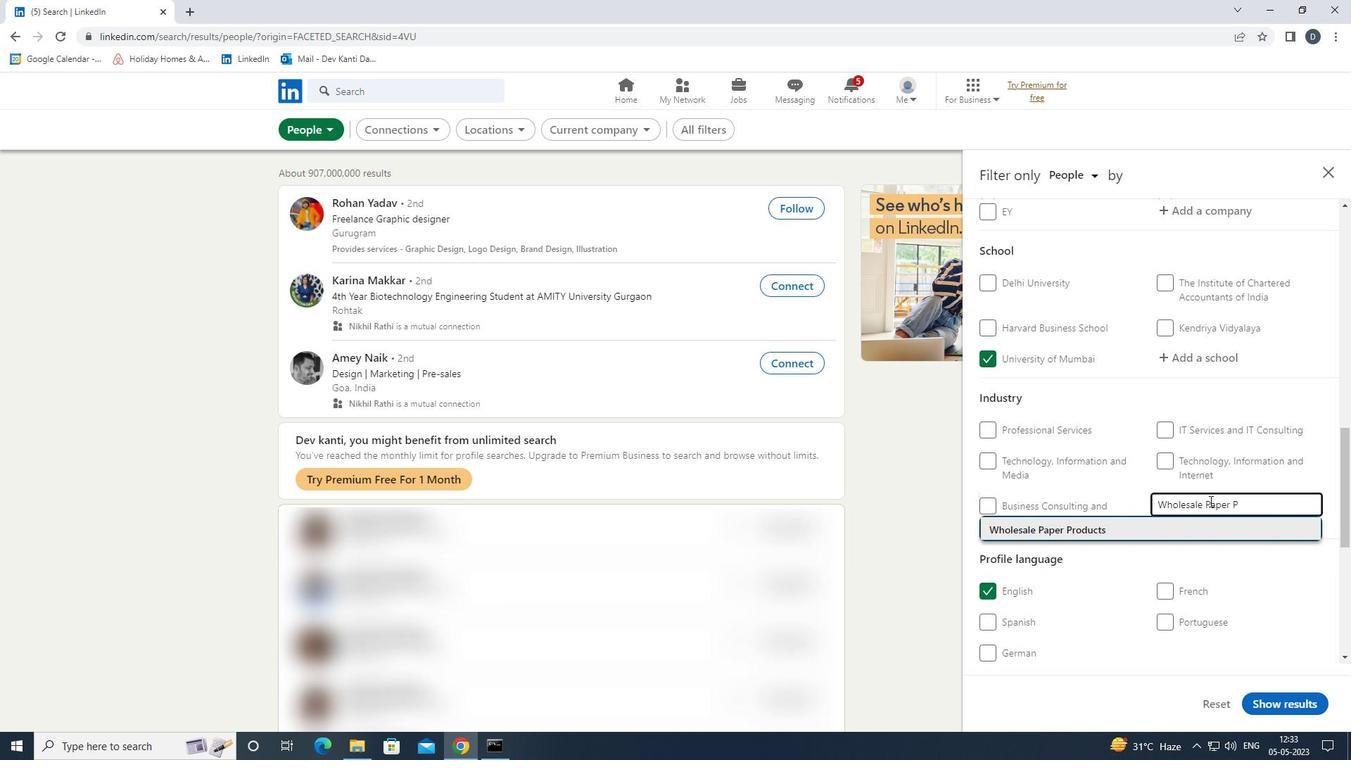 
Action: Mouse scrolled (1209, 500) with delta (0, 0)
Screenshot: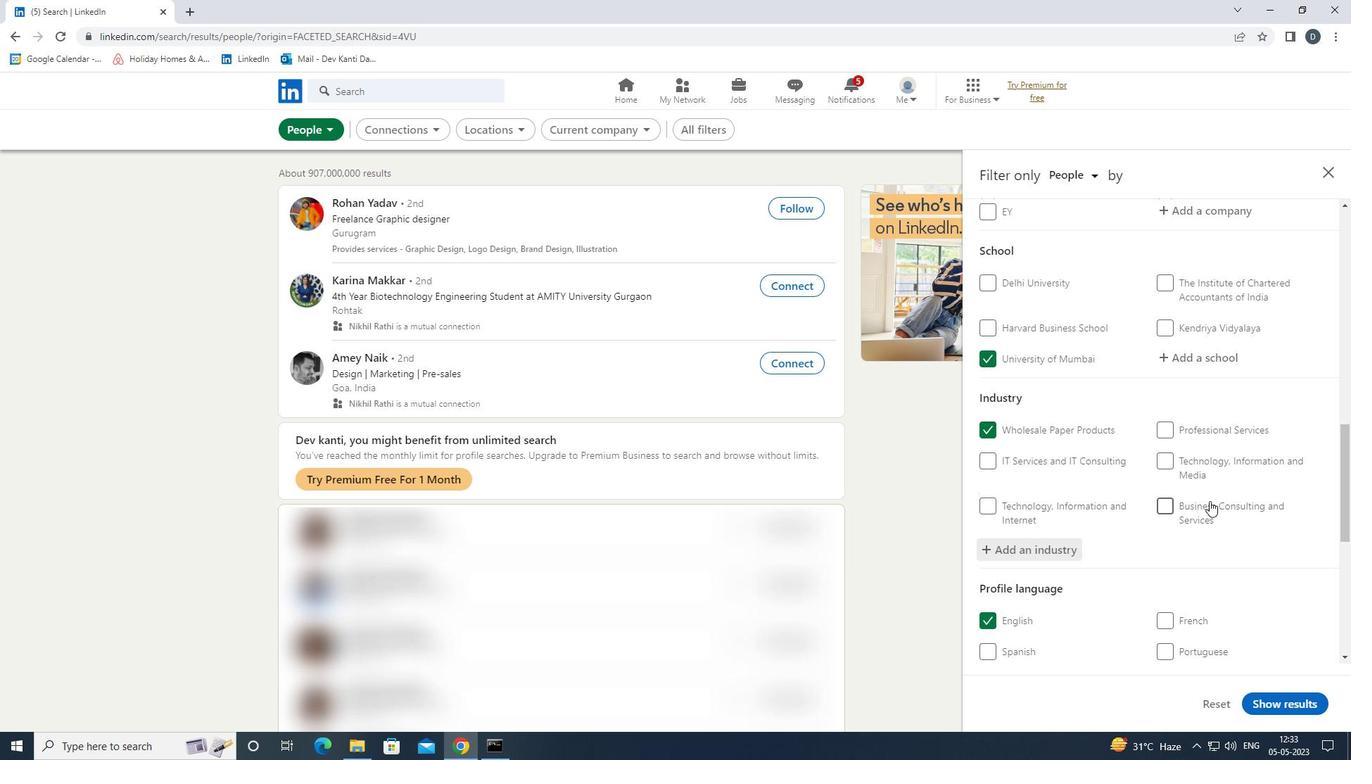 
Action: Mouse scrolled (1209, 500) with delta (0, 0)
Screenshot: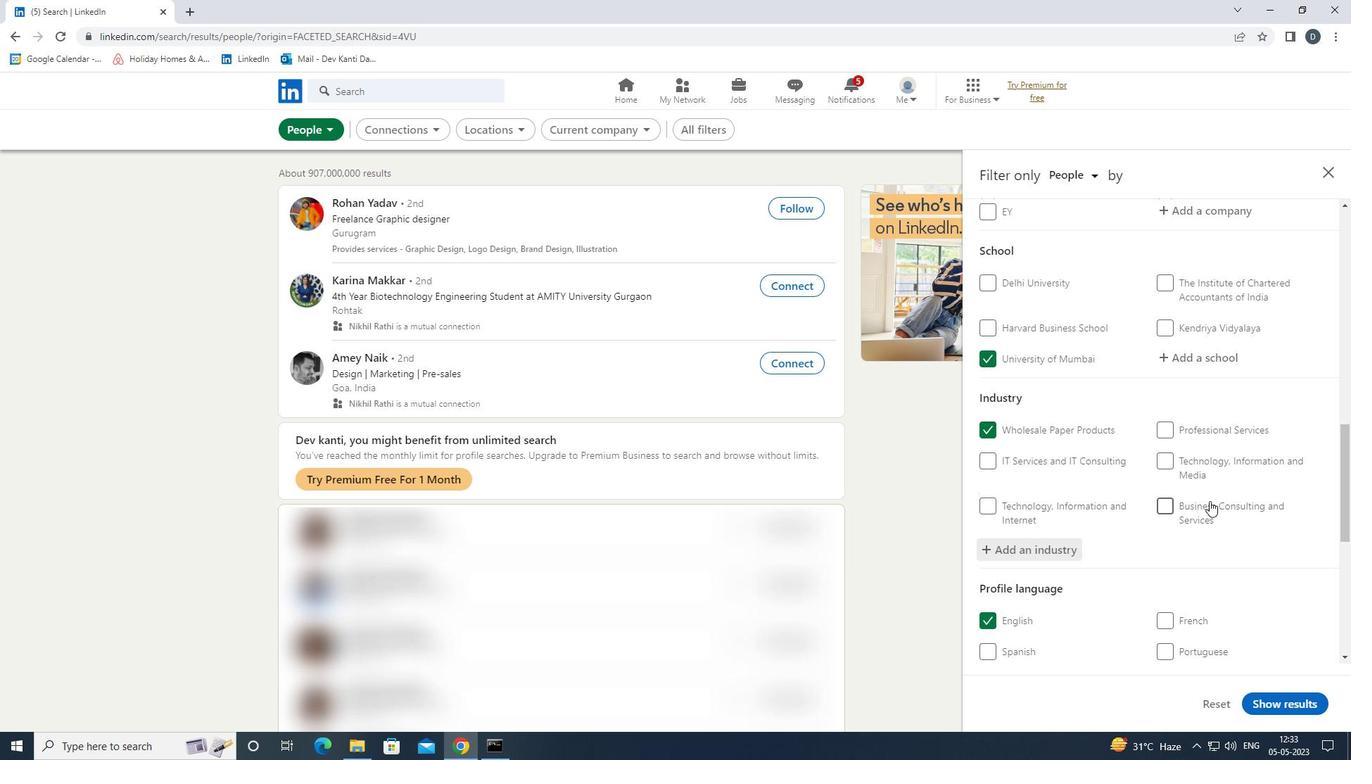 
Action: Mouse scrolled (1209, 500) with delta (0, 0)
Screenshot: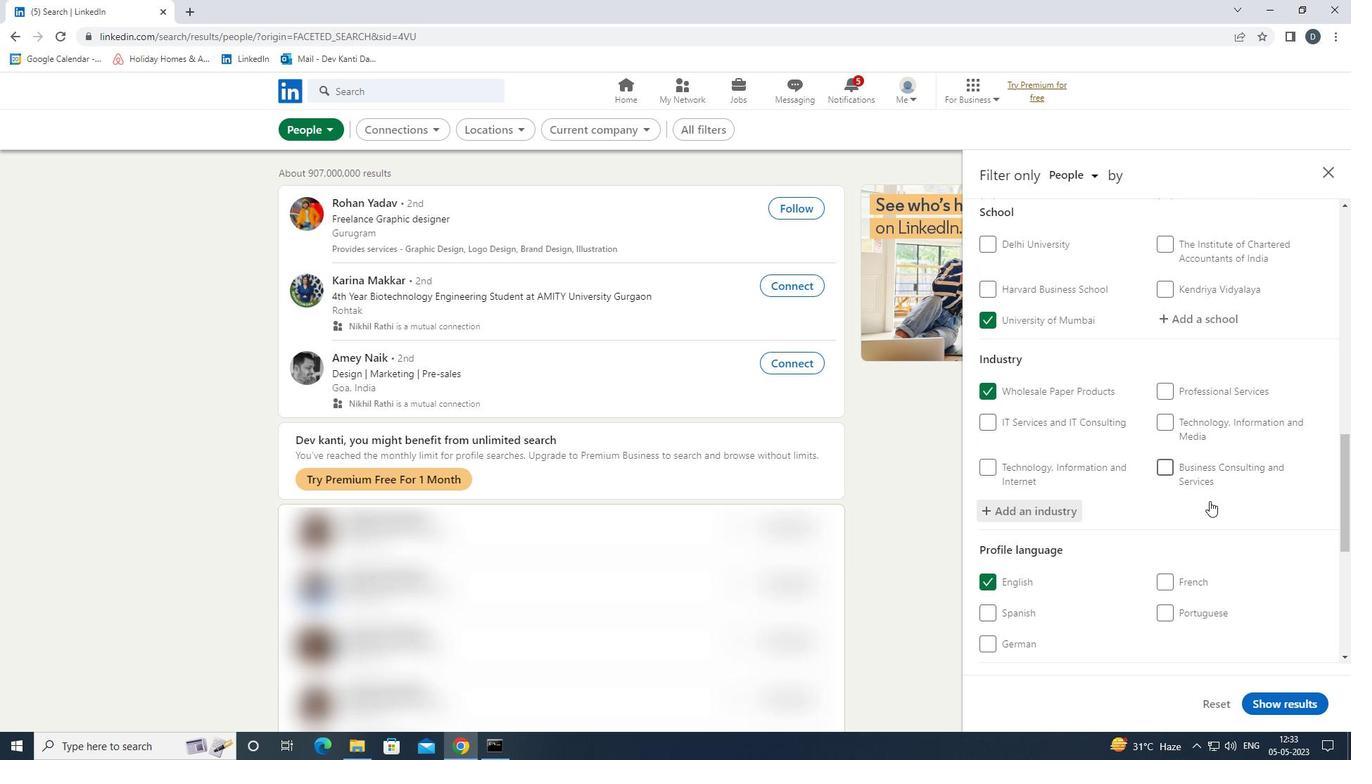 
Action: Mouse moved to (1209, 501)
Screenshot: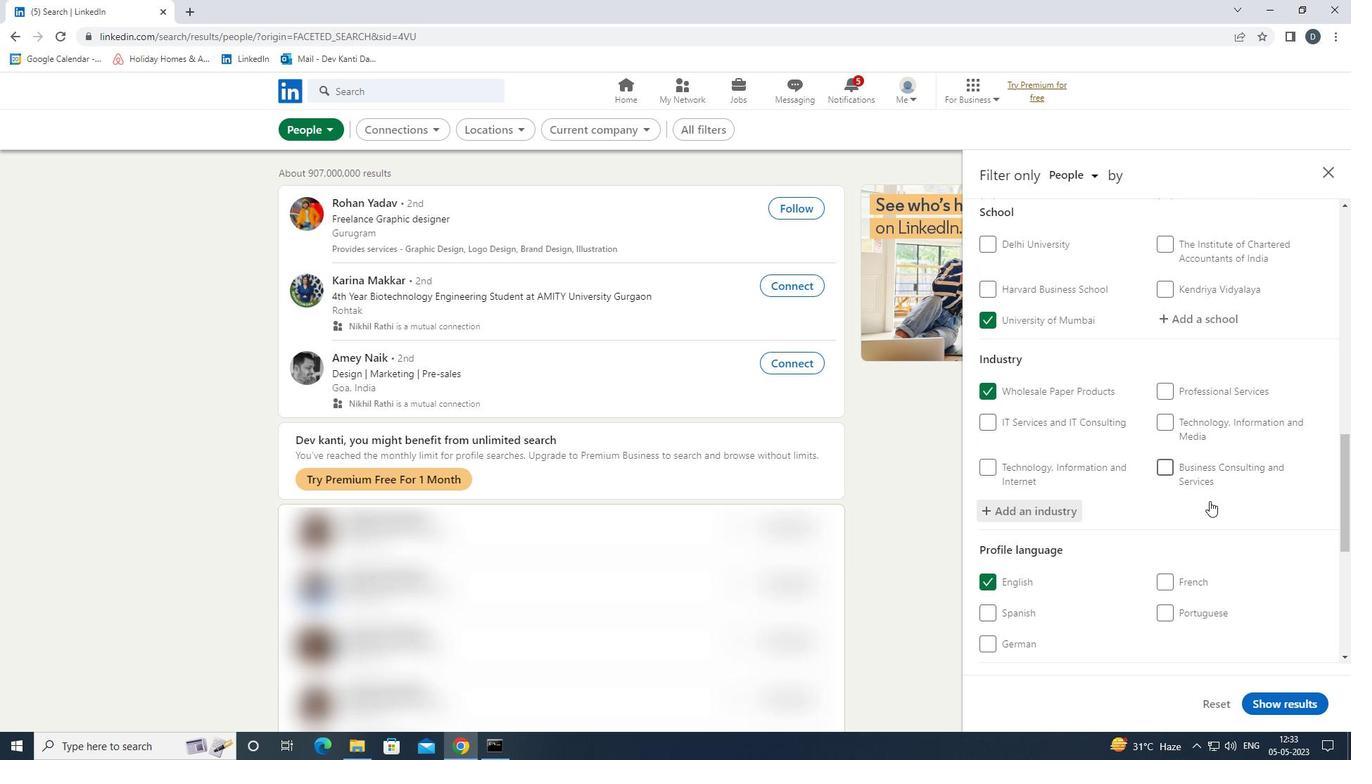 
Action: Mouse scrolled (1209, 500) with delta (0, 0)
Screenshot: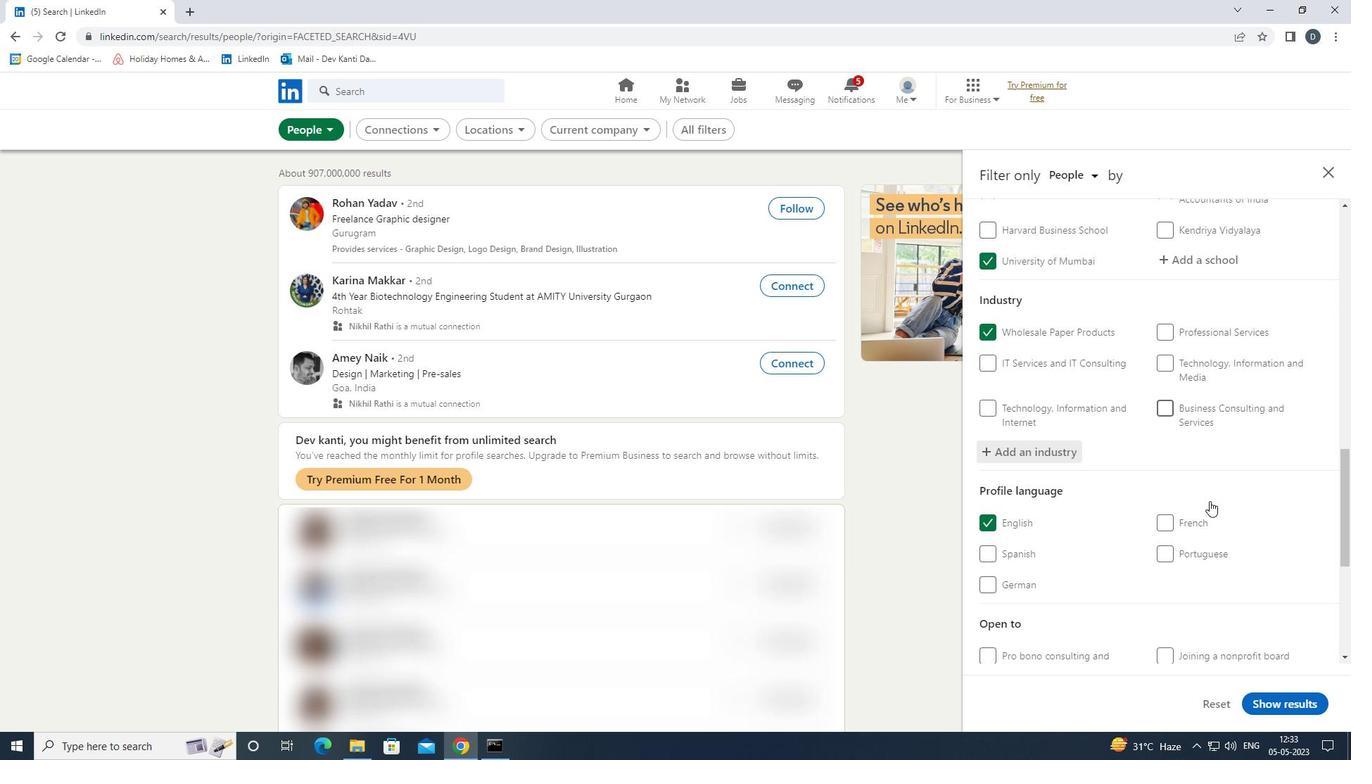 
Action: Mouse moved to (1209, 502)
Screenshot: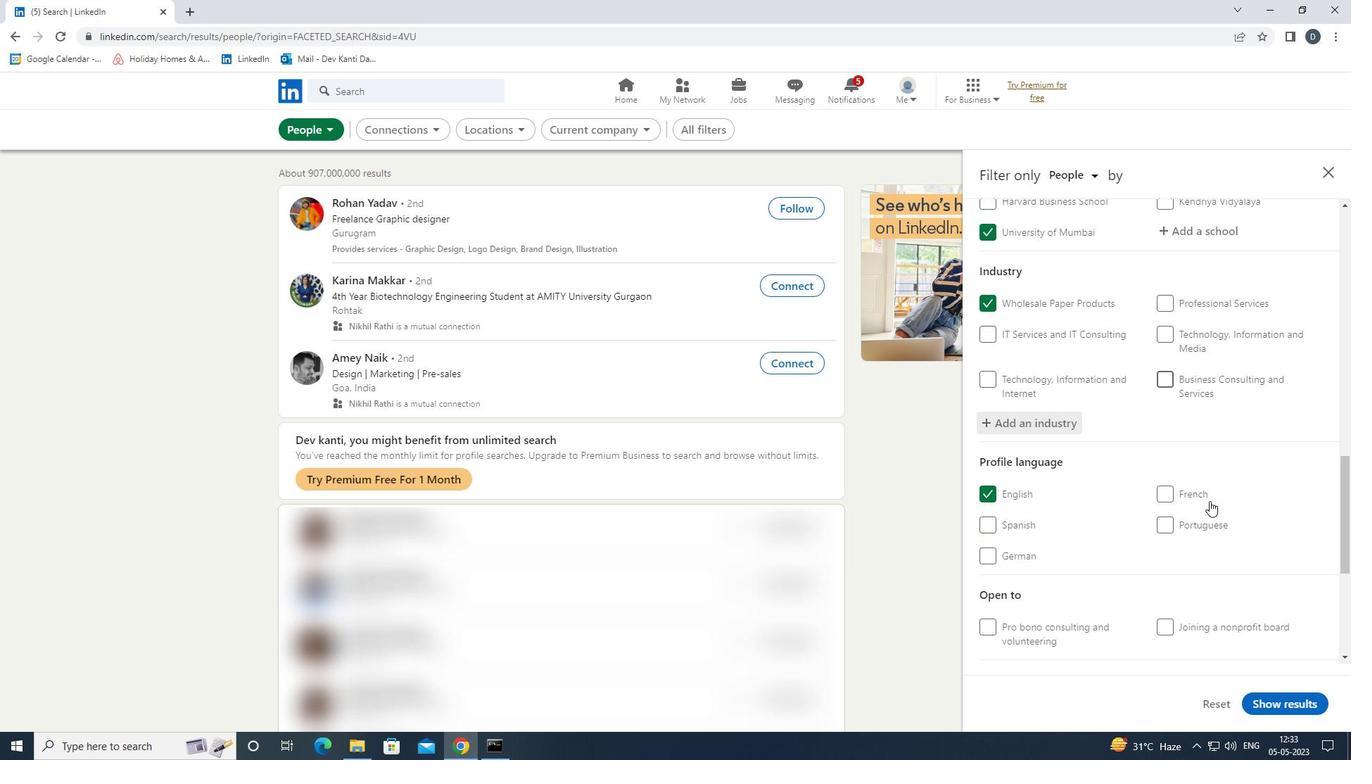 
Action: Mouse scrolled (1209, 501) with delta (0, 0)
Screenshot: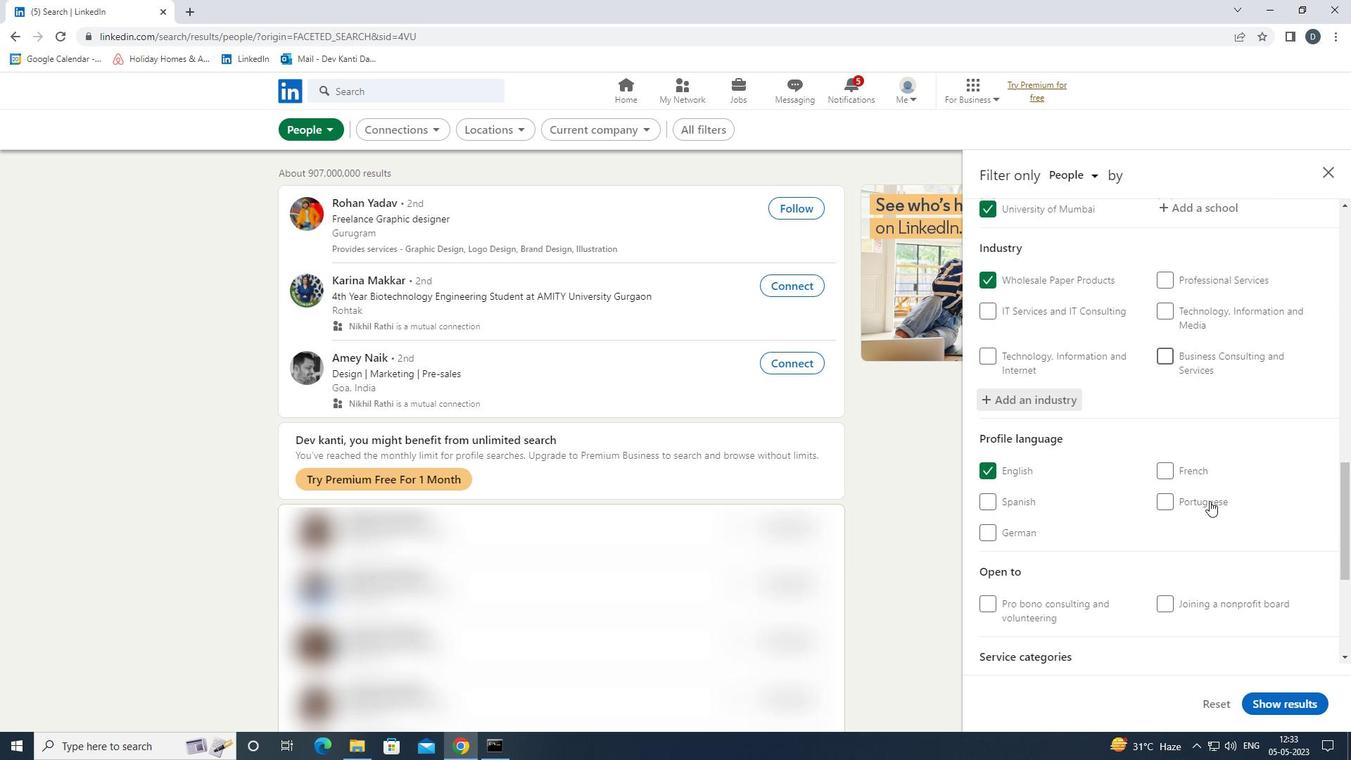 
Action: Mouse moved to (1213, 548)
Screenshot: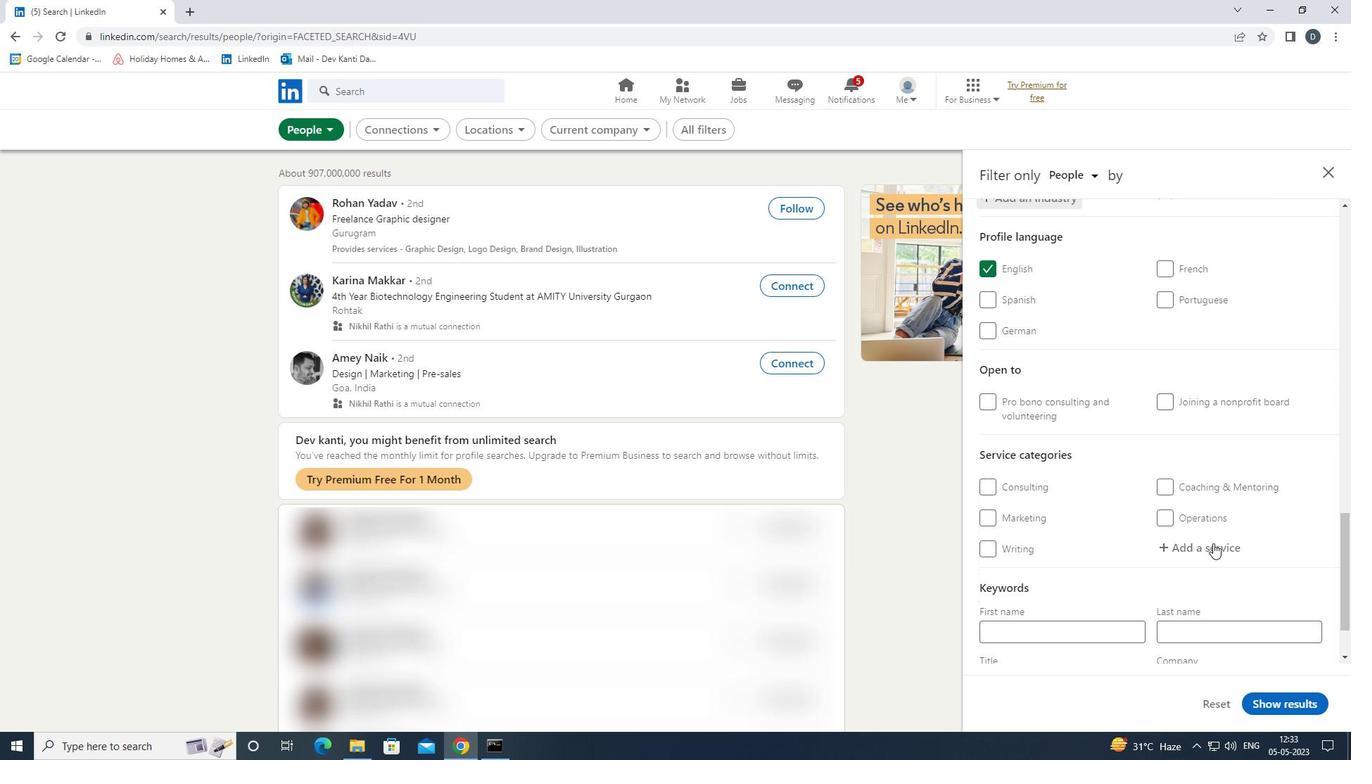 
Action: Mouse pressed left at (1213, 548)
Screenshot: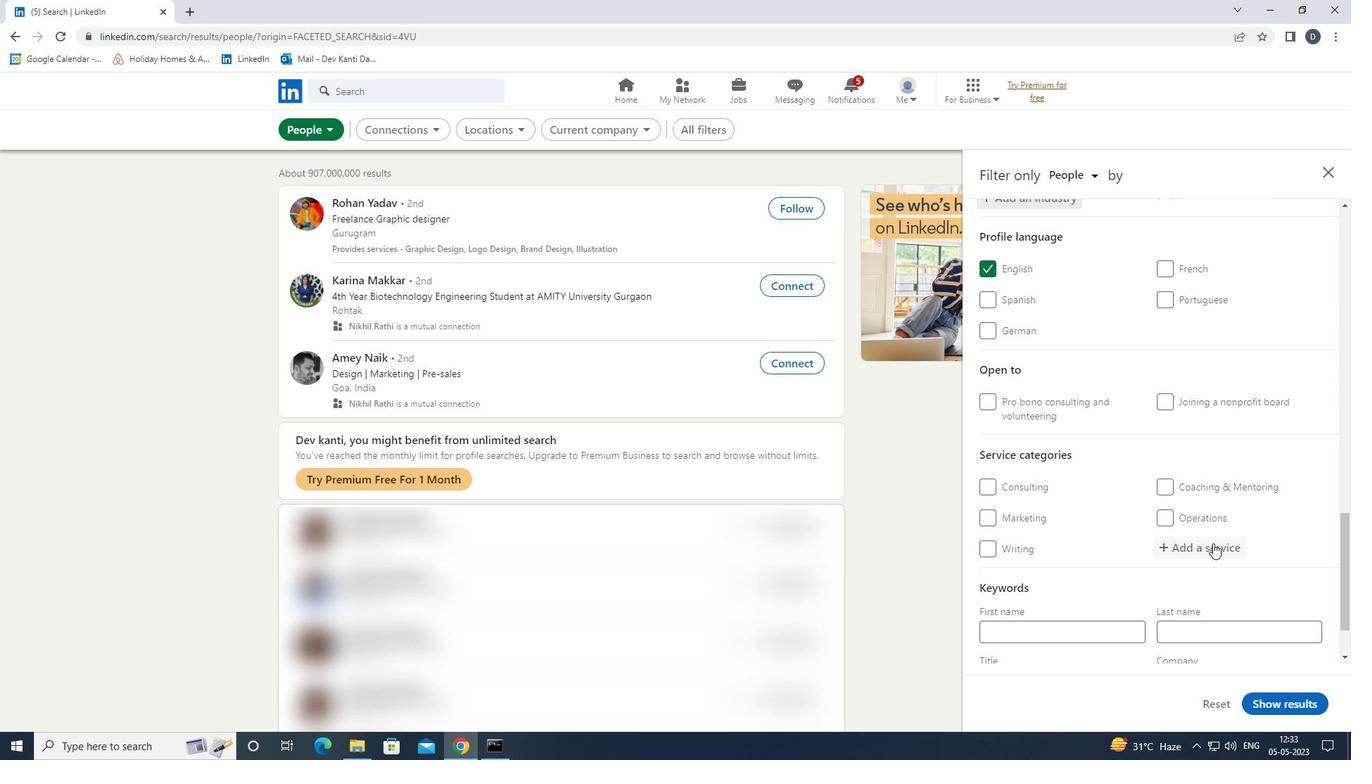 
Action: Key pressed <Key.shift><Key.shift><Key.shift><Key.shift>VIDEOGRAPH<Key.down><Key.enter>
Screenshot: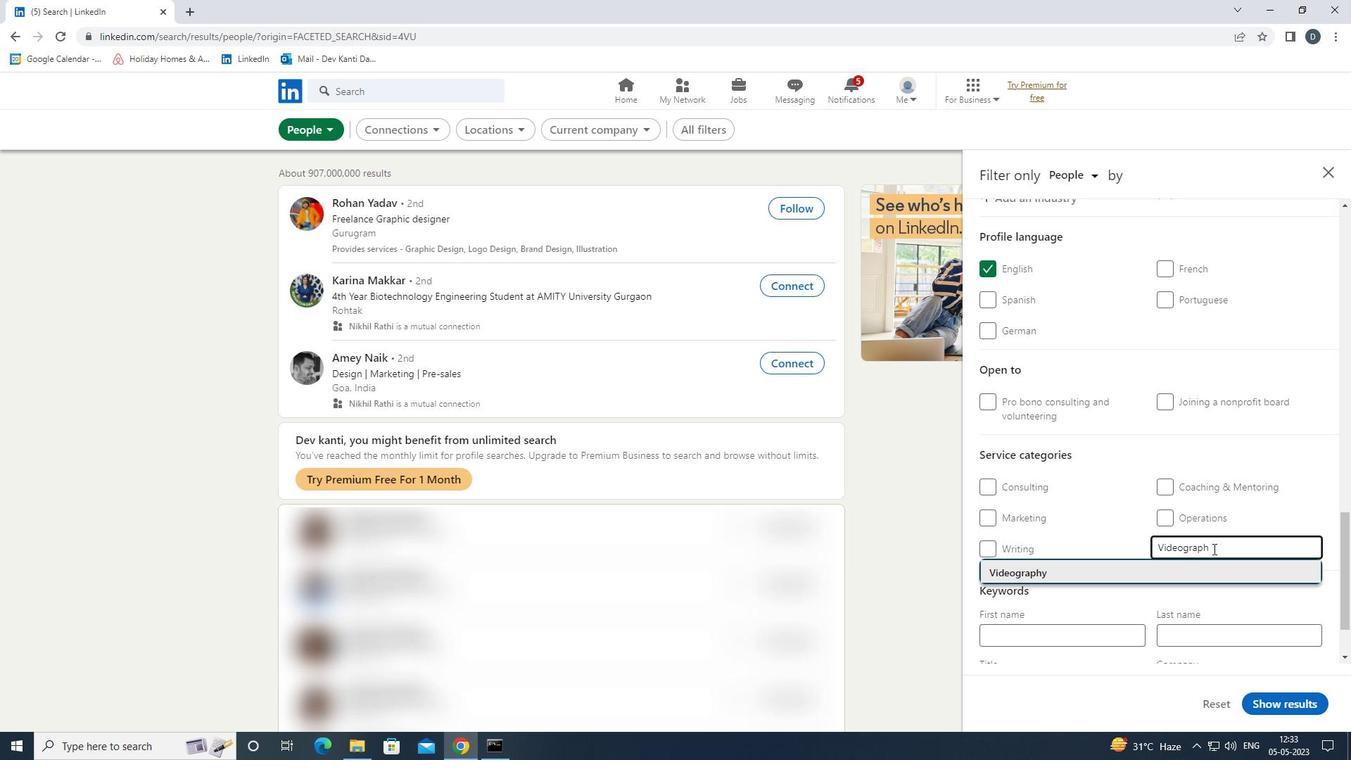 
Action: Mouse moved to (1212, 549)
Screenshot: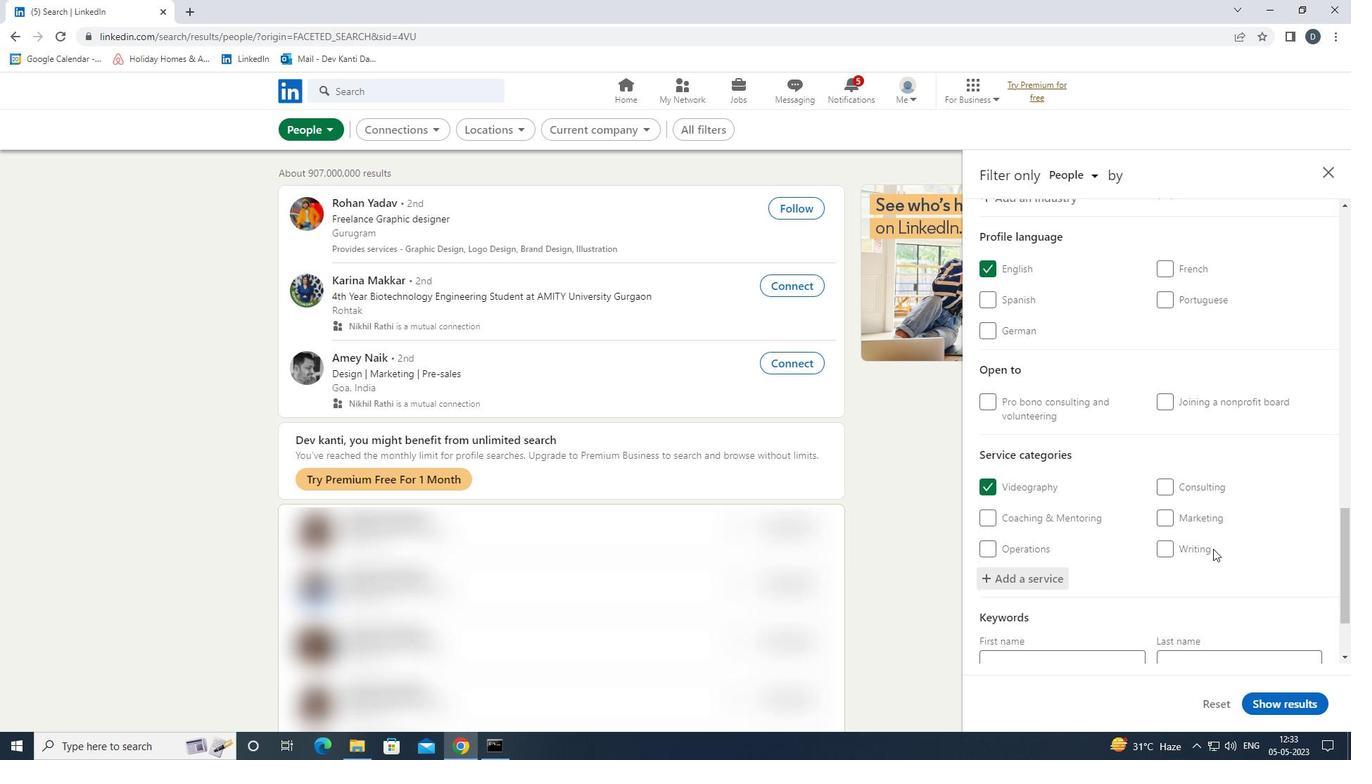
Action: Mouse scrolled (1212, 548) with delta (0, 0)
Screenshot: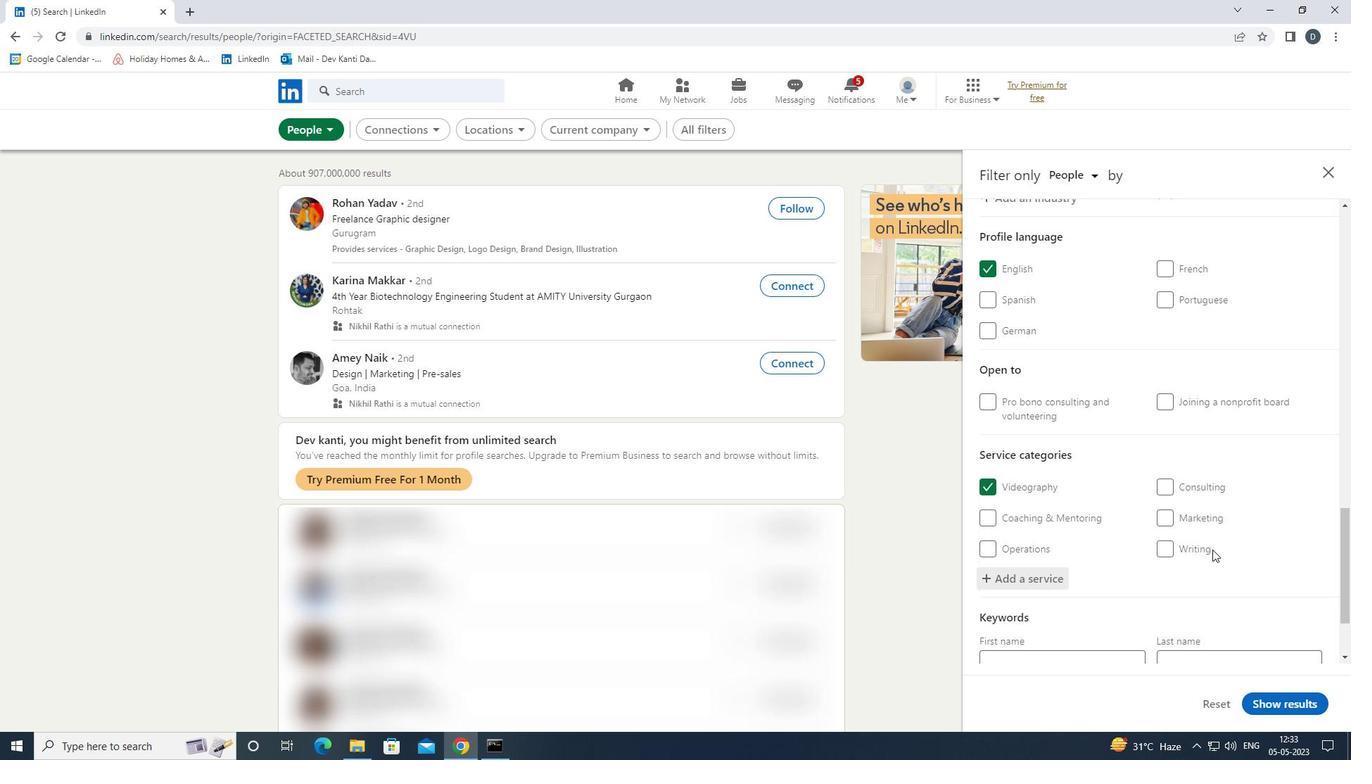 
Action: Mouse scrolled (1212, 548) with delta (0, 0)
Screenshot: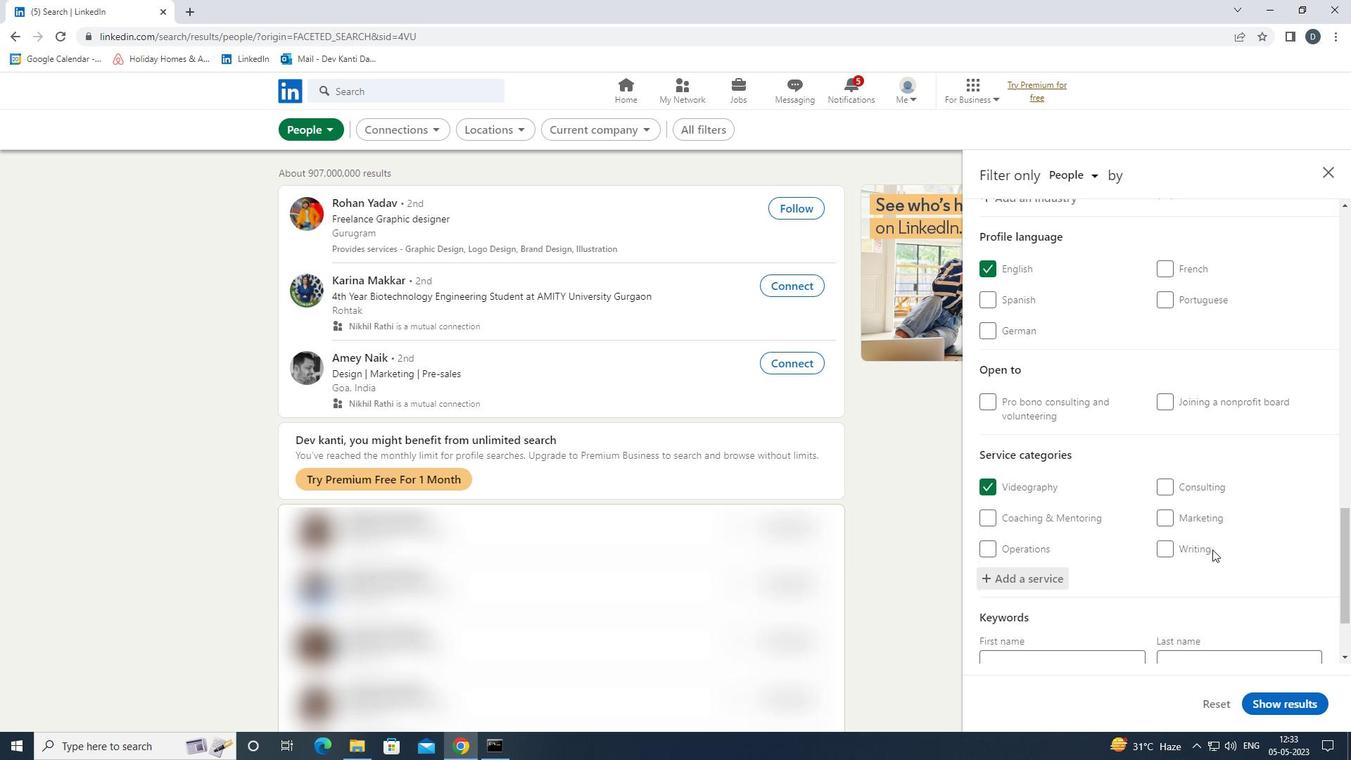 
Action: Mouse scrolled (1212, 548) with delta (0, 0)
Screenshot: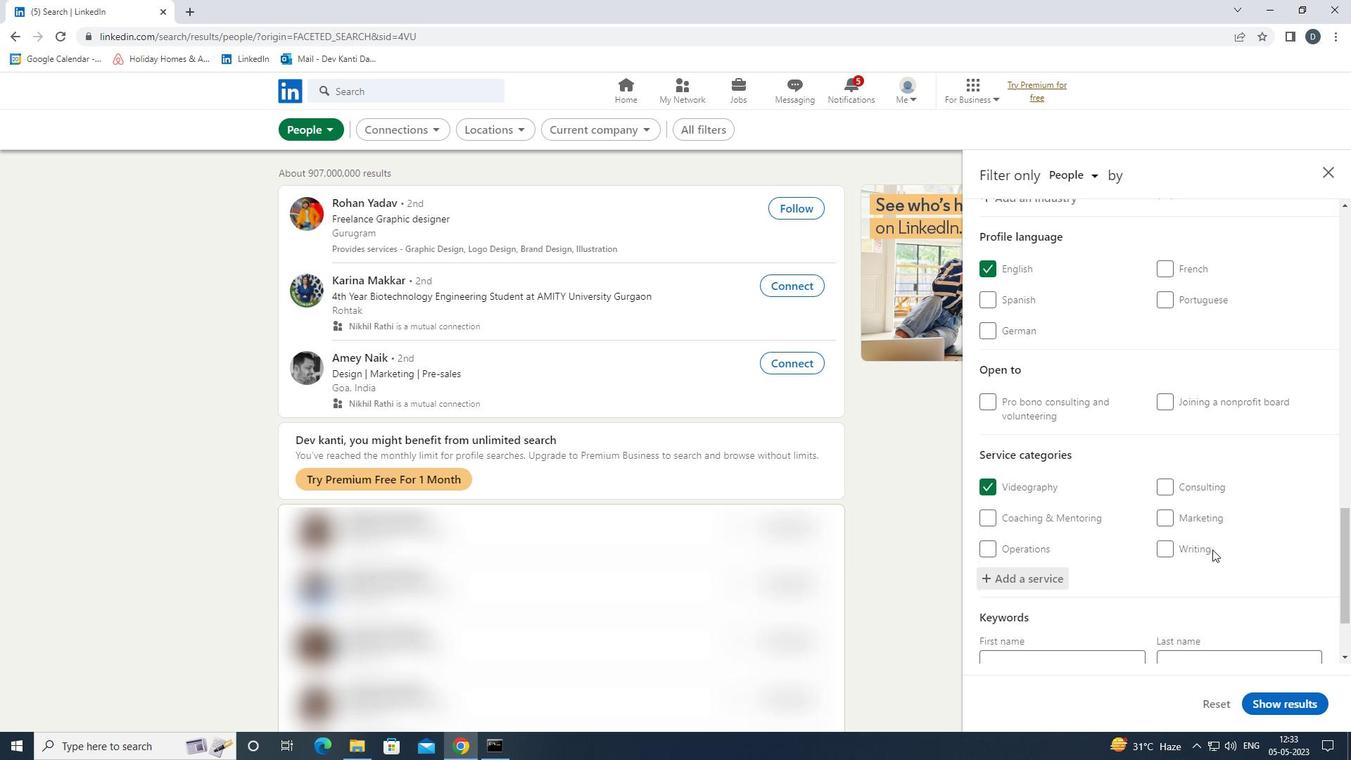 
Action: Mouse moved to (1112, 603)
Screenshot: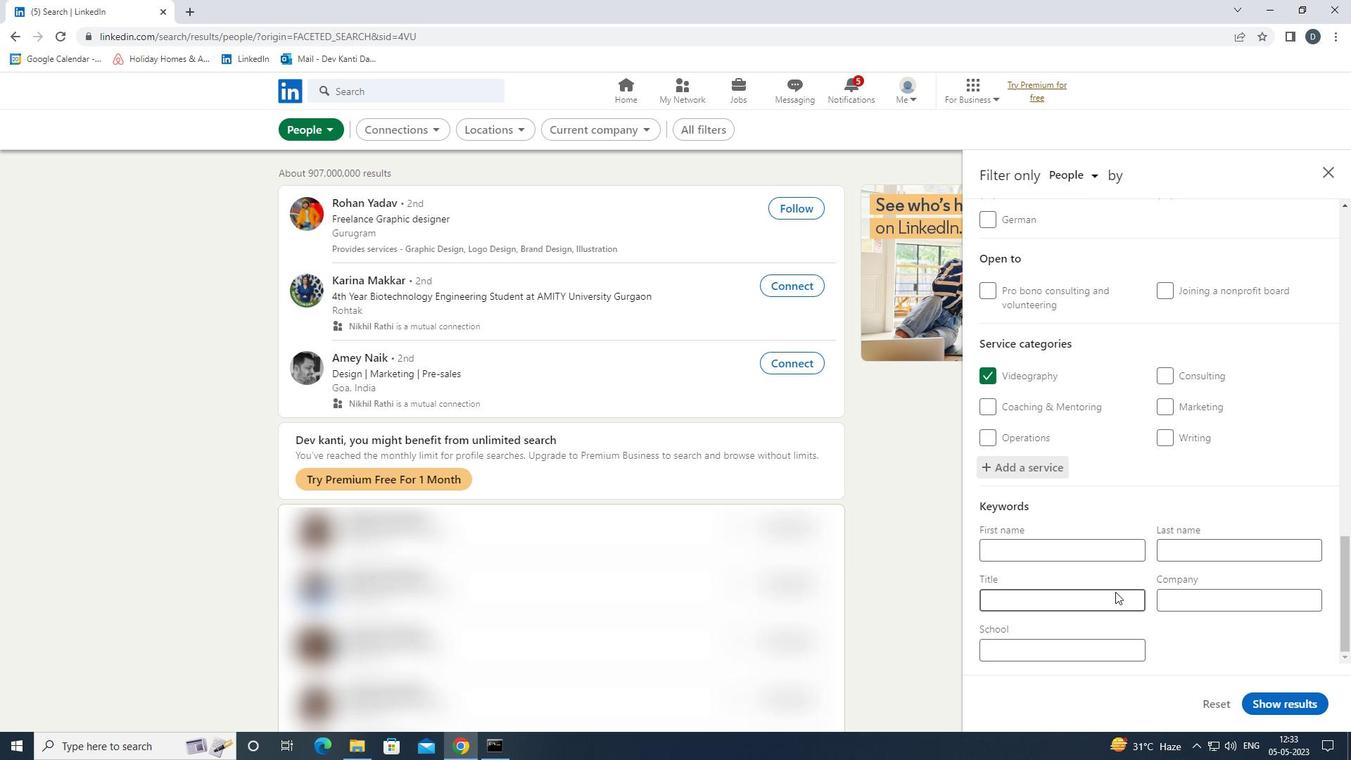 
Action: Mouse pressed left at (1112, 603)
Screenshot: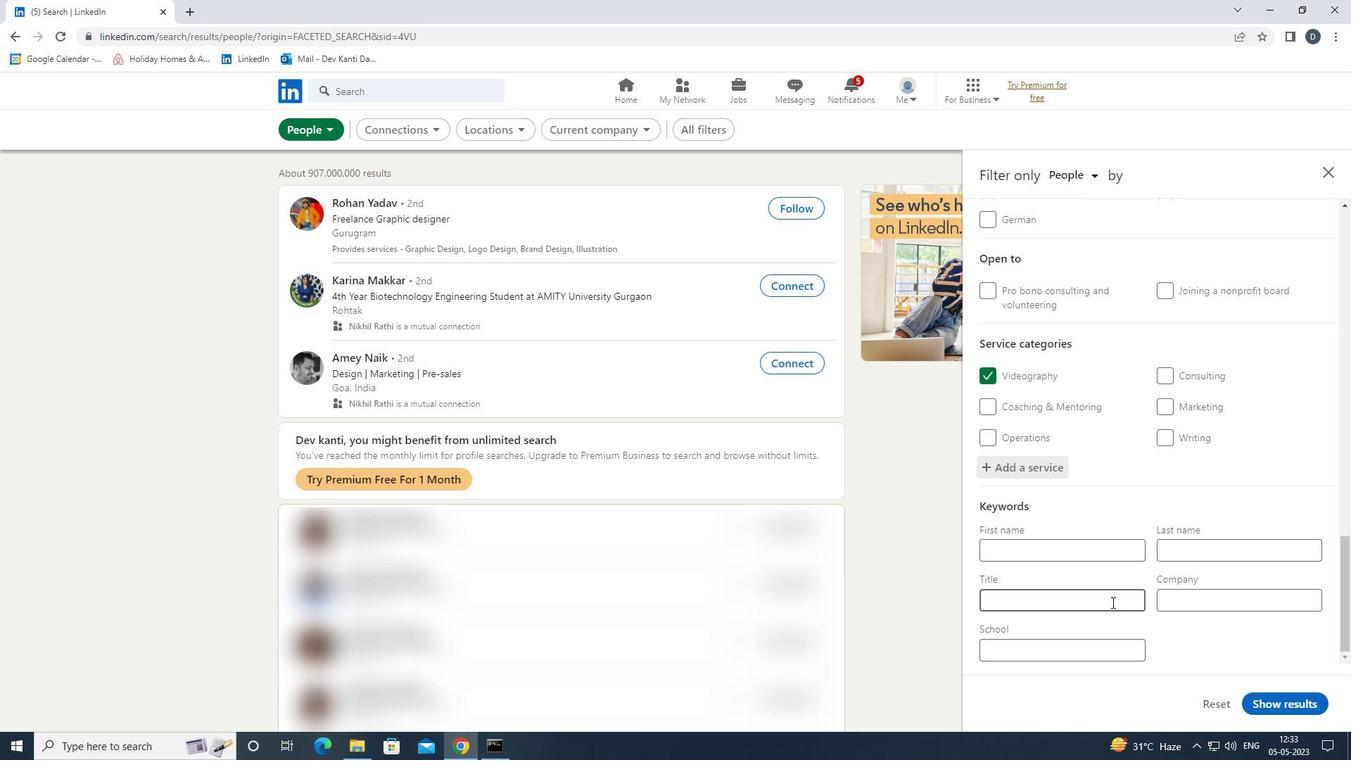 
Action: Key pressed <Key.shift>STORE<Key.space><Key.shift>MANAGER
Screenshot: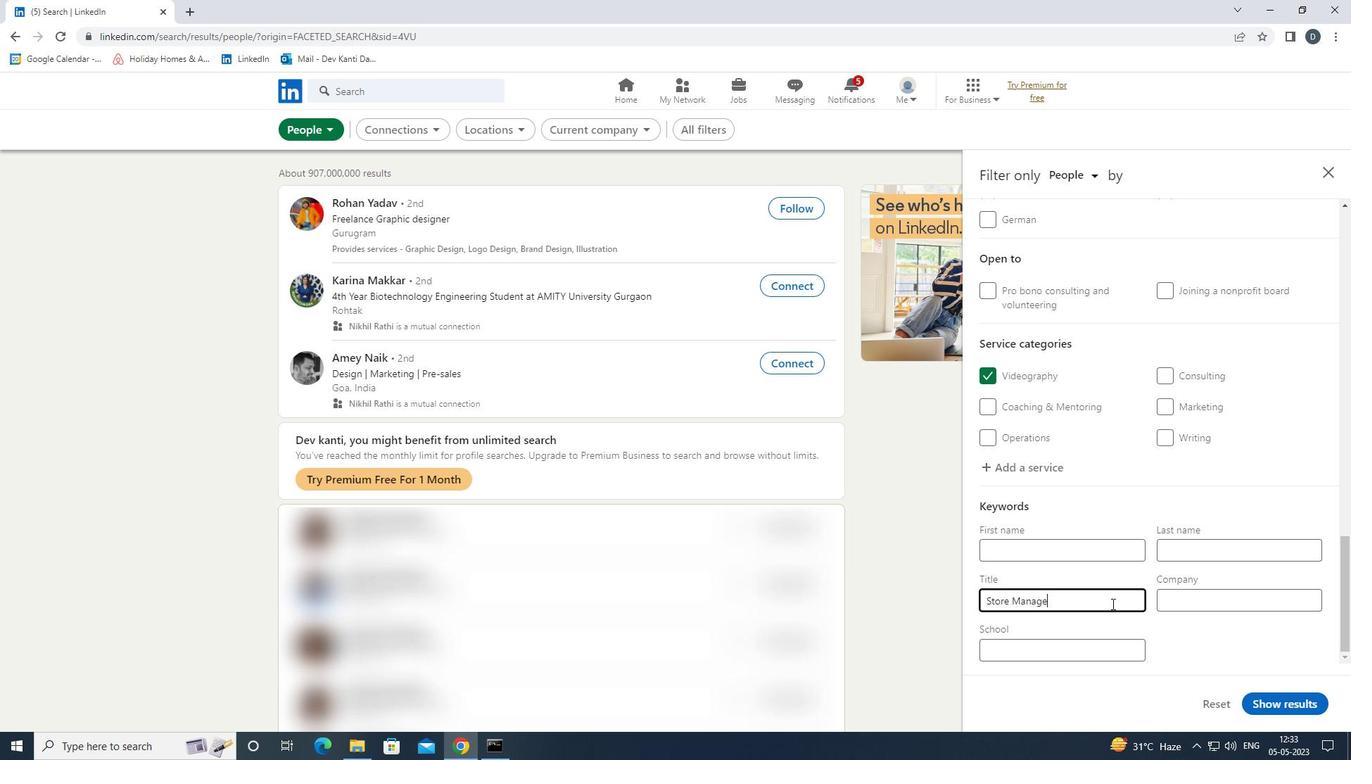 
Action: Mouse moved to (1302, 699)
Screenshot: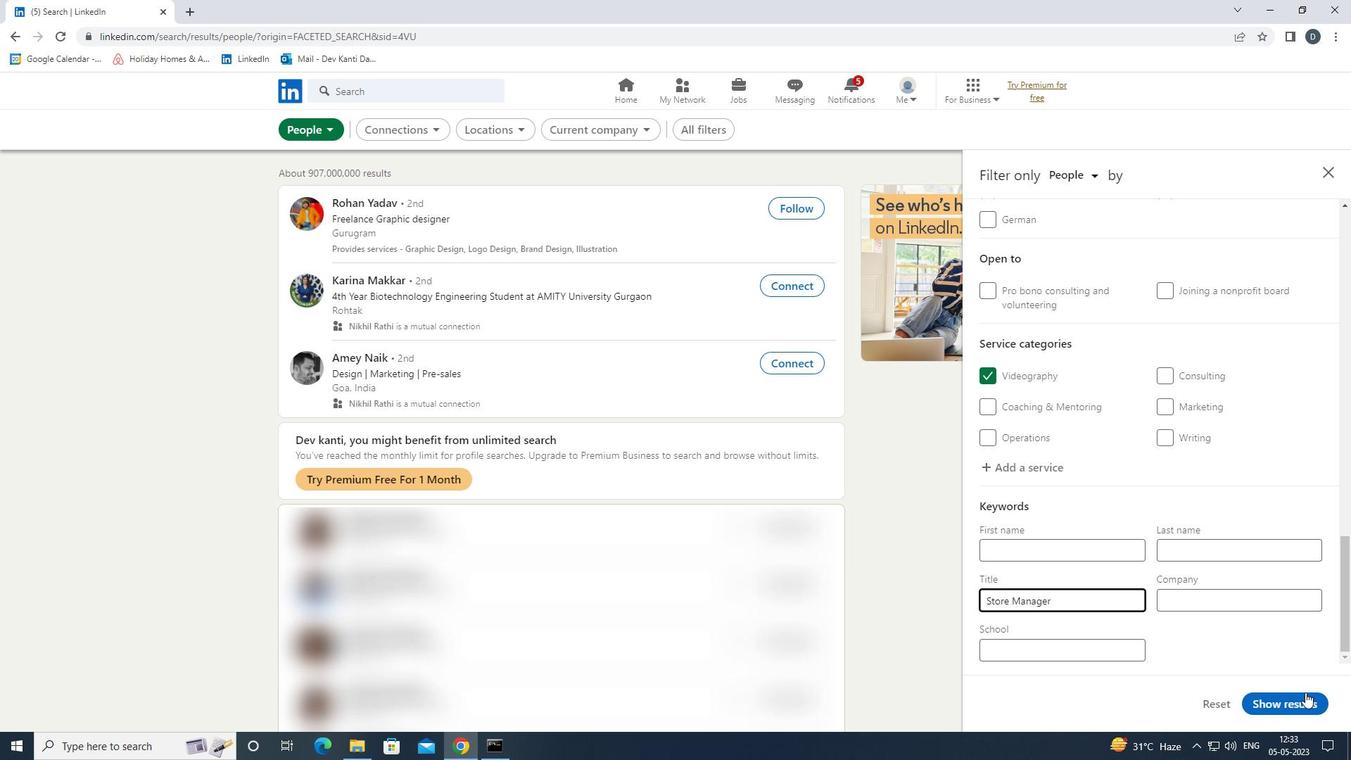 
Action: Mouse pressed left at (1302, 699)
Screenshot: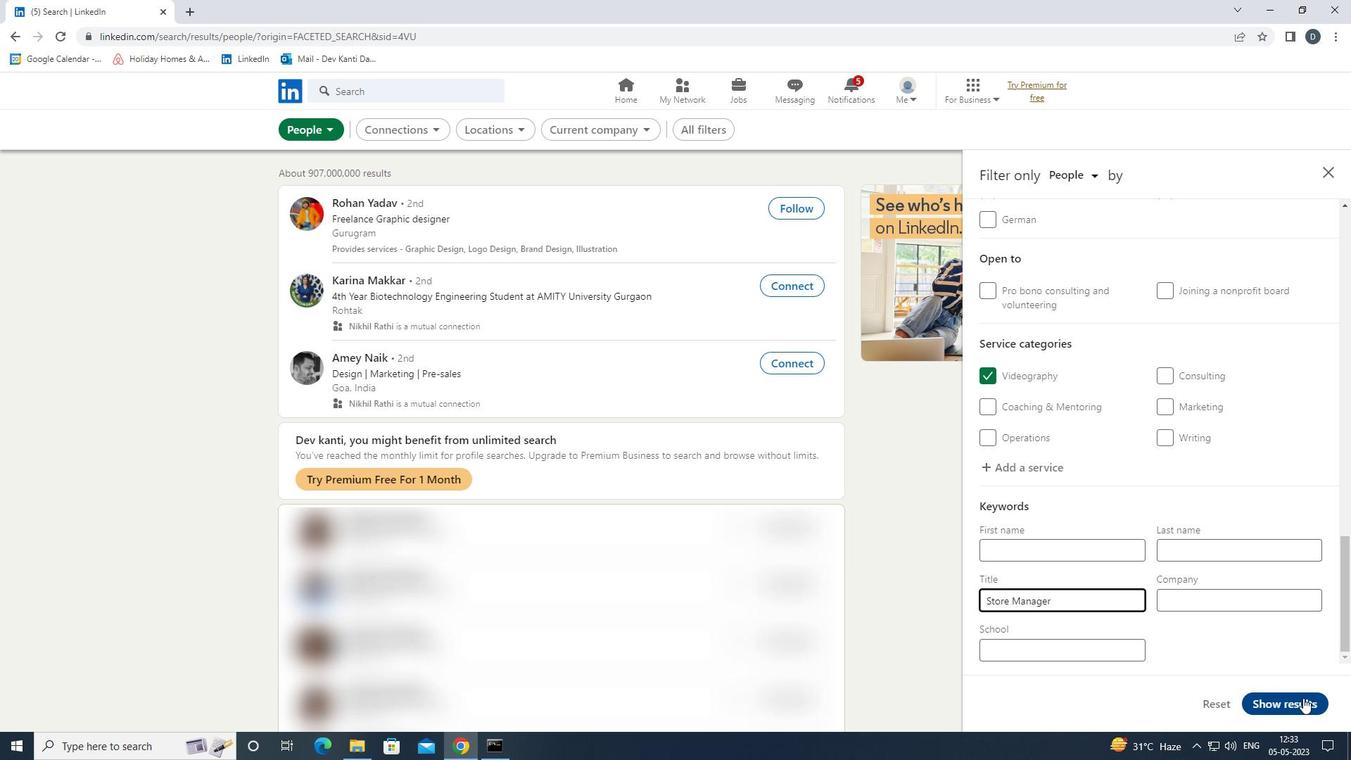 
Action: Mouse moved to (1253, 558)
Screenshot: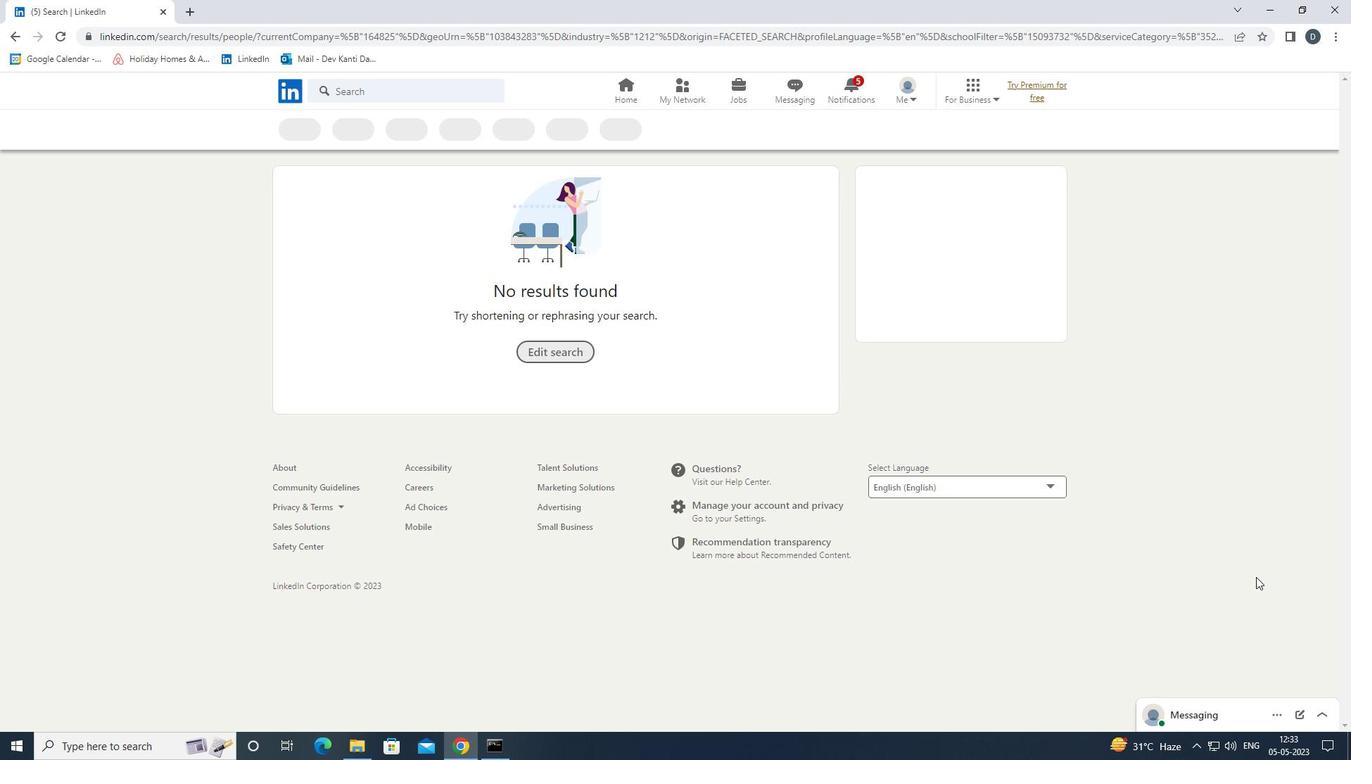 
